 Task: Search for the nearest bowling alley in Queens.
Action: Mouse moved to (548, 207)
Screenshot: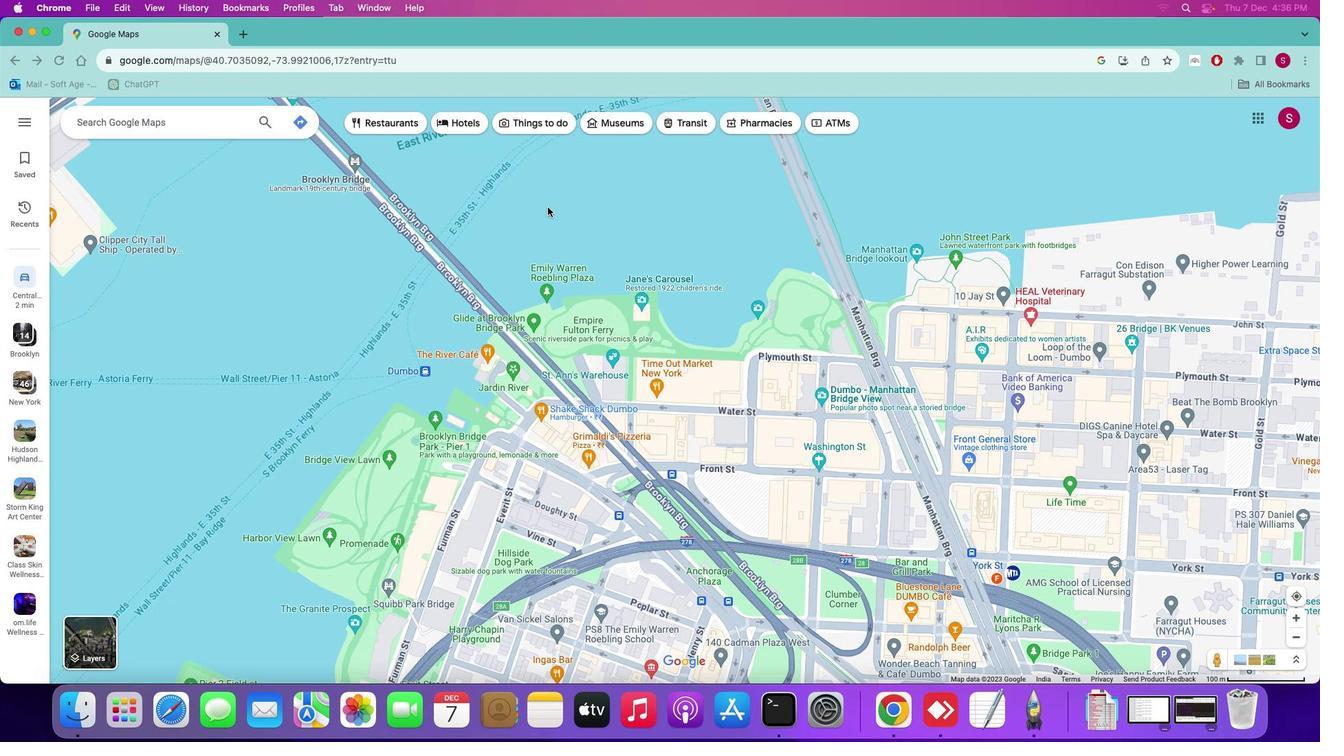 
Action: Mouse pressed left at (548, 207)
Screenshot: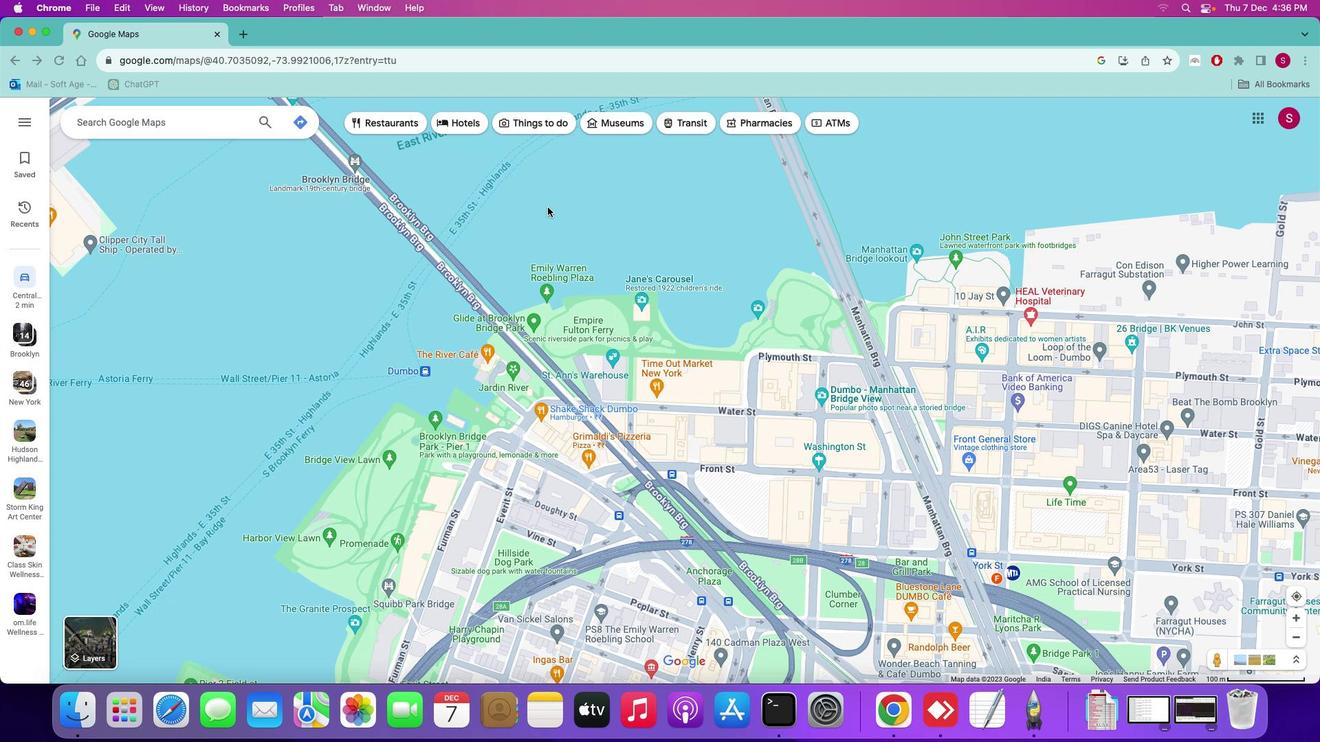 
Action: Mouse moved to (264, 123)
Screenshot: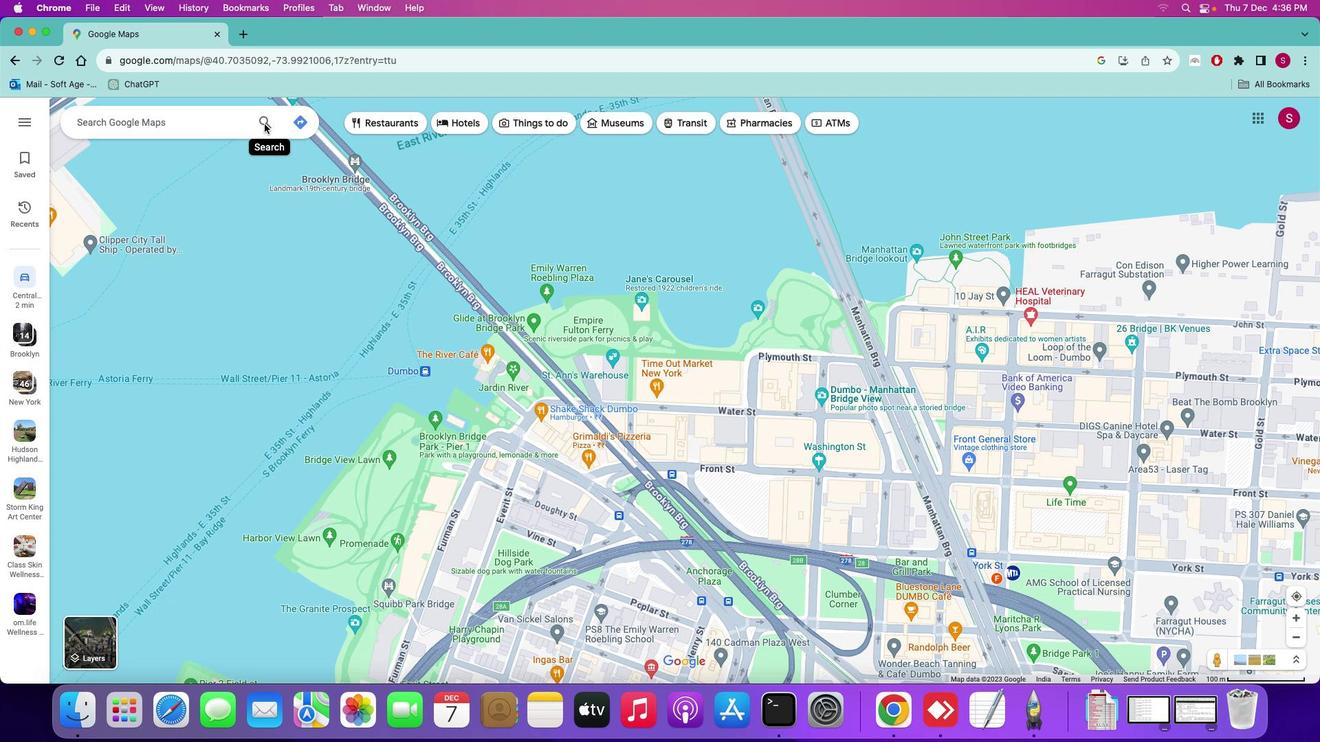 
Action: Mouse pressed left at (264, 123)
Screenshot: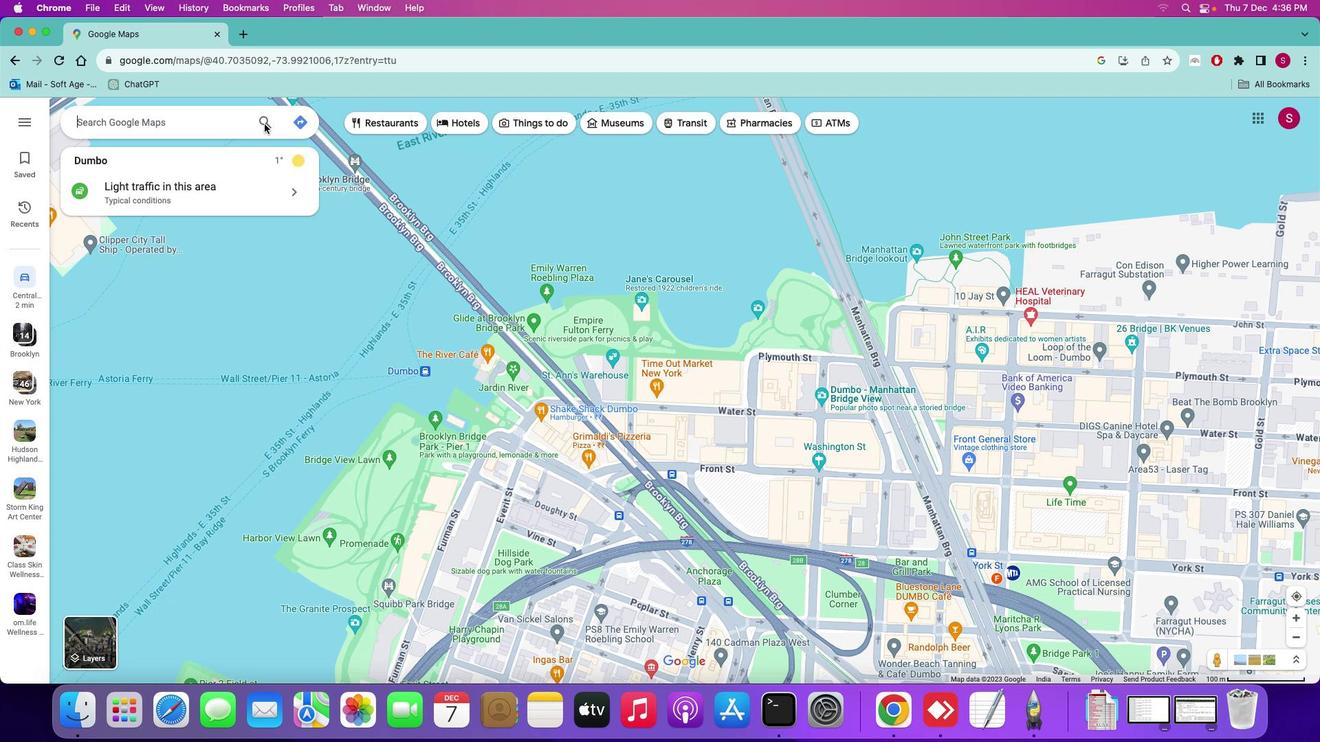 
Action: Mouse moved to (180, 125)
Screenshot: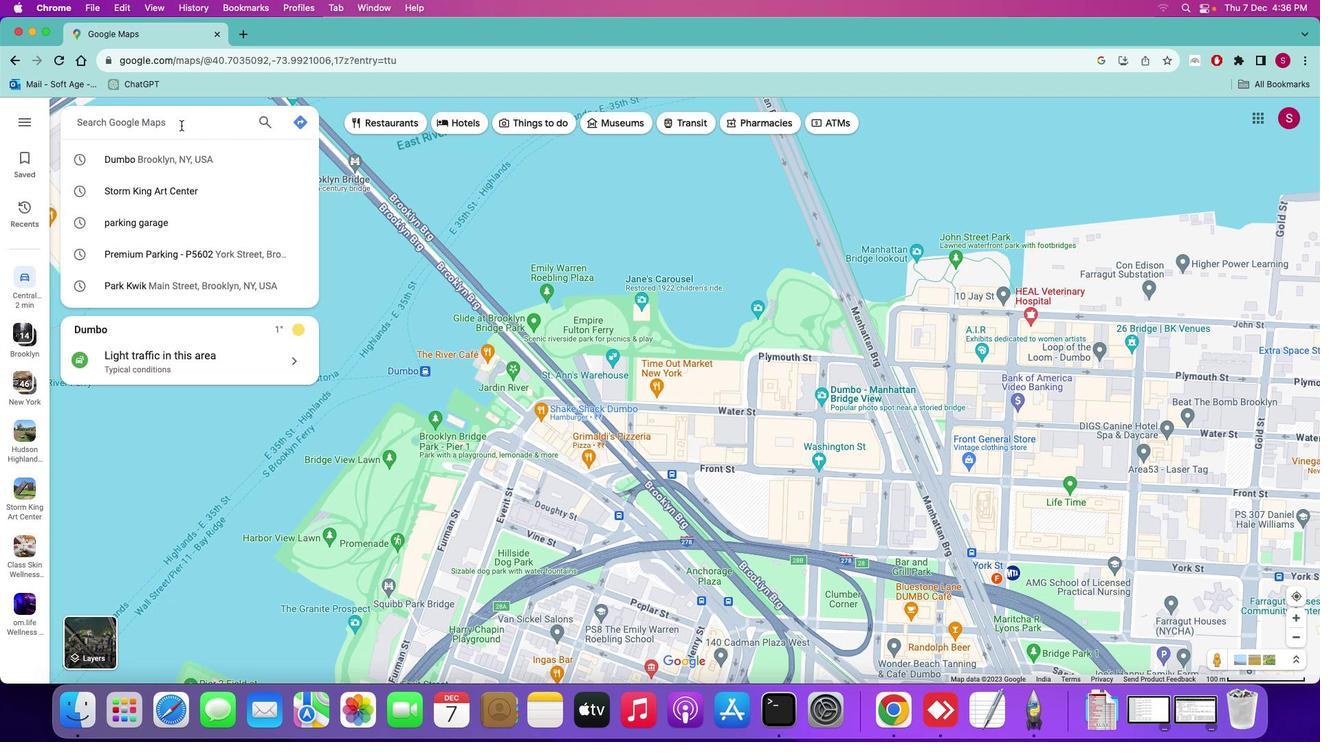 
Action: Mouse pressed left at (180, 125)
Screenshot: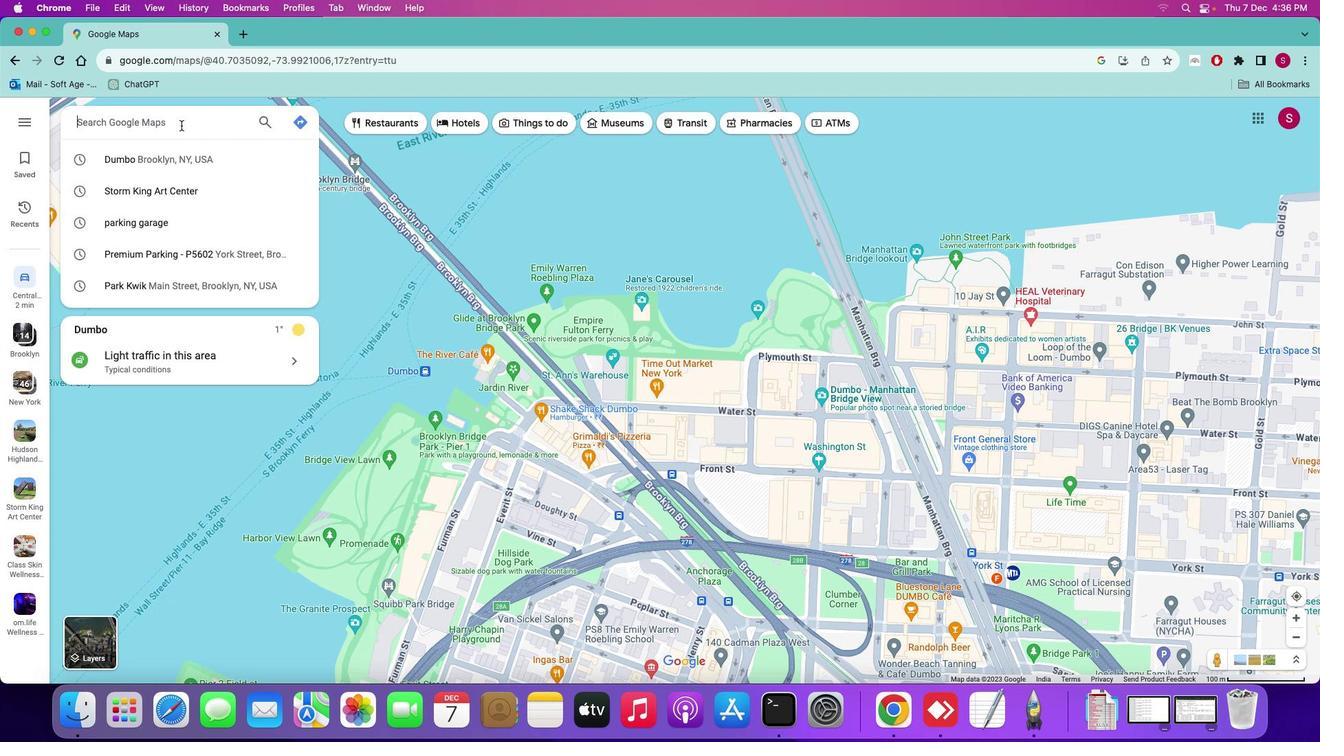 
Action: Key pressed Key.shift_r'Q''u''e''e''n''s'Key.enter
Screenshot: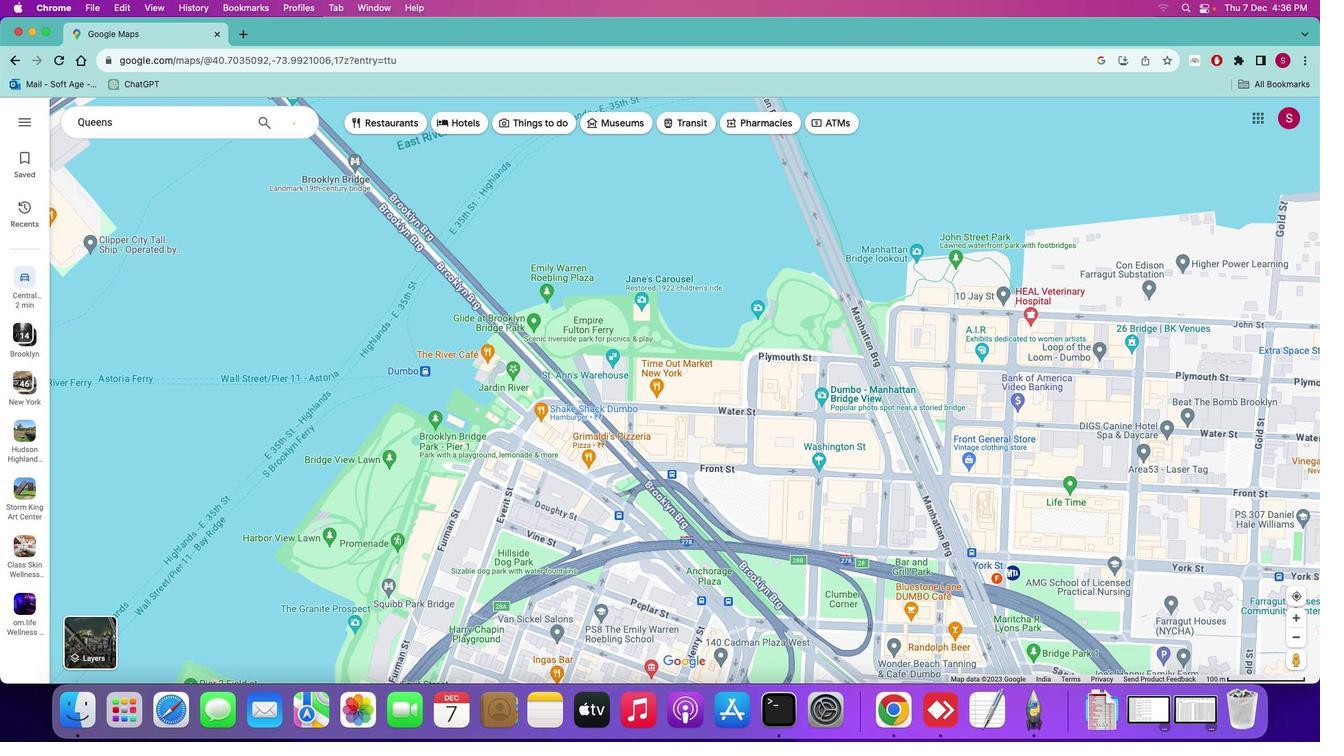 
Action: Mouse moved to (158, 345)
Screenshot: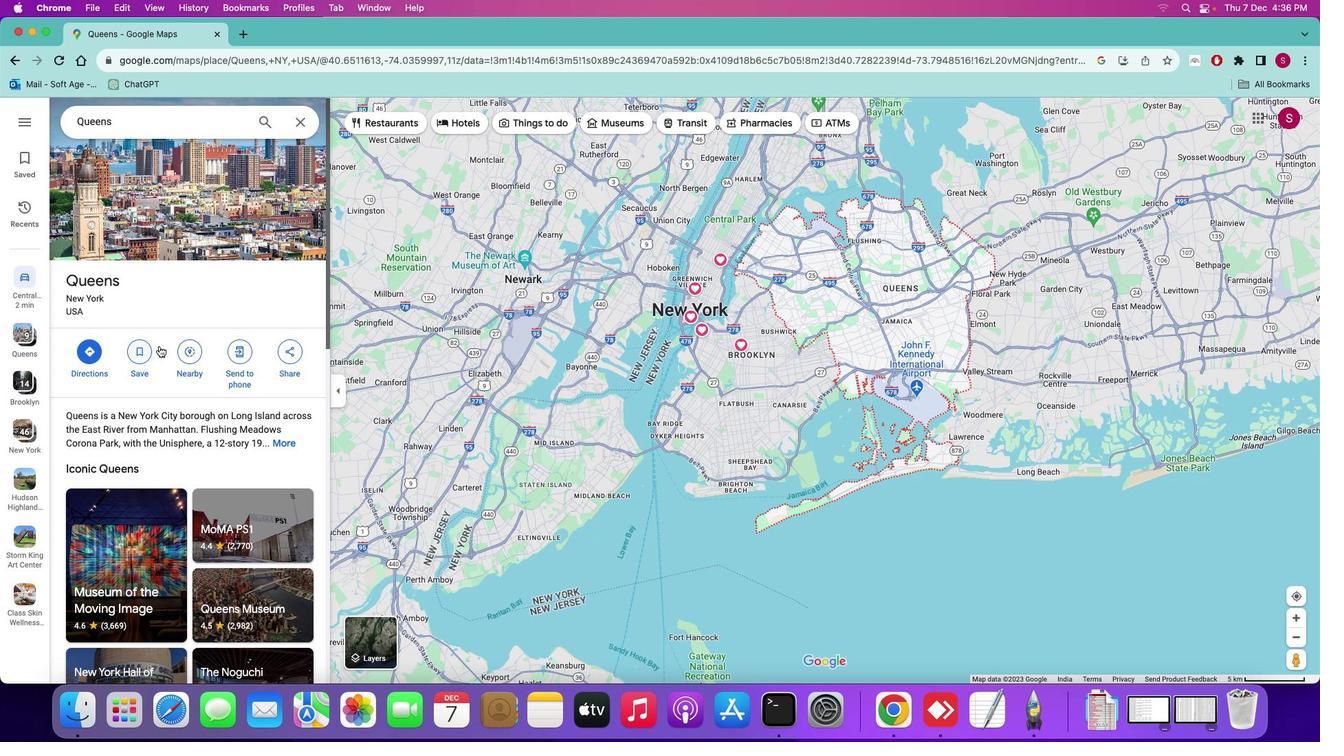 
Action: Mouse scrolled (158, 345) with delta (0, 0)
Screenshot: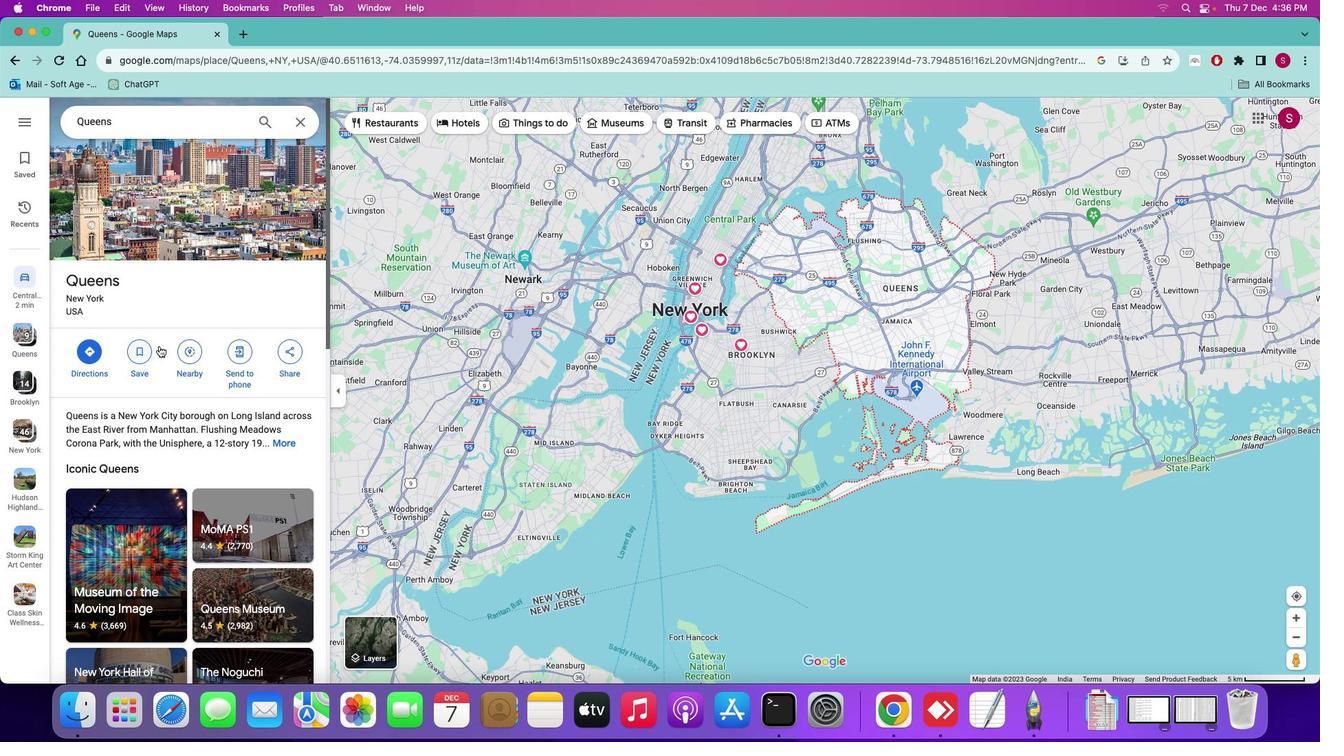 
Action: Mouse moved to (161, 345)
Screenshot: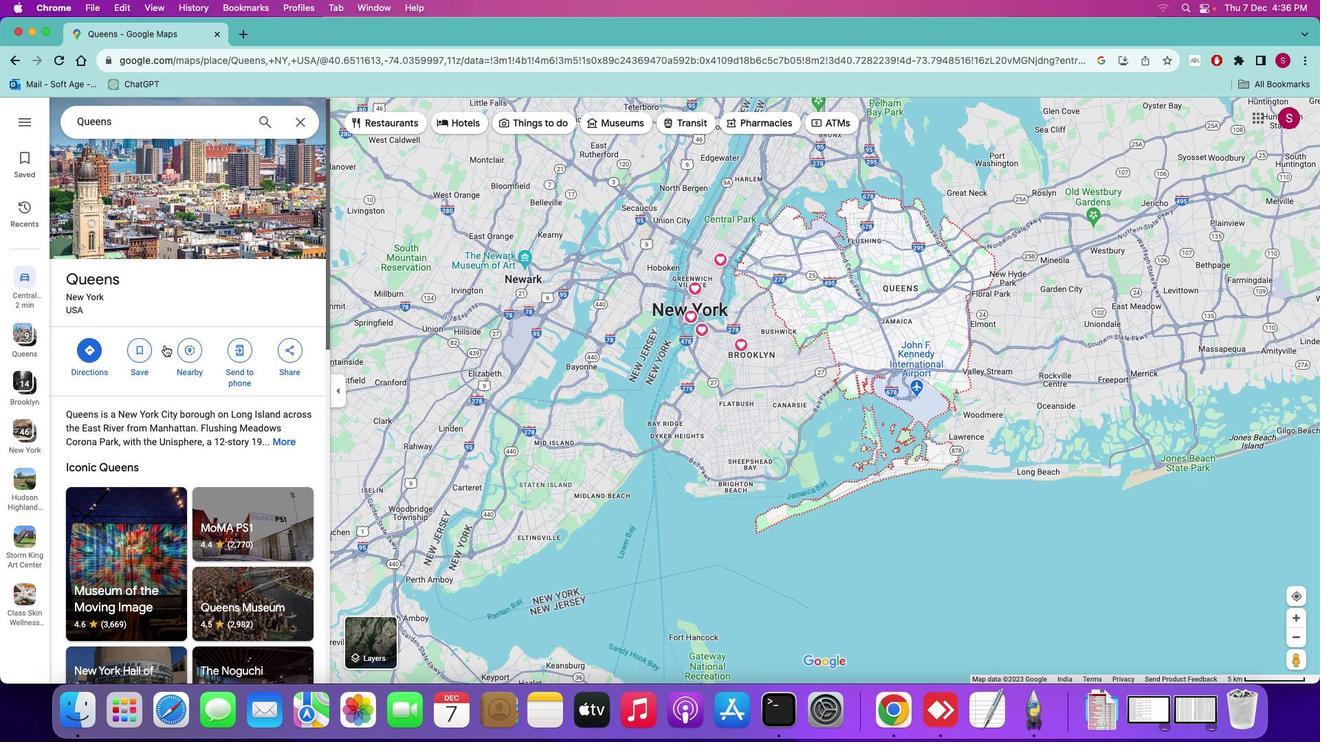 
Action: Mouse scrolled (161, 345) with delta (0, 0)
Screenshot: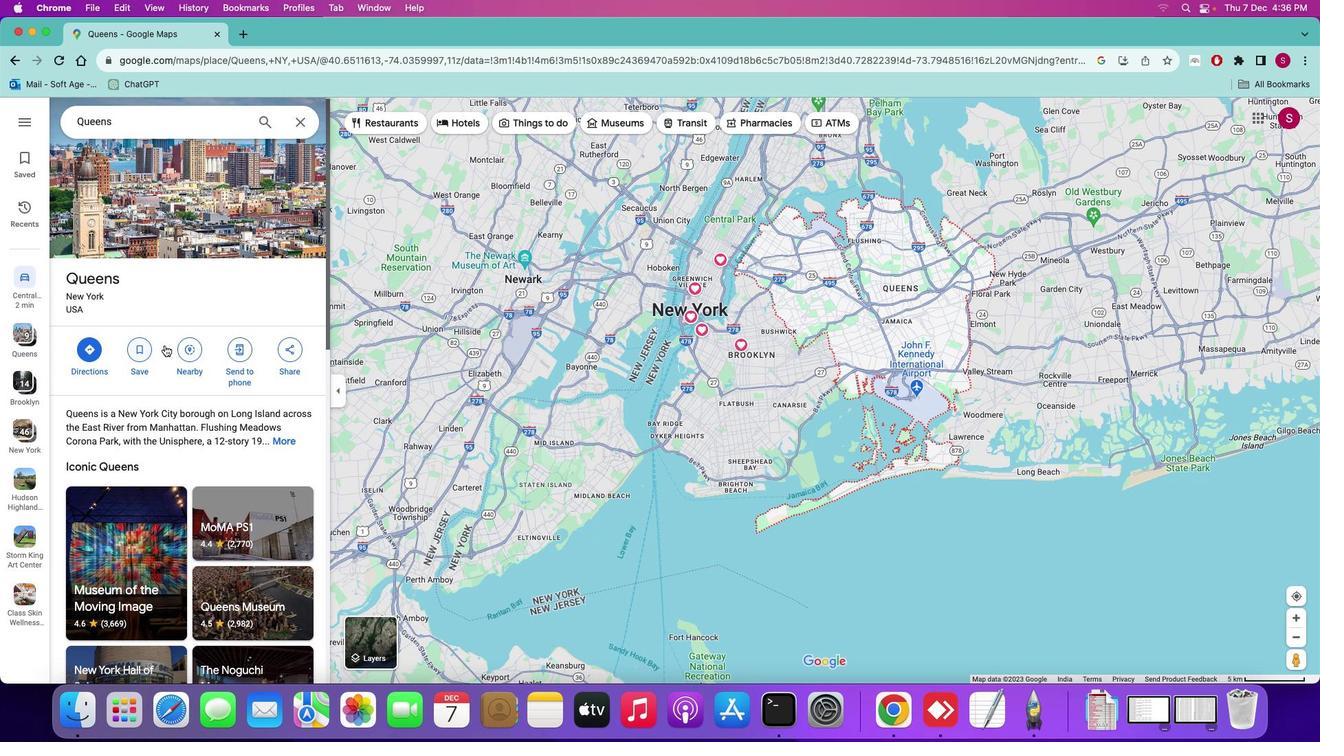 
Action: Mouse moved to (164, 345)
Screenshot: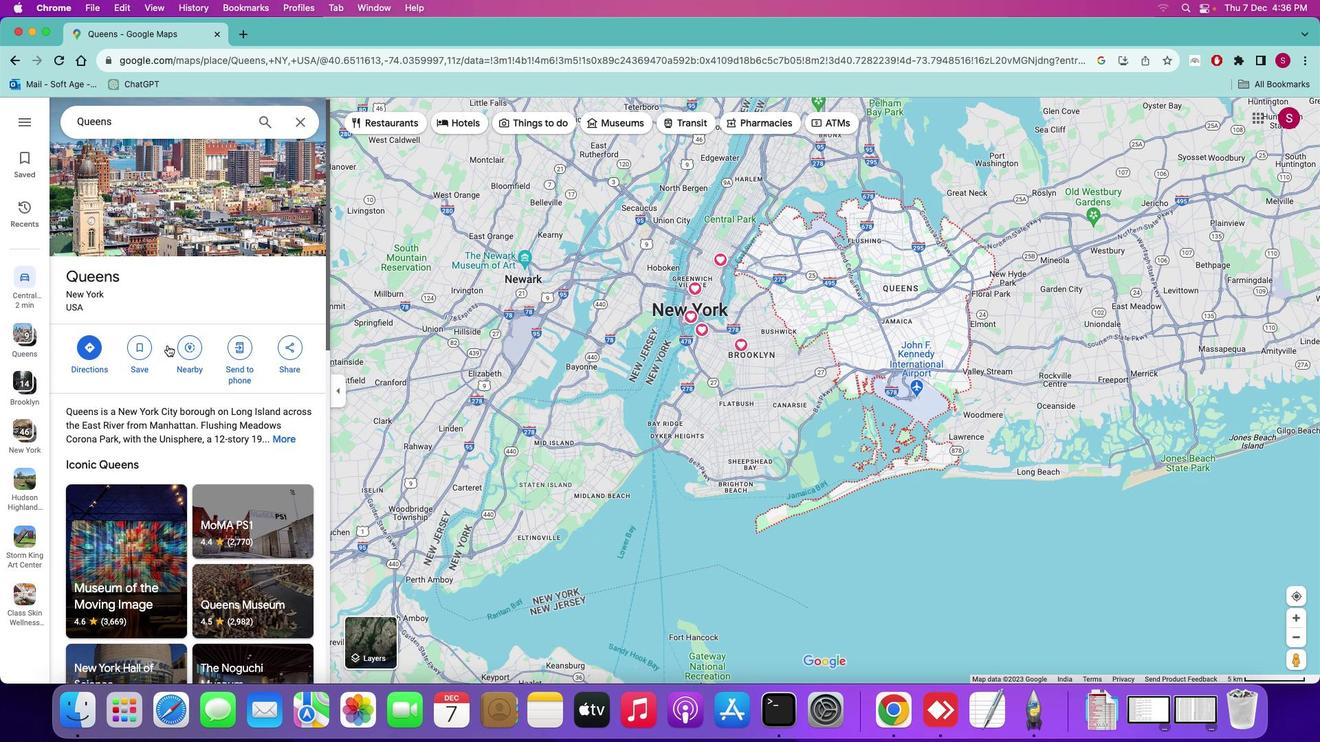 
Action: Mouse scrolled (164, 345) with delta (0, 0)
Screenshot: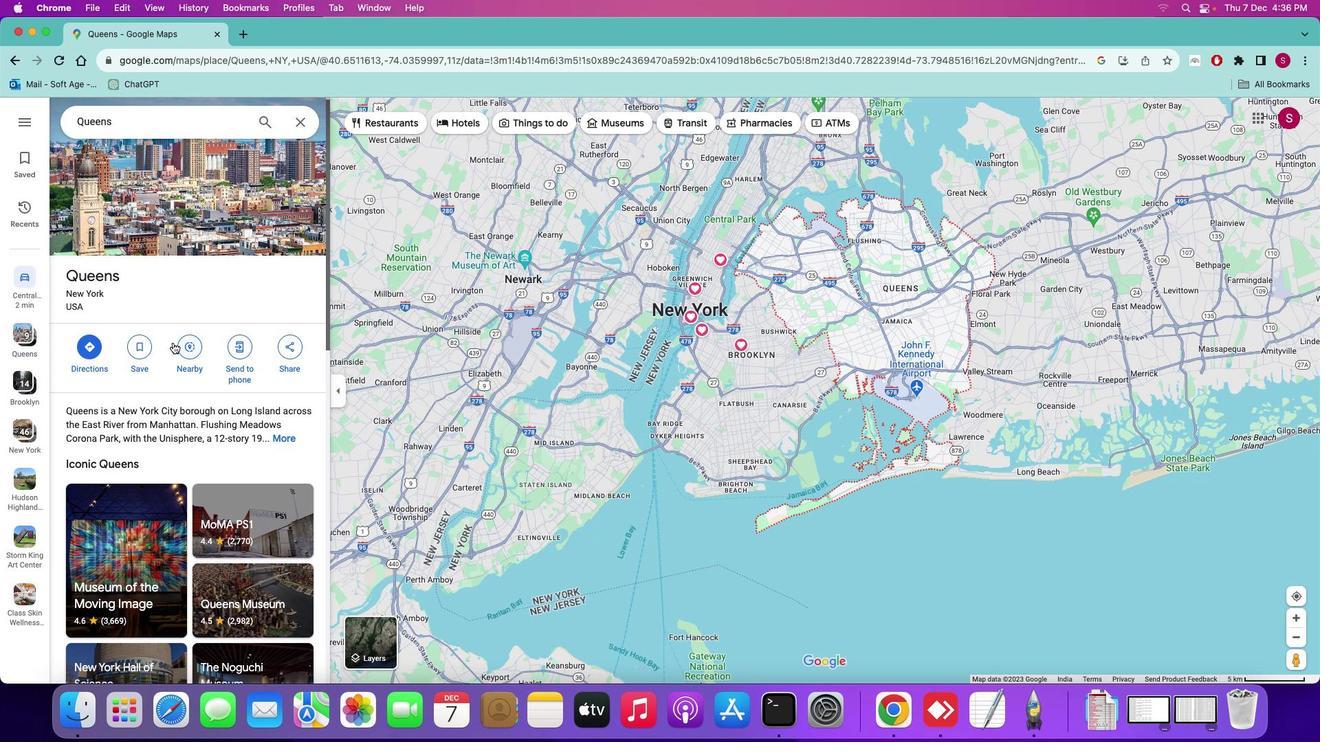 
Action: Mouse moved to (185, 343)
Screenshot: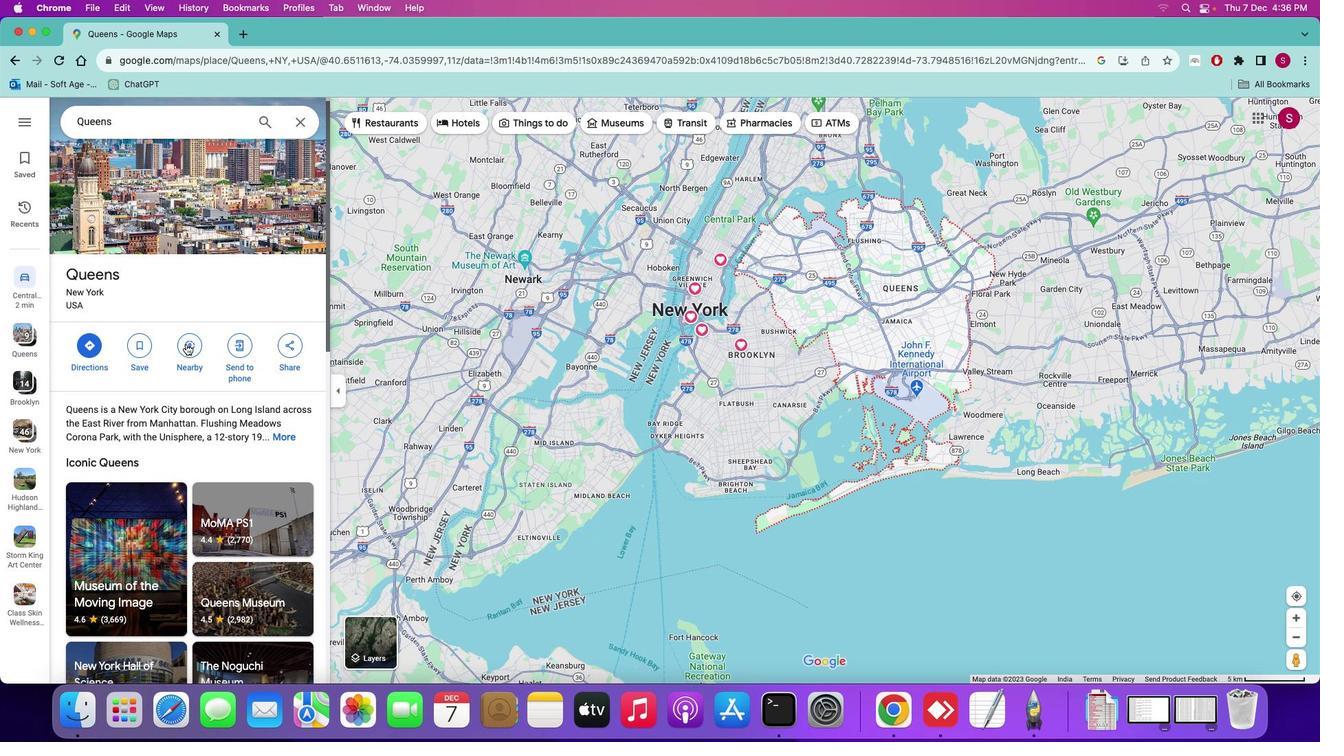 
Action: Mouse pressed left at (185, 343)
Screenshot: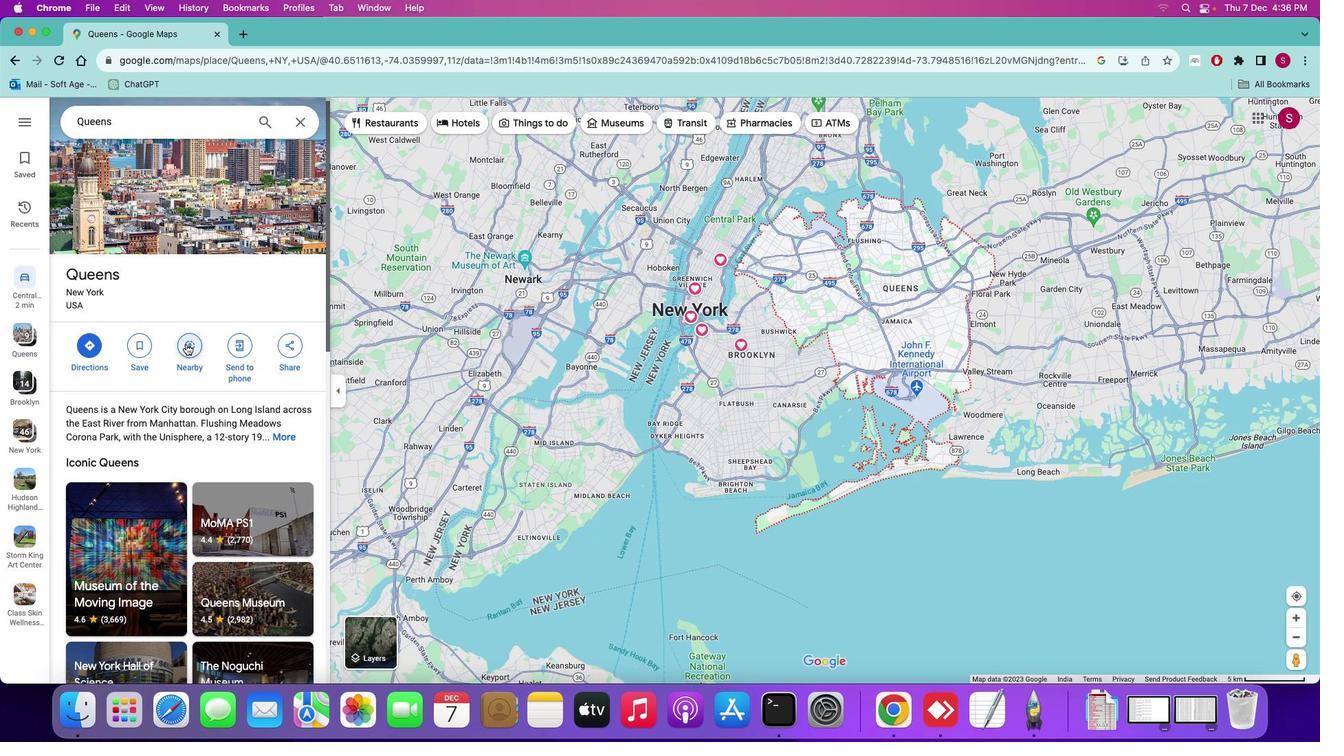 
Action: Mouse moved to (151, 123)
Screenshot: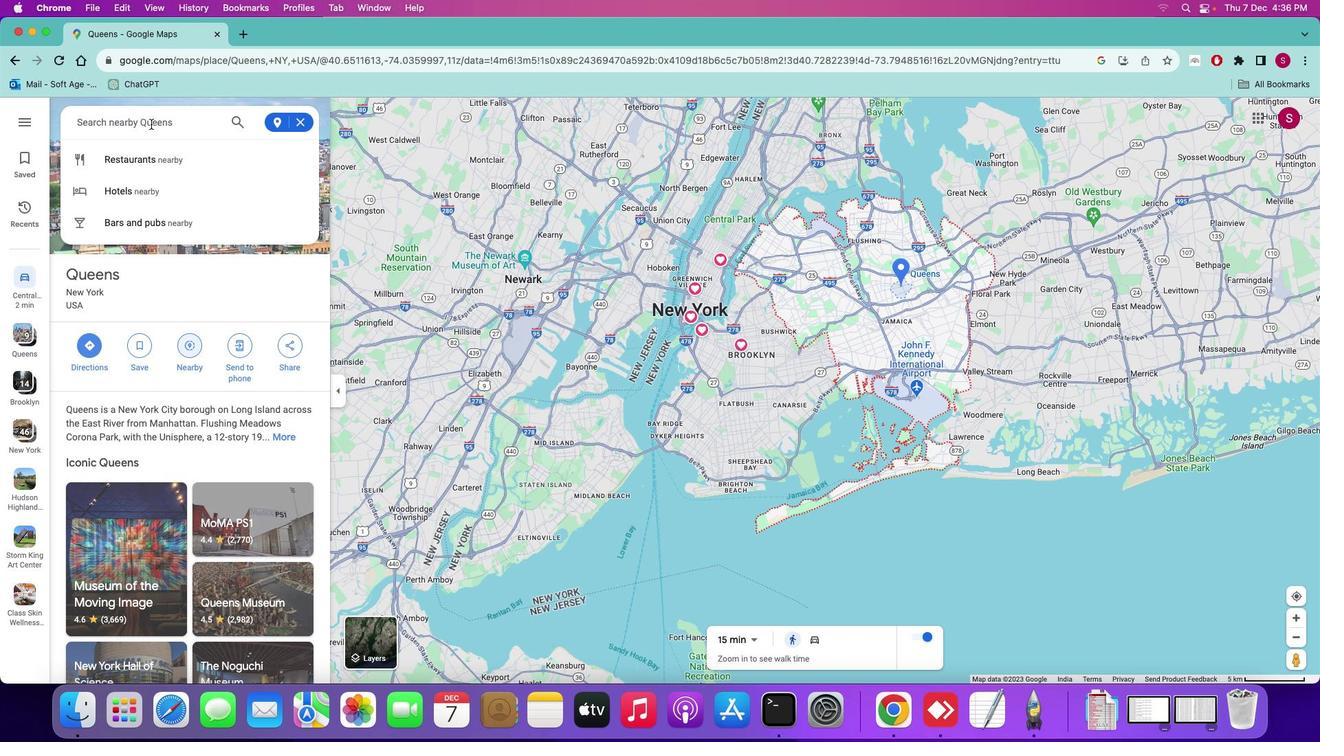 
Action: Mouse pressed left at (151, 123)
Screenshot: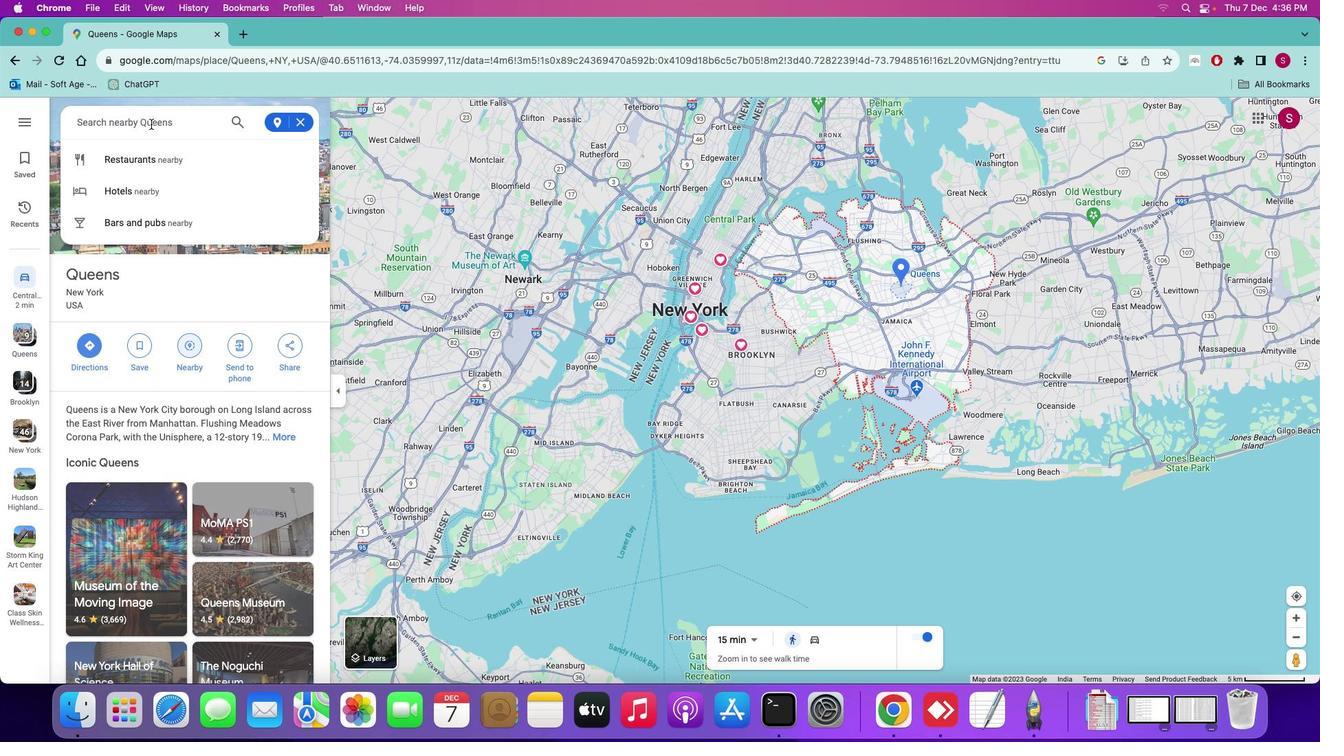 
Action: Key pressed 'b''o''w''l''i''n''g'Key.space'a''l''l''e''y'Key.enter
Screenshot: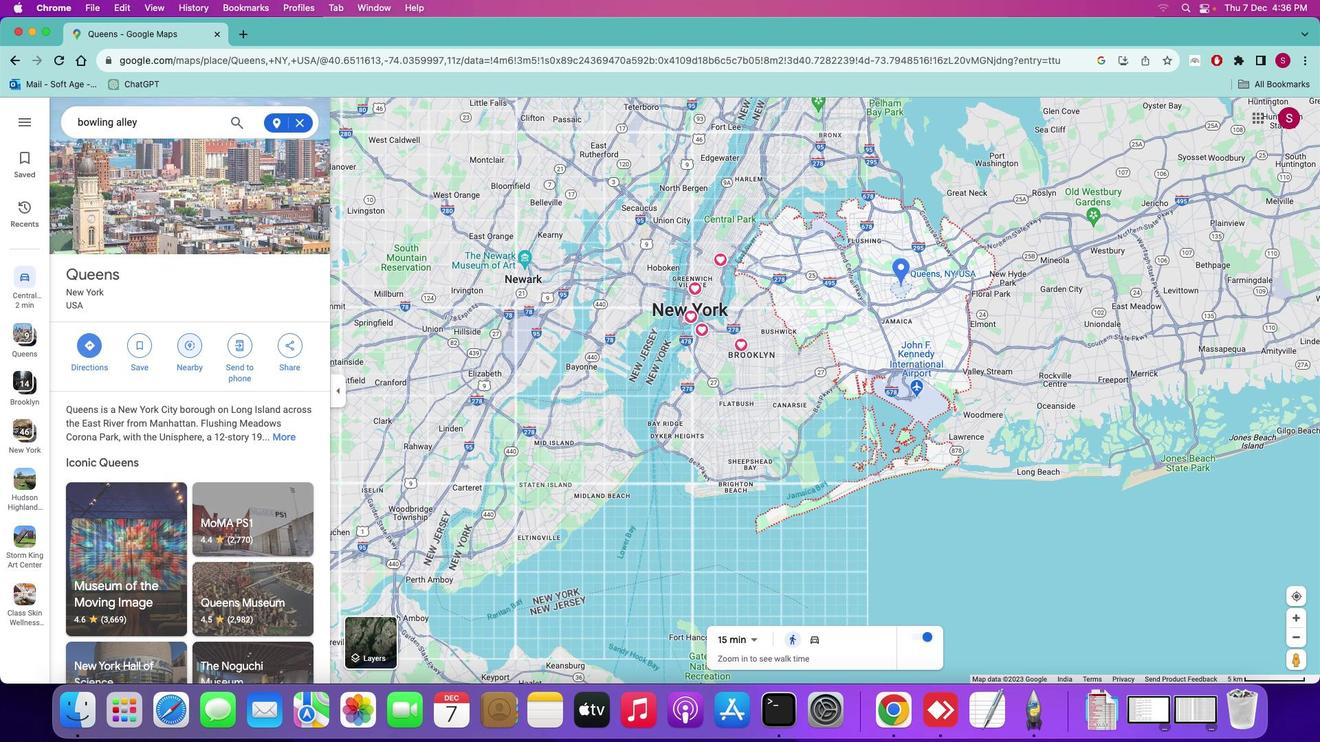 
Action: Mouse moved to (83, 198)
Screenshot: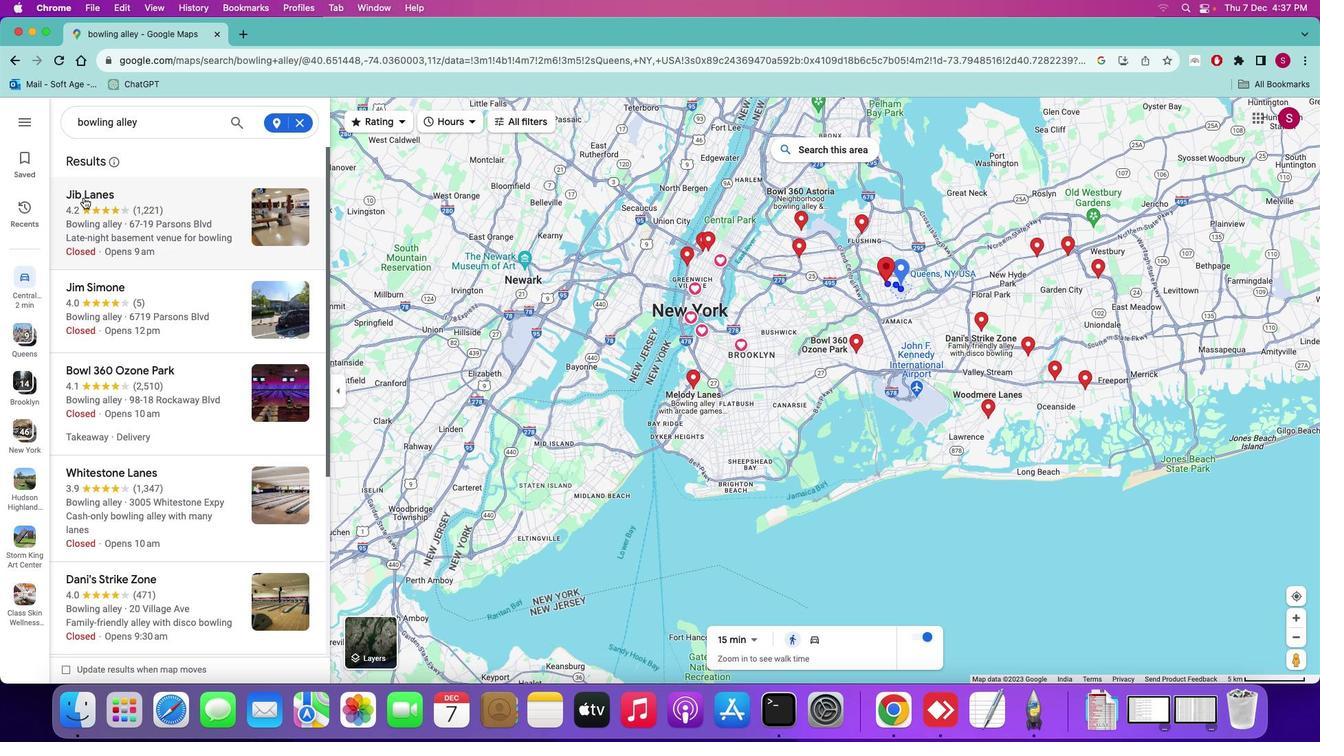 
Action: Mouse pressed left at (83, 198)
Screenshot: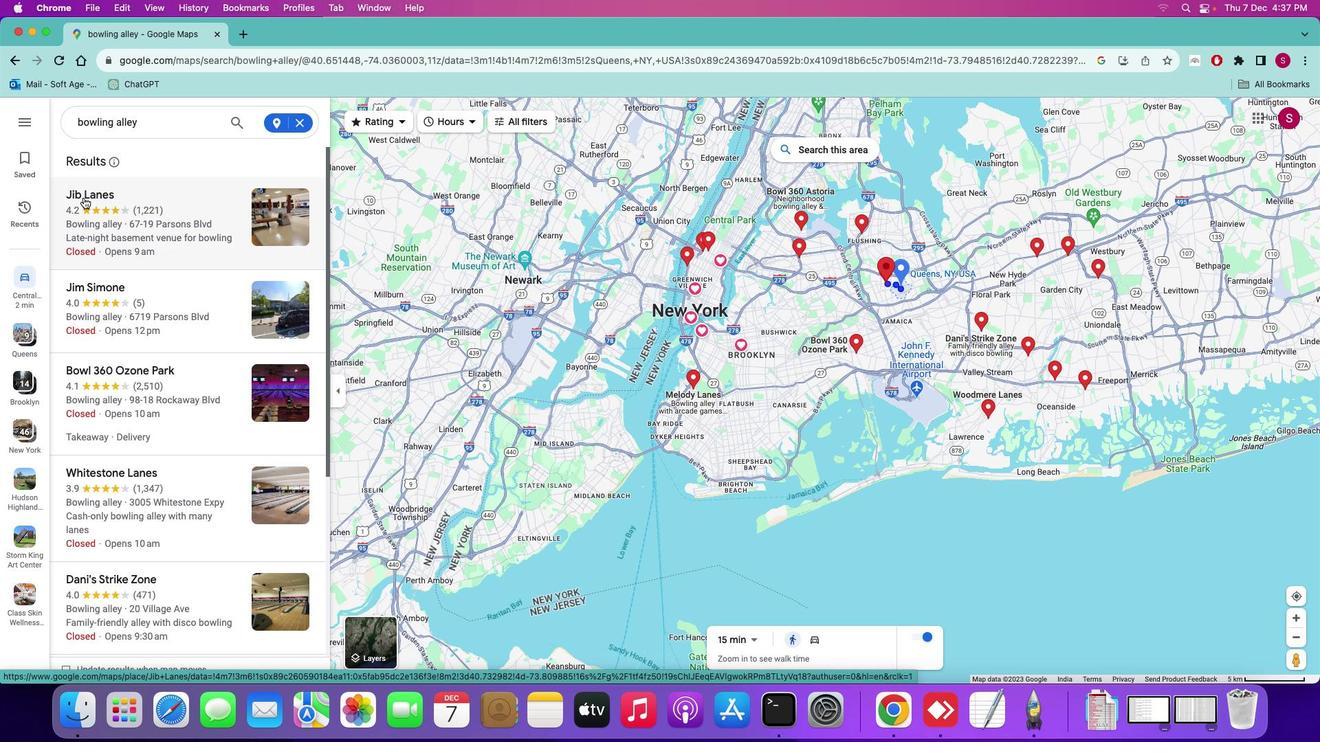 
Action: Mouse moved to (823, 318)
Screenshot: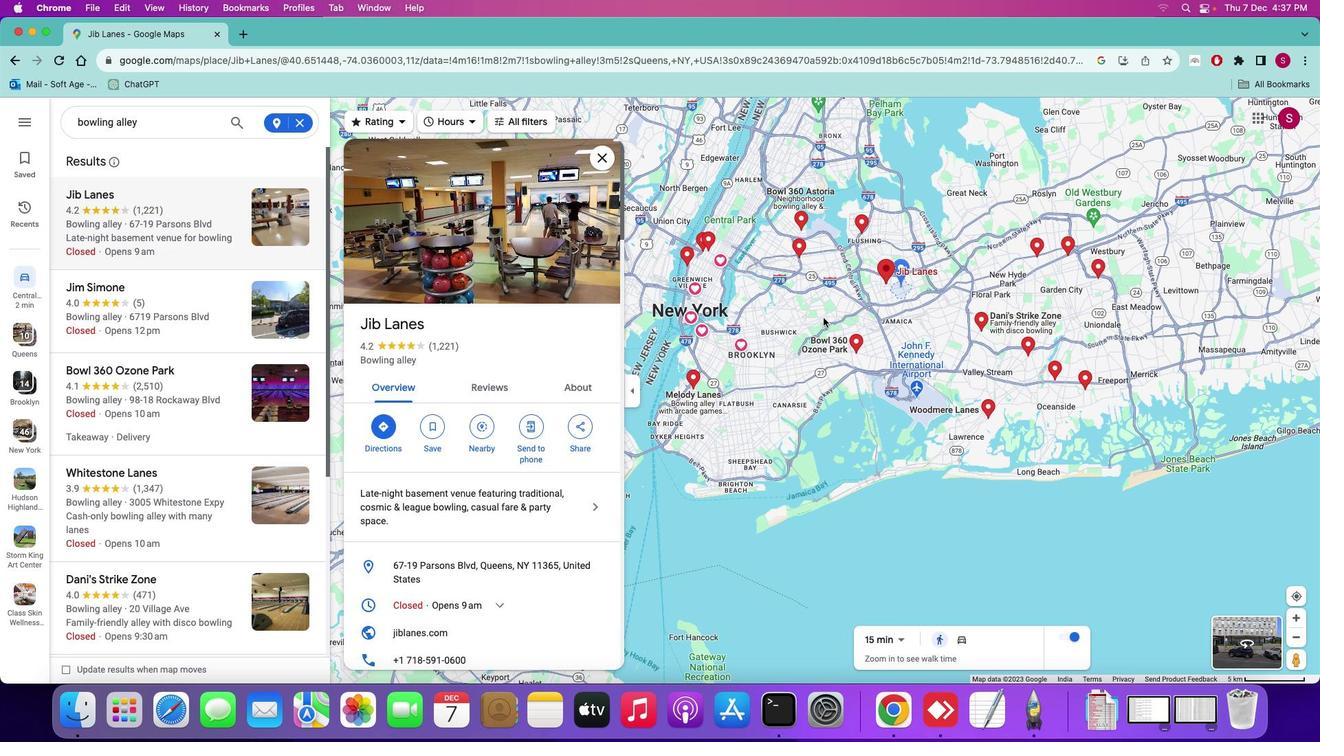
Action: Mouse scrolled (823, 318) with delta (0, 0)
Screenshot: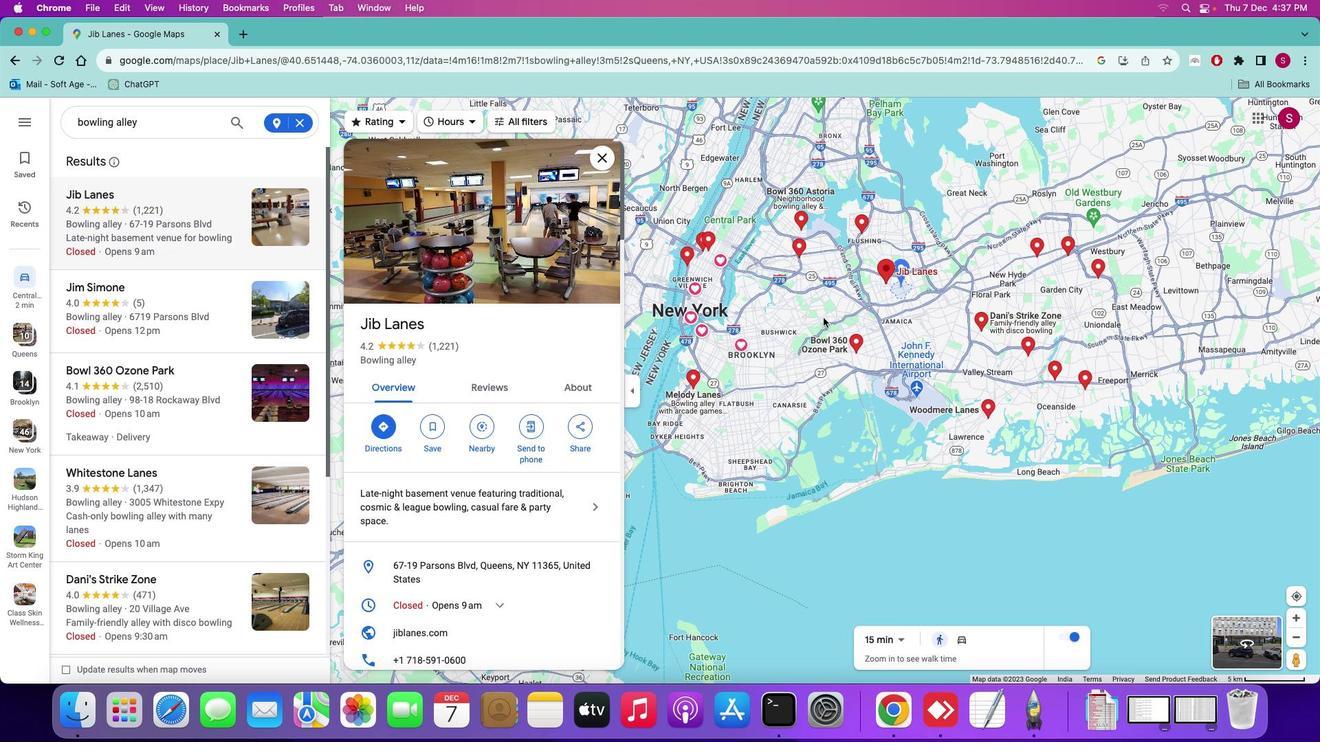 
Action: Mouse scrolled (823, 318) with delta (0, 0)
Screenshot: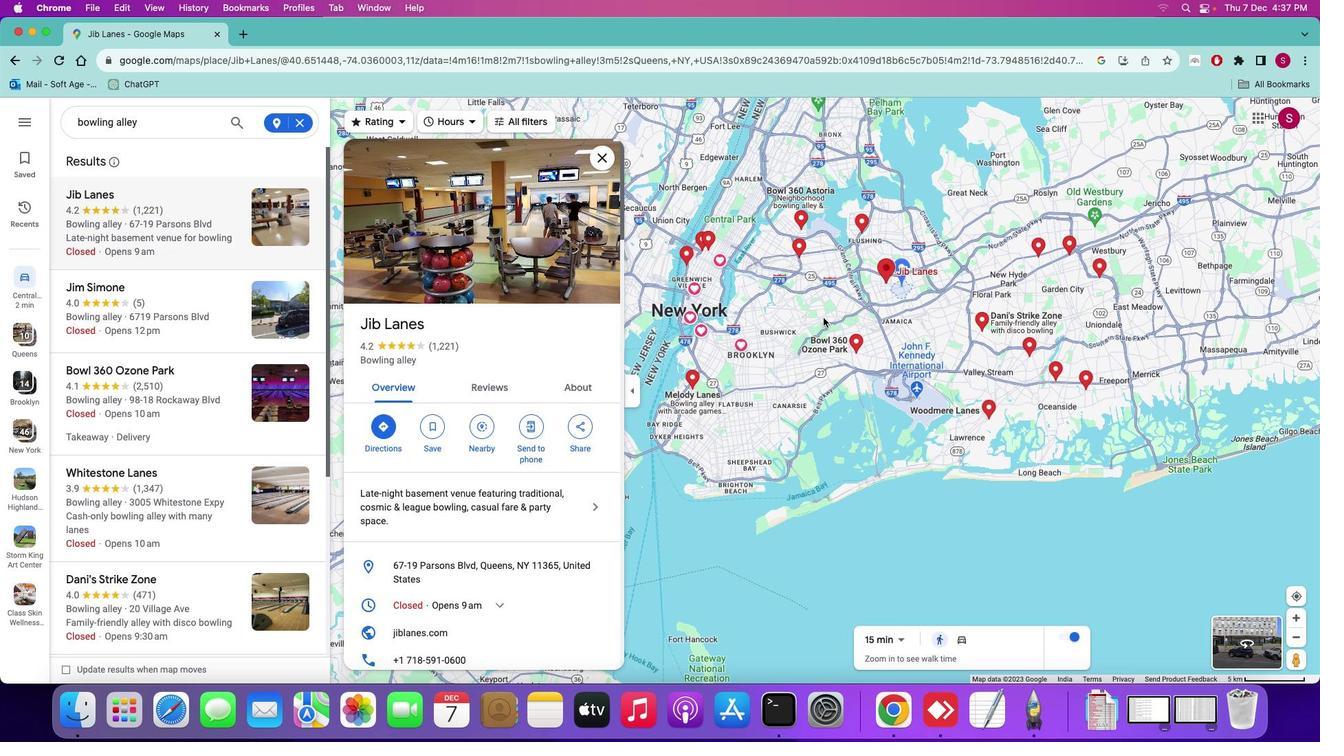 
Action: Mouse scrolled (823, 318) with delta (0, 0)
Screenshot: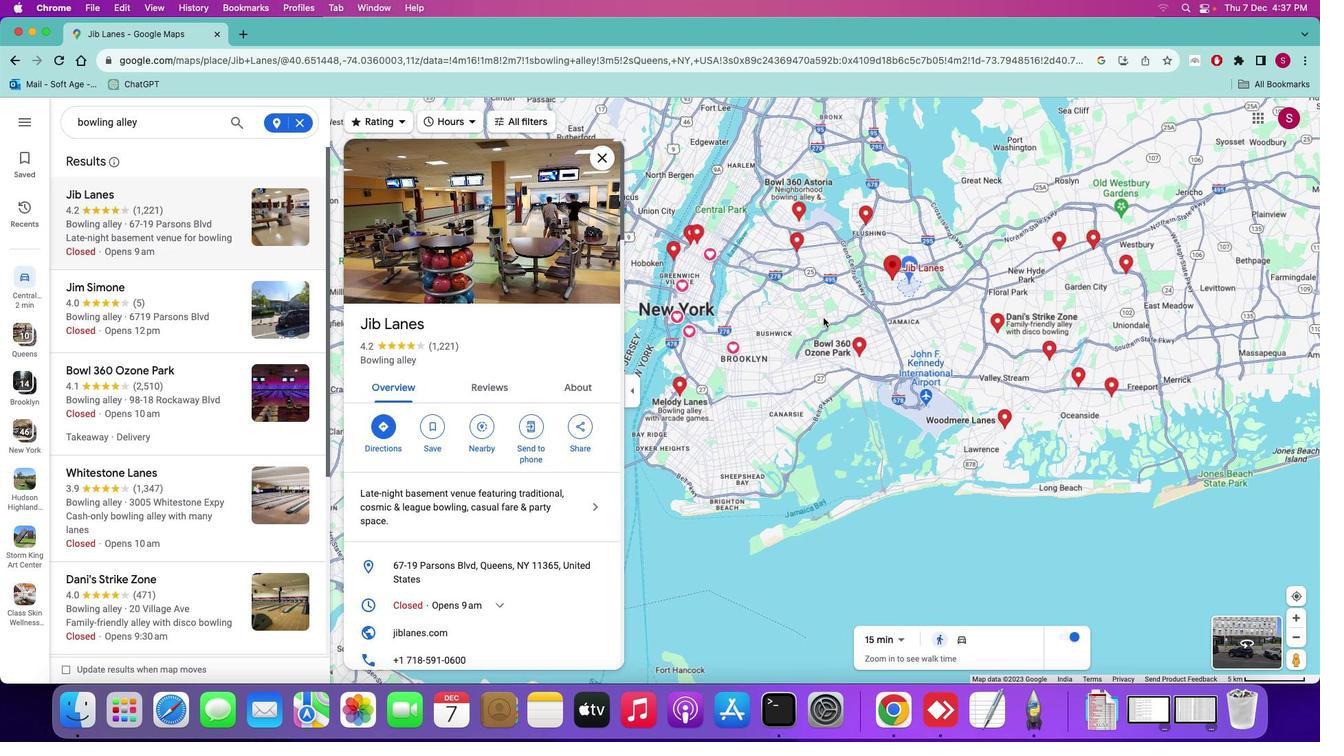 
Action: Mouse scrolled (823, 318) with delta (0, 0)
Screenshot: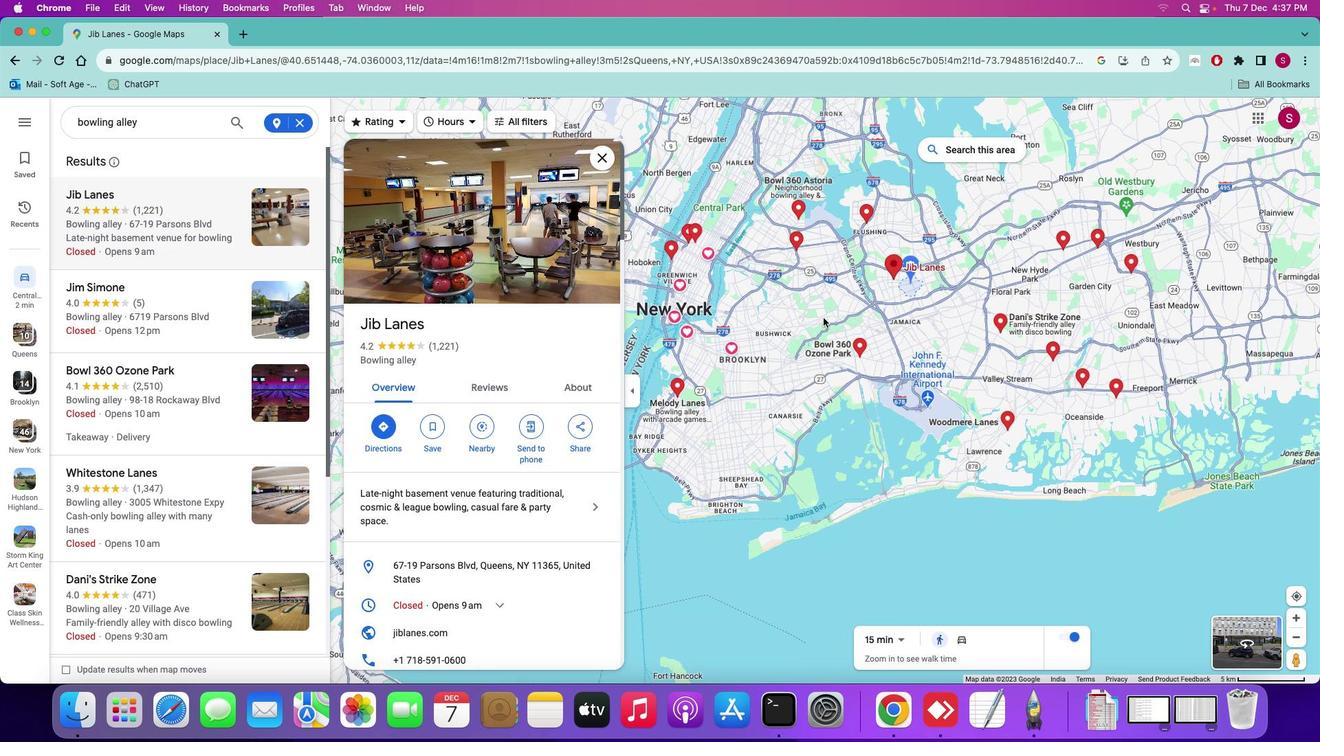 
Action: Mouse scrolled (823, 318) with delta (0, 0)
Screenshot: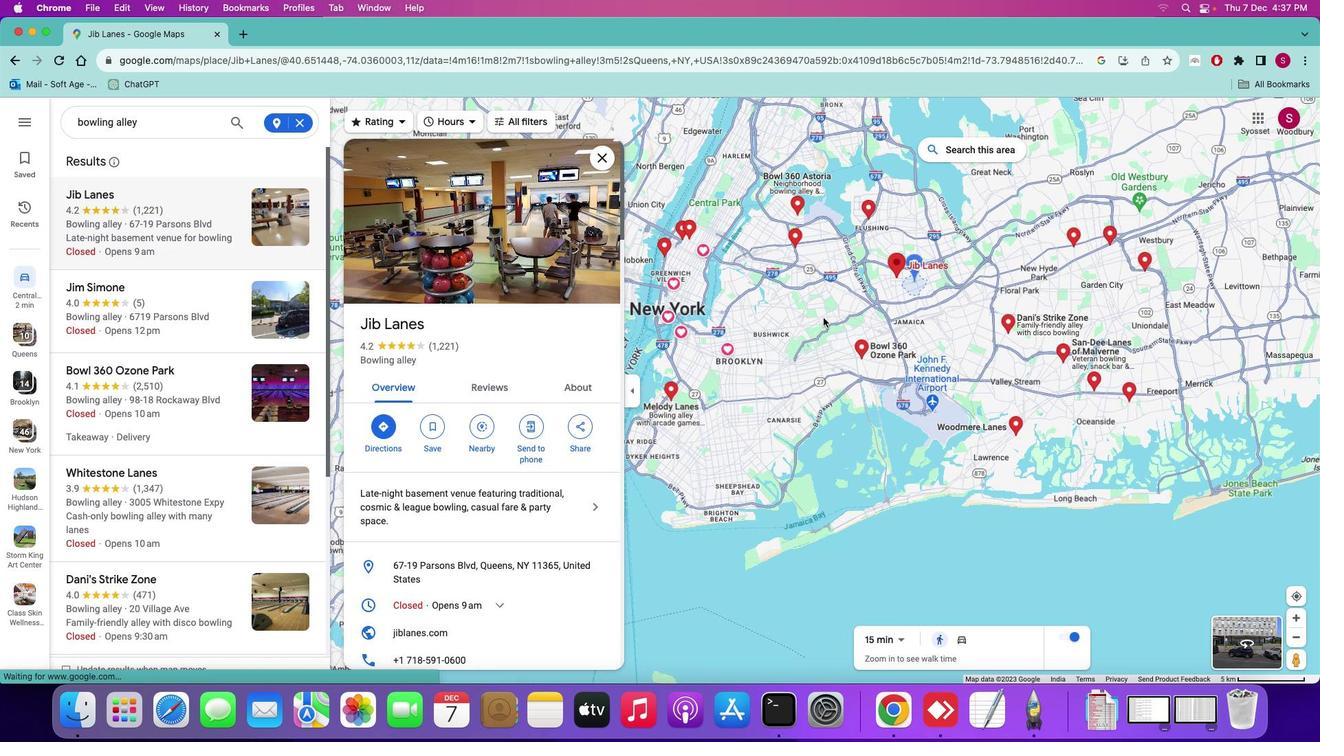 
Action: Mouse scrolled (823, 318) with delta (0, 0)
Screenshot: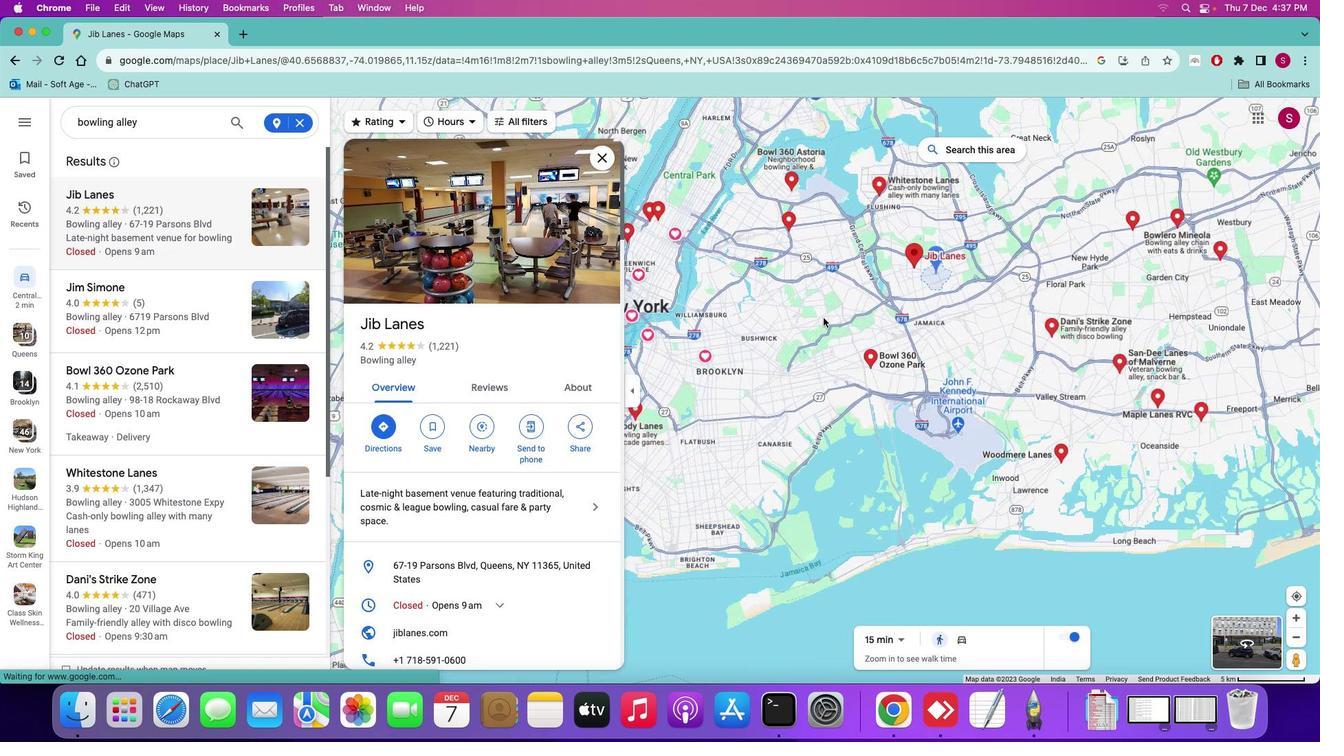 
Action: Mouse scrolled (823, 318) with delta (0, 0)
Screenshot: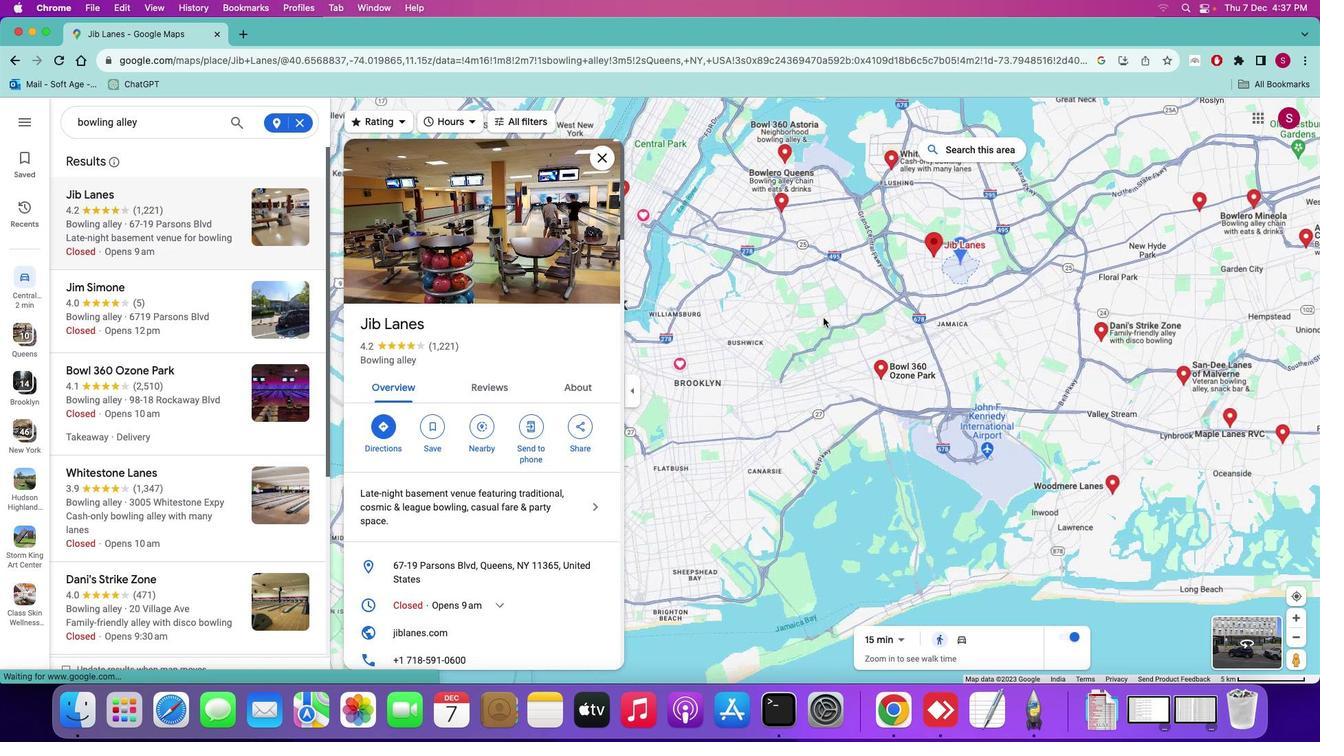 
Action: Mouse scrolled (823, 318) with delta (0, 0)
Screenshot: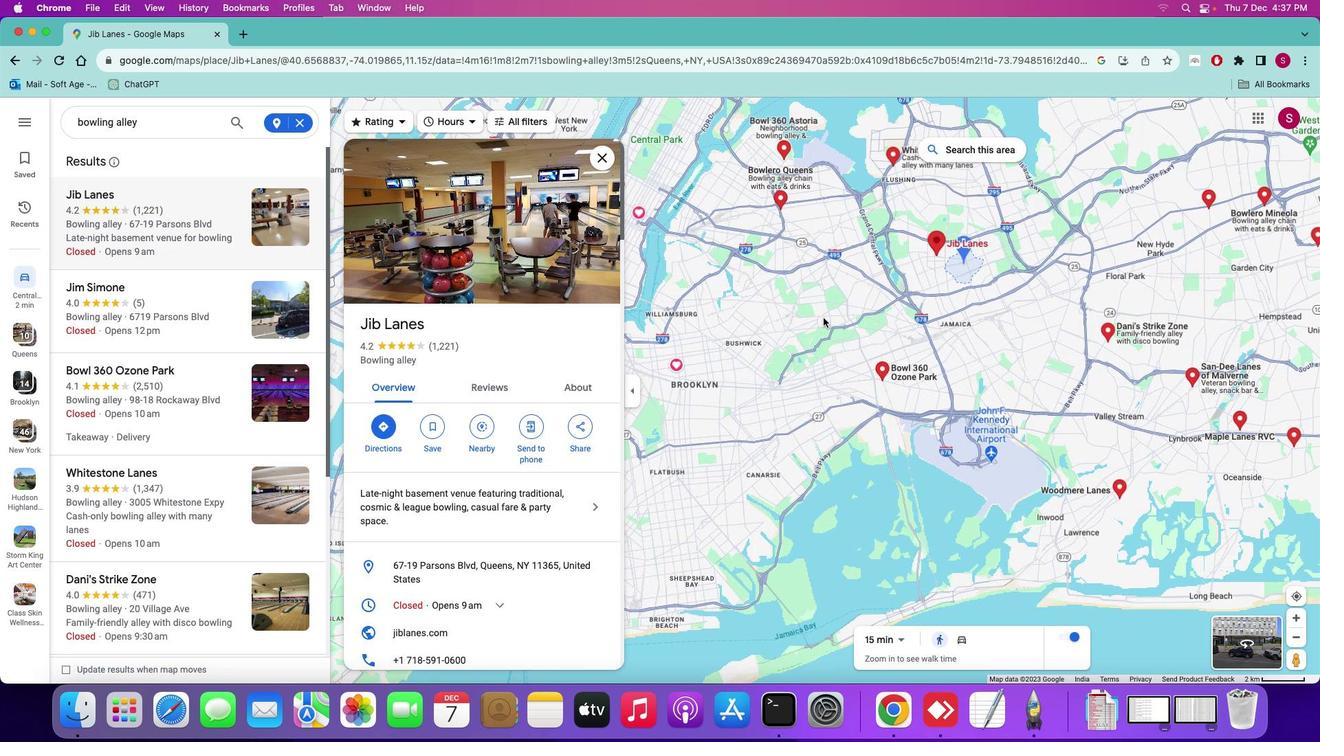 
Action: Mouse scrolled (823, 318) with delta (0, 0)
Screenshot: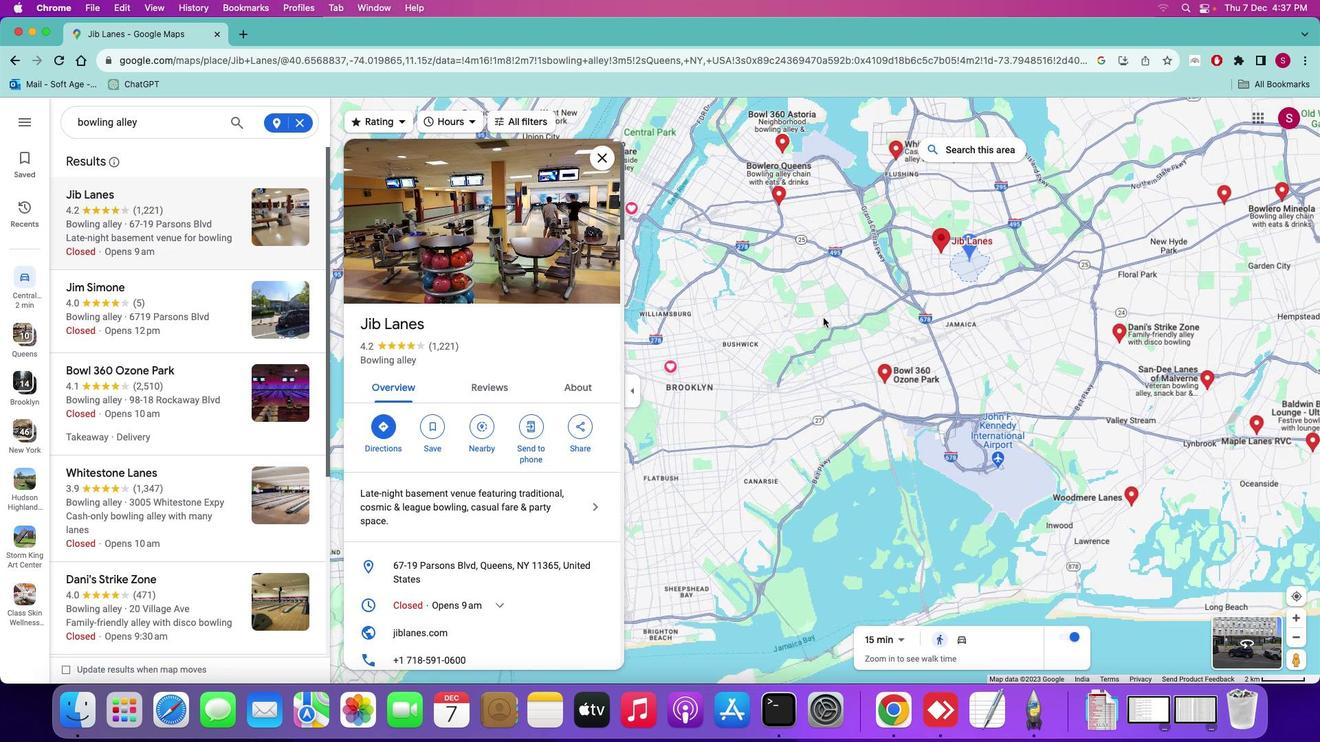
Action: Mouse scrolled (823, 318) with delta (0, 0)
Screenshot: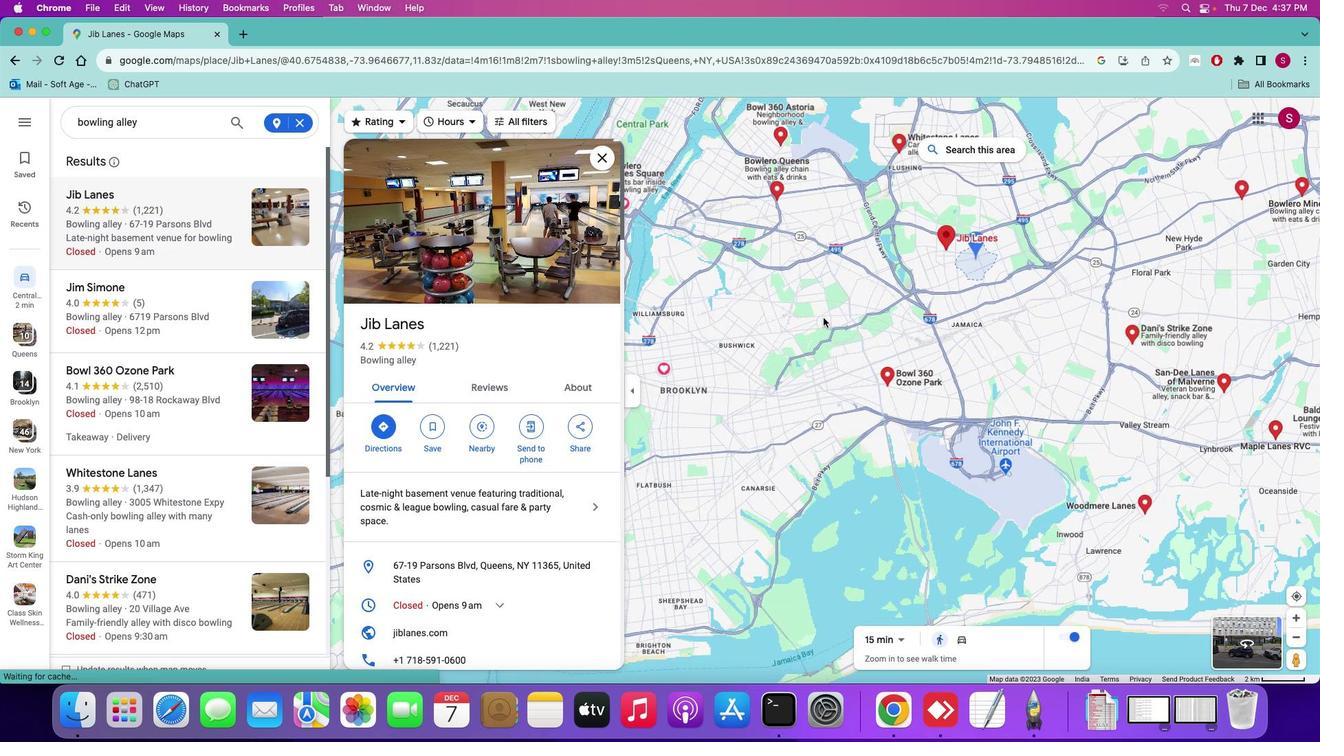 
Action: Mouse scrolled (823, 318) with delta (0, 0)
Screenshot: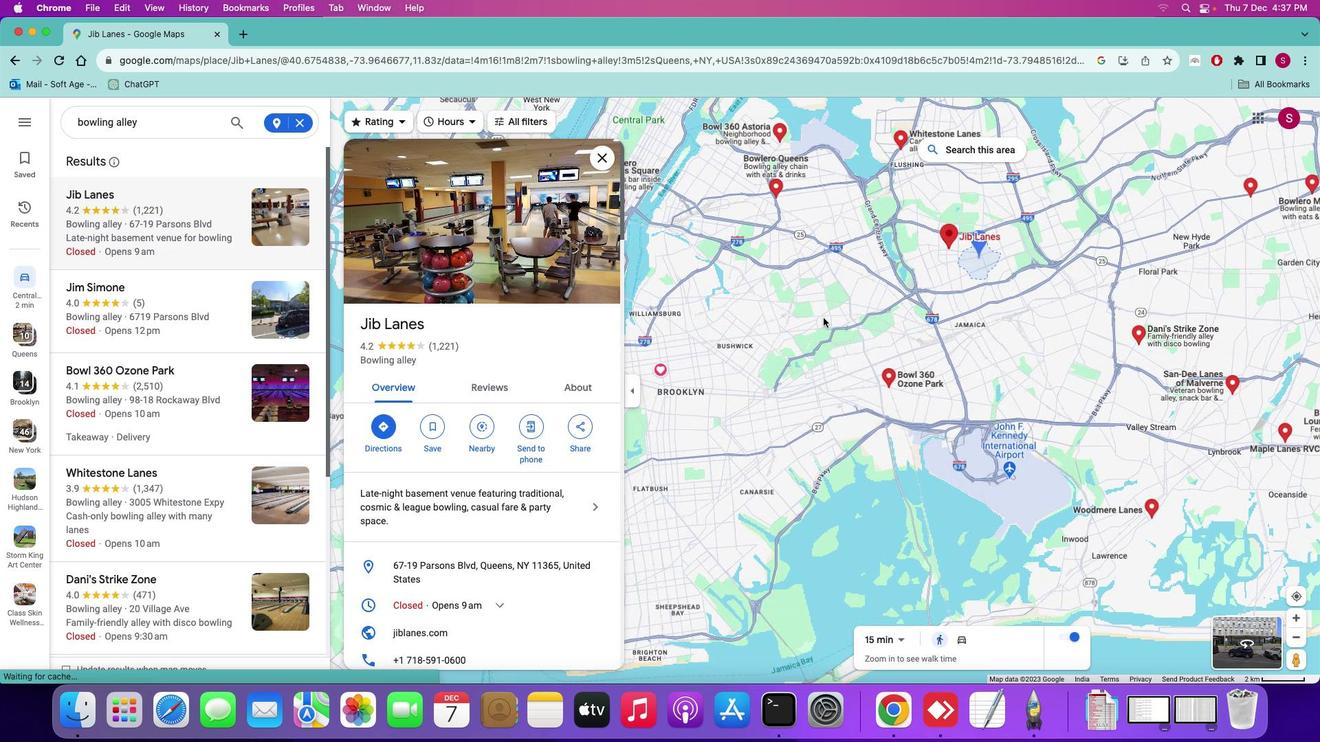 
Action: Mouse scrolled (823, 318) with delta (0, 0)
Screenshot: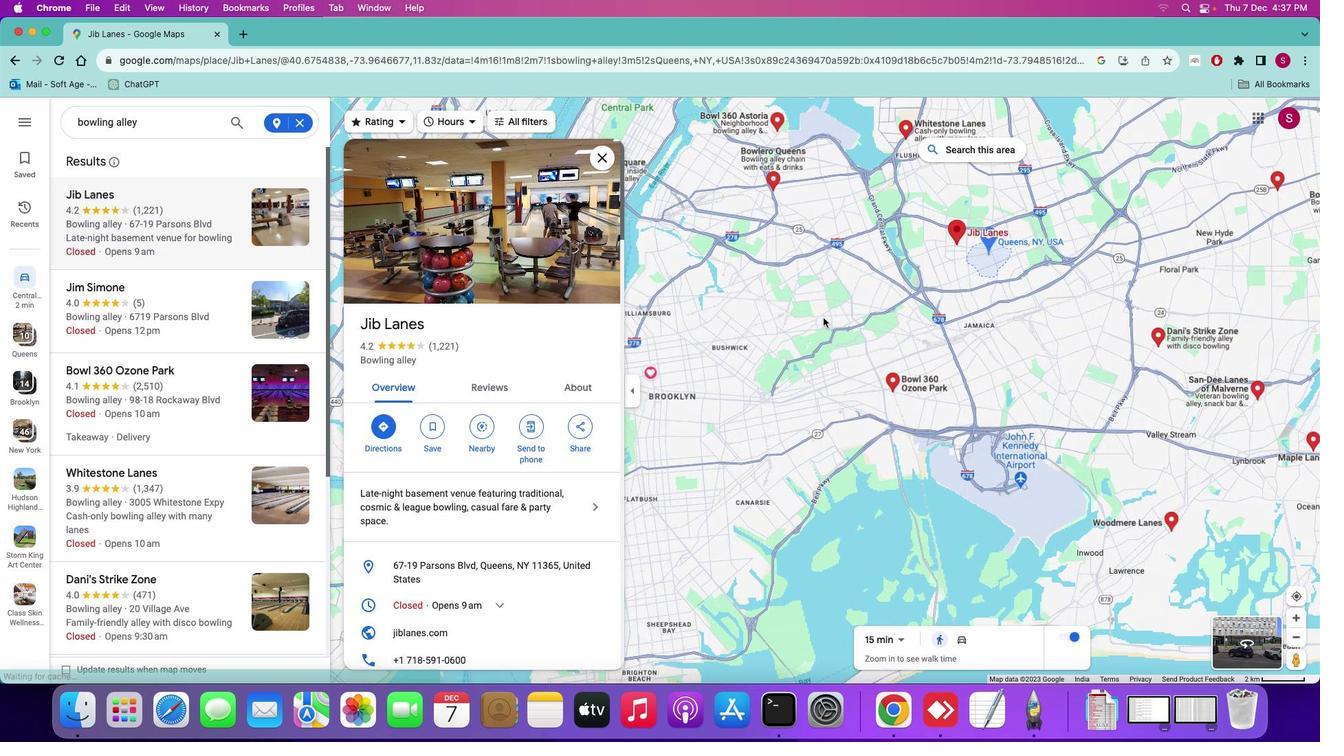 
Action: Mouse scrolled (823, 318) with delta (0, 0)
Screenshot: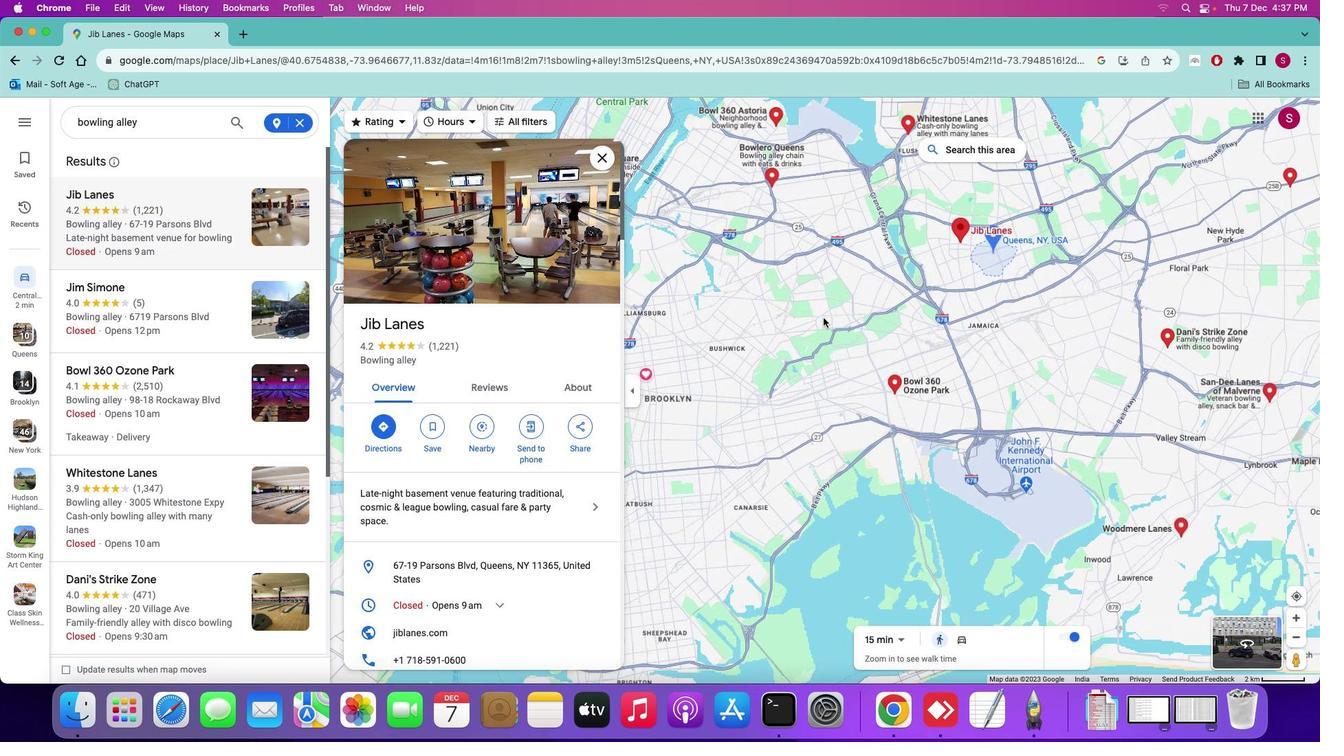 
Action: Mouse moved to (960, 265)
Screenshot: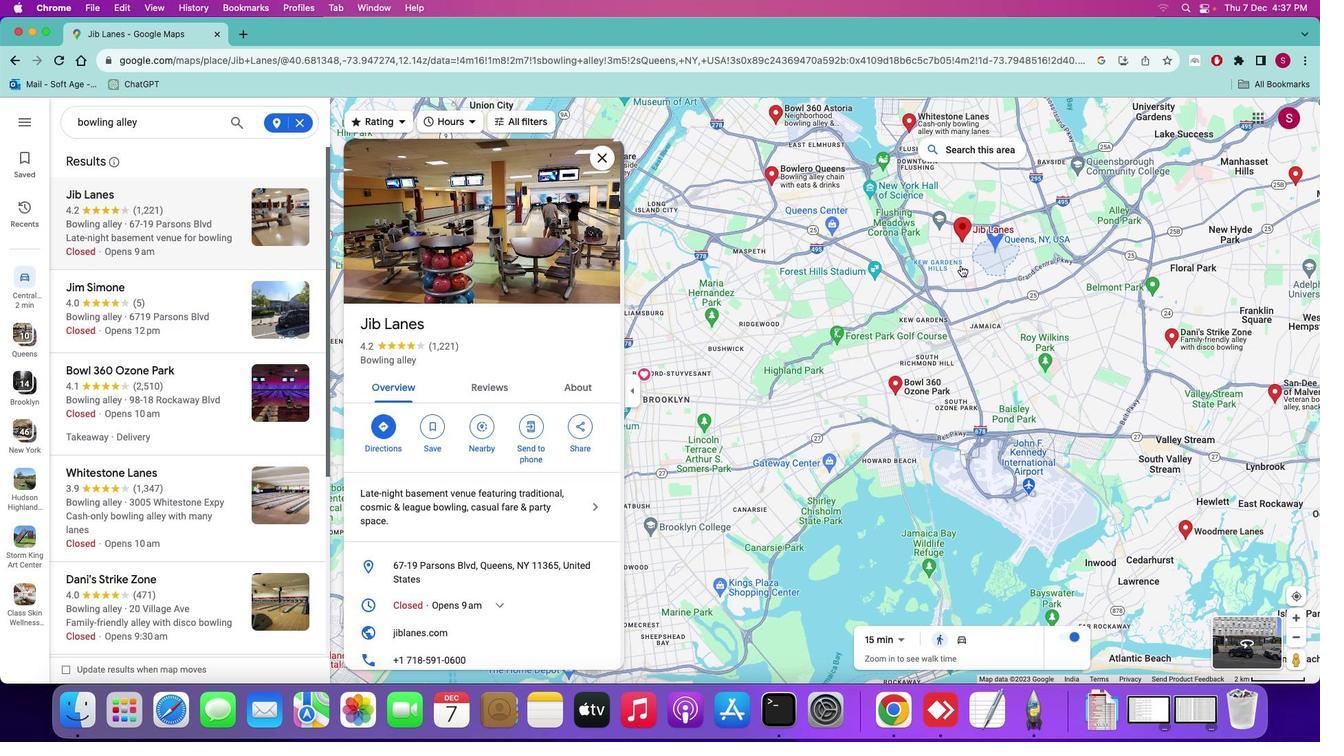 
Action: Mouse pressed left at (960, 265)
Screenshot: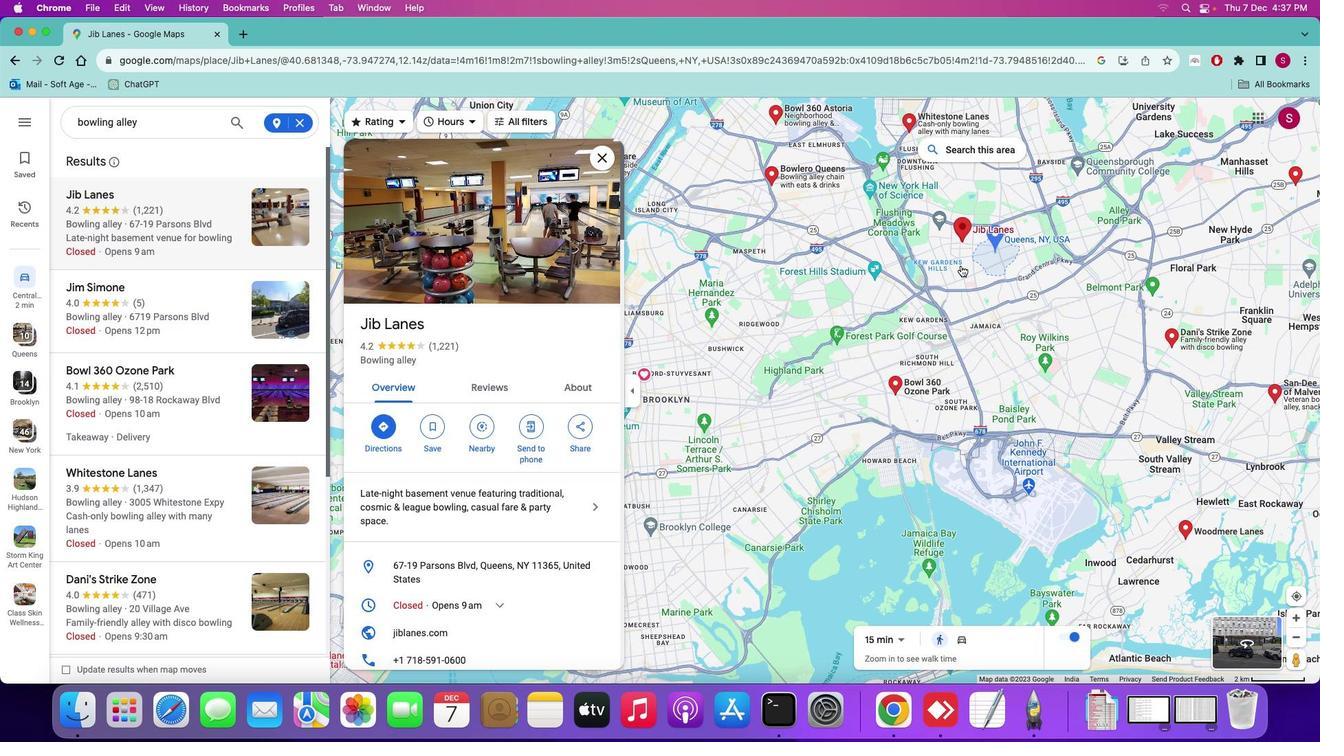 
Action: Mouse moved to (904, 315)
Screenshot: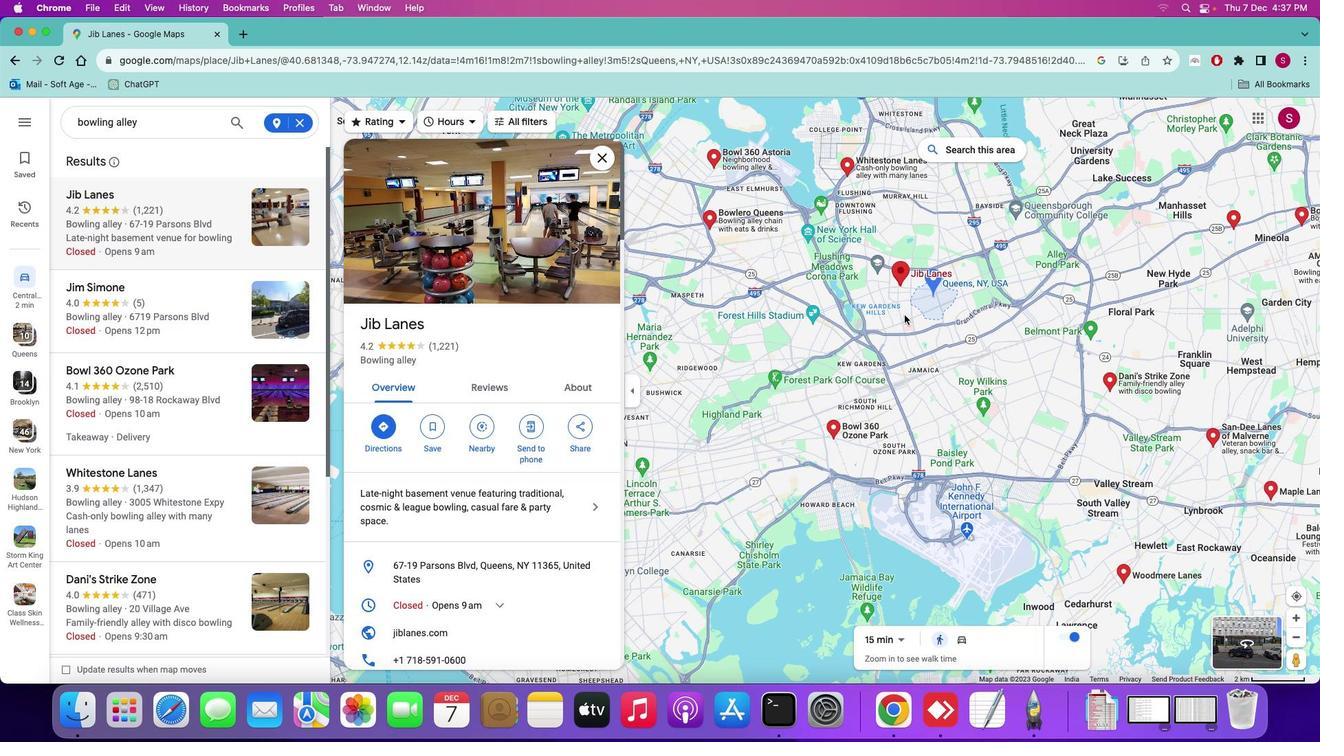 
Action: Mouse scrolled (904, 315) with delta (0, 0)
Screenshot: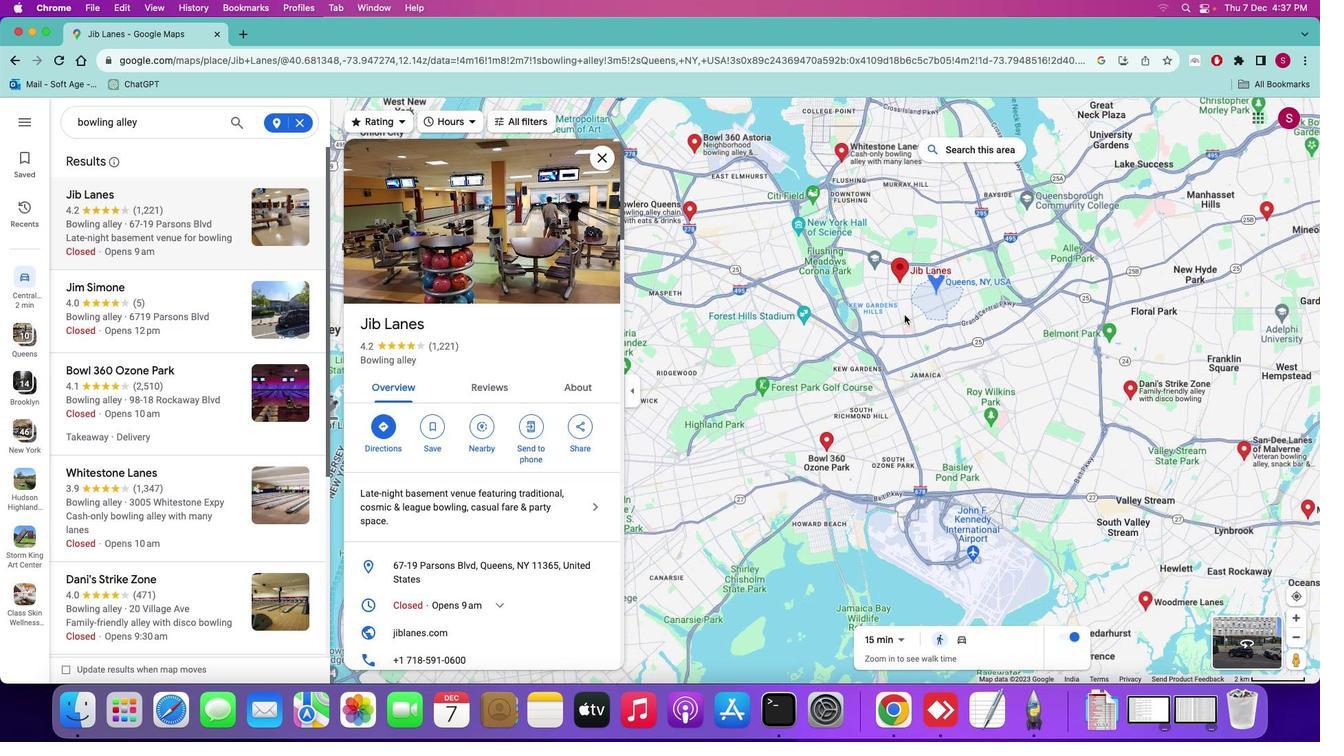 
Action: Mouse moved to (904, 315)
Screenshot: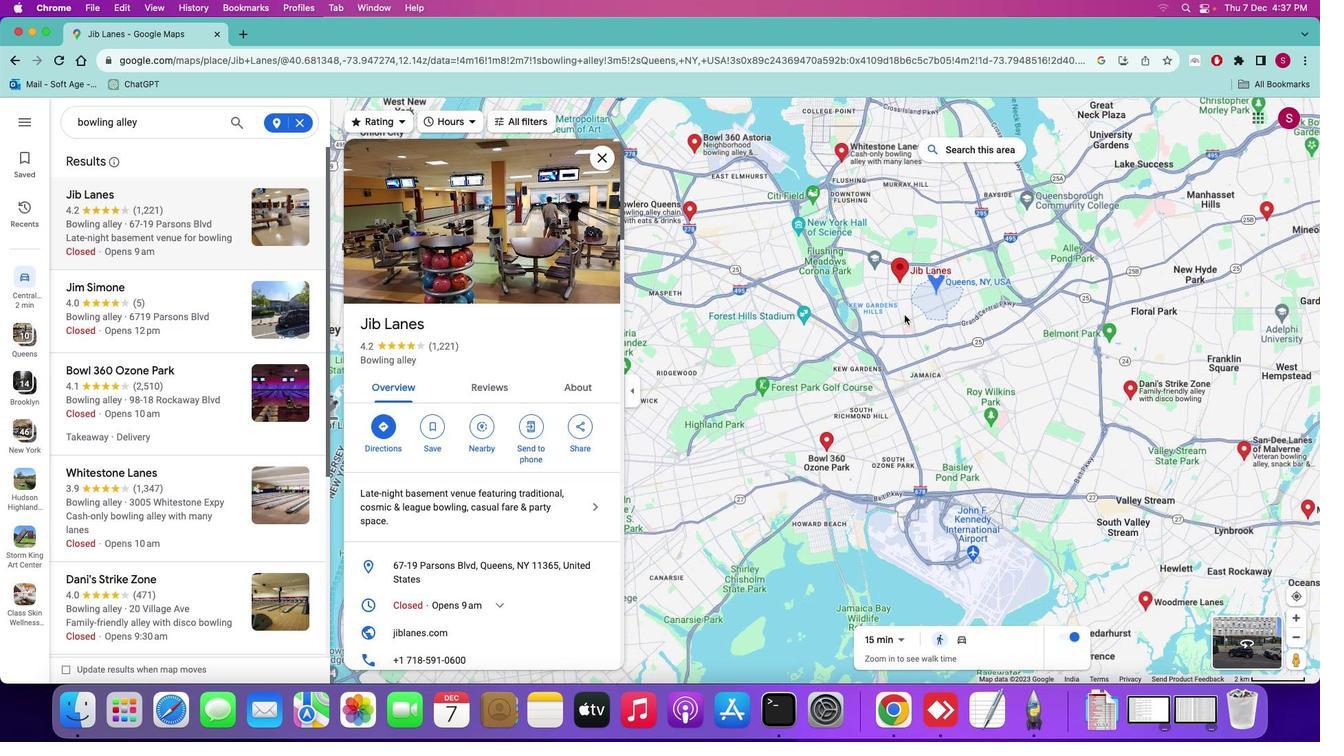 
Action: Mouse scrolled (904, 315) with delta (0, 0)
Screenshot: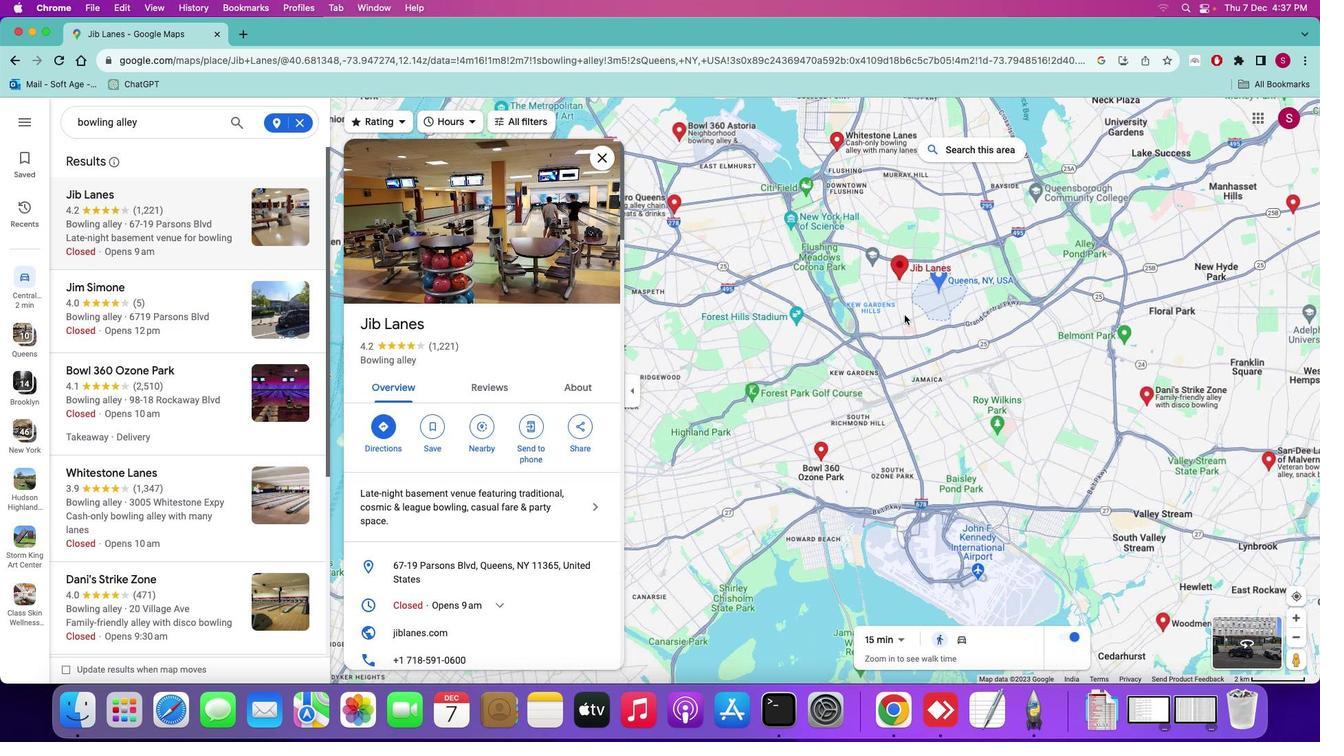 
Action: Mouse scrolled (904, 315) with delta (0, 1)
Screenshot: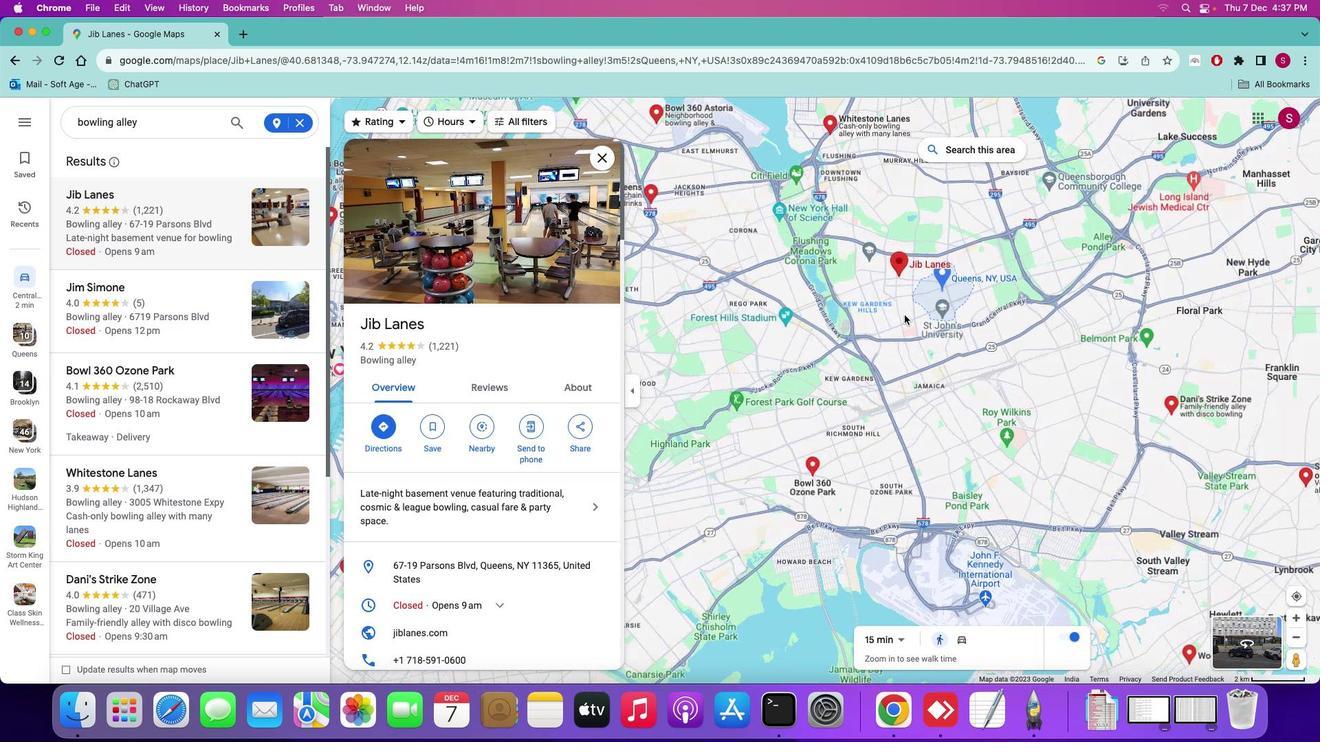 
Action: Mouse scrolled (904, 315) with delta (0, 0)
Screenshot: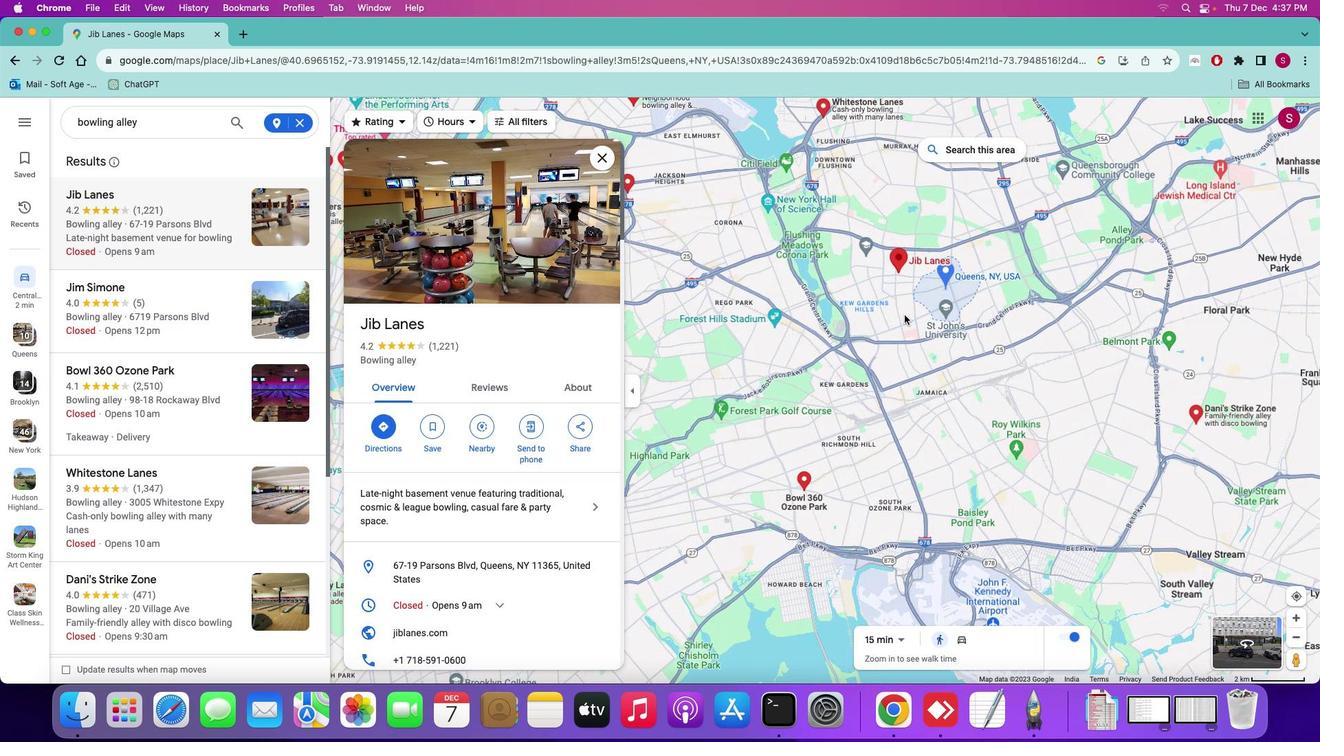 
Action: Mouse scrolled (904, 315) with delta (0, 0)
Screenshot: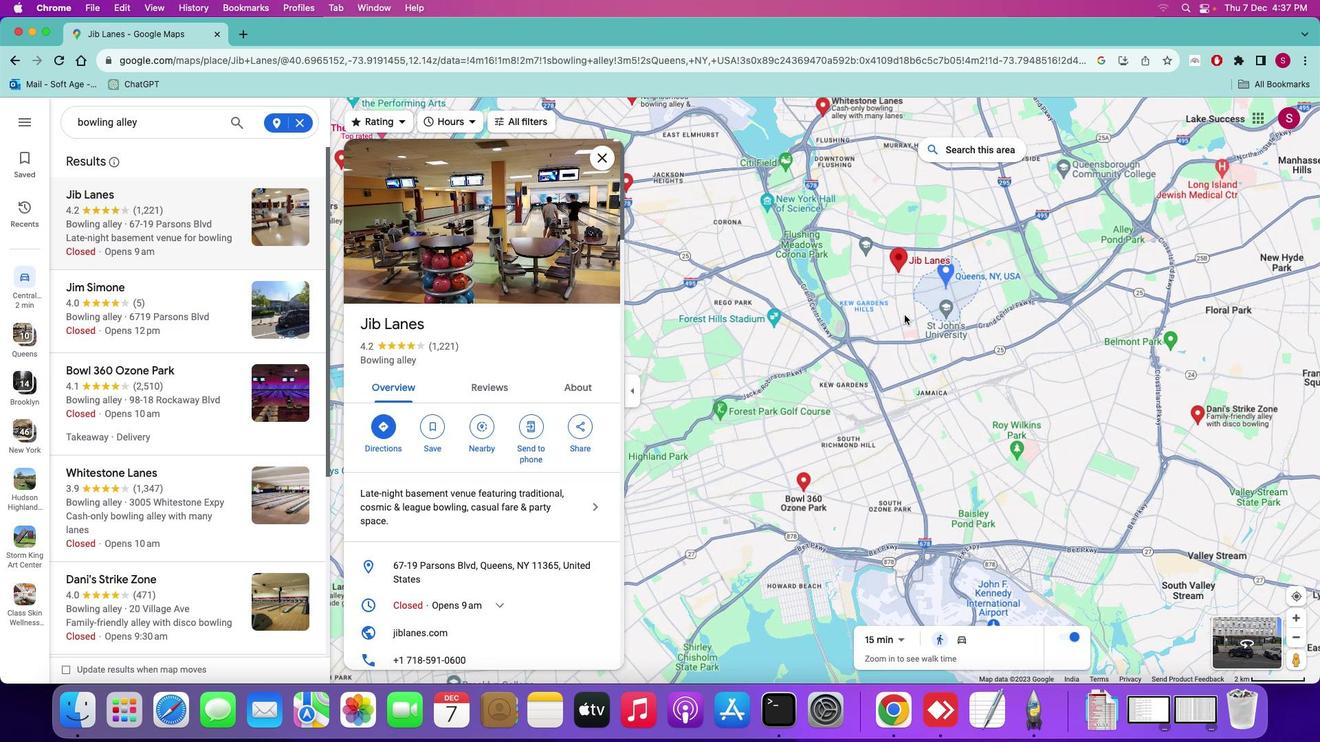 
Action: Mouse scrolled (904, 315) with delta (0, 0)
Screenshot: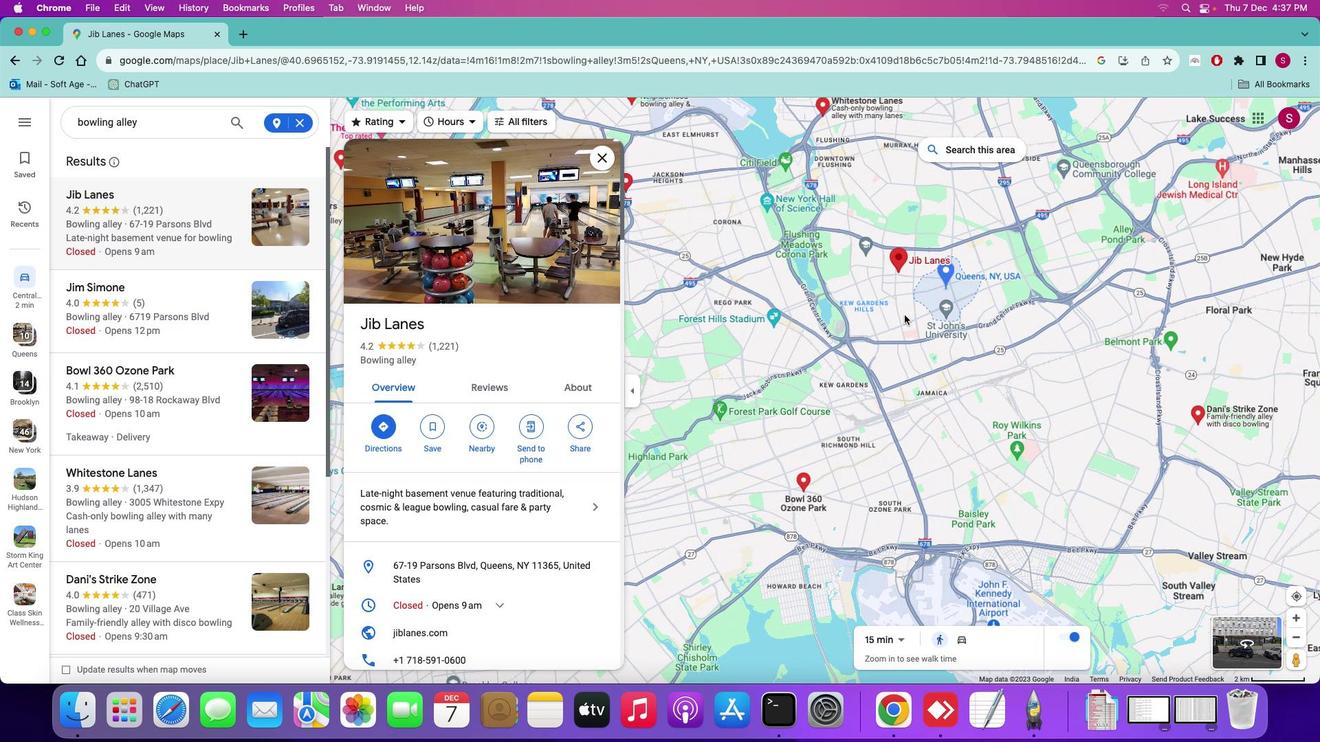 
Action: Mouse scrolled (904, 315) with delta (0, 0)
Screenshot: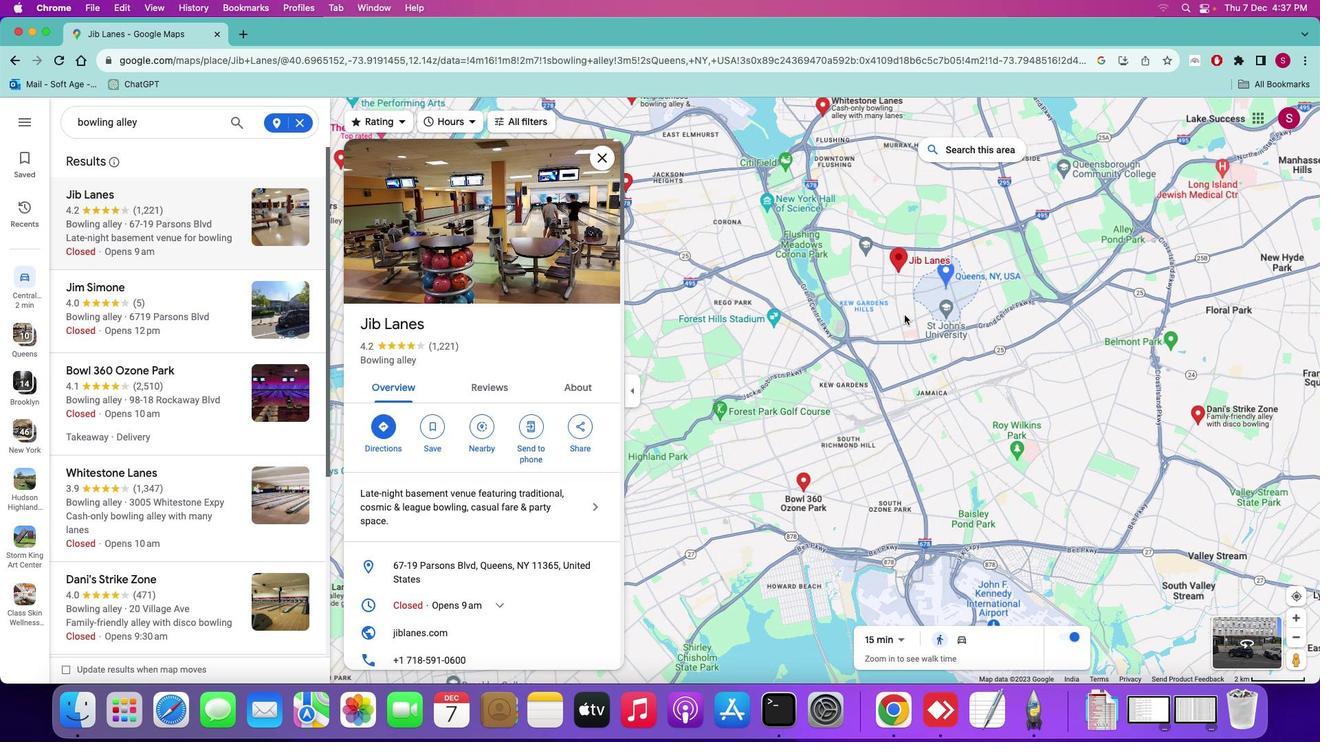 
Action: Mouse moved to (928, 337)
Screenshot: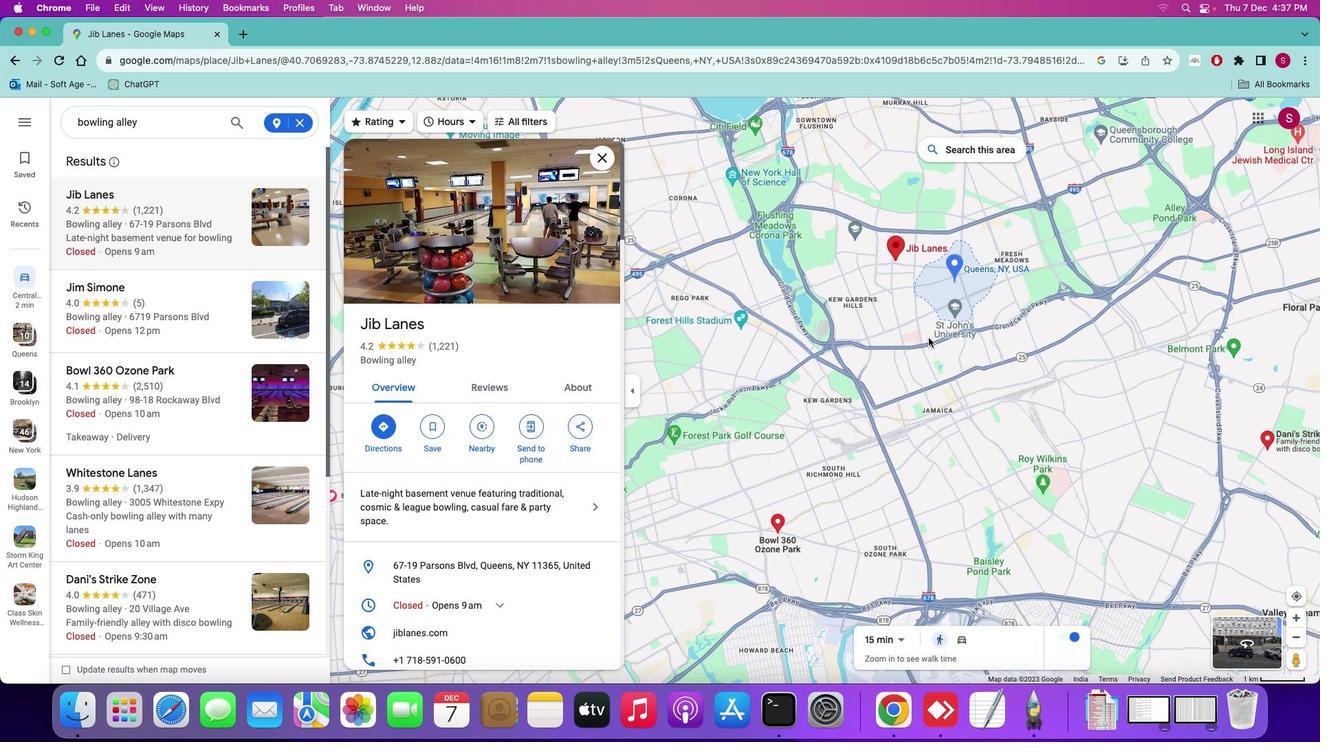 
Action: Mouse scrolled (928, 337) with delta (0, 0)
Screenshot: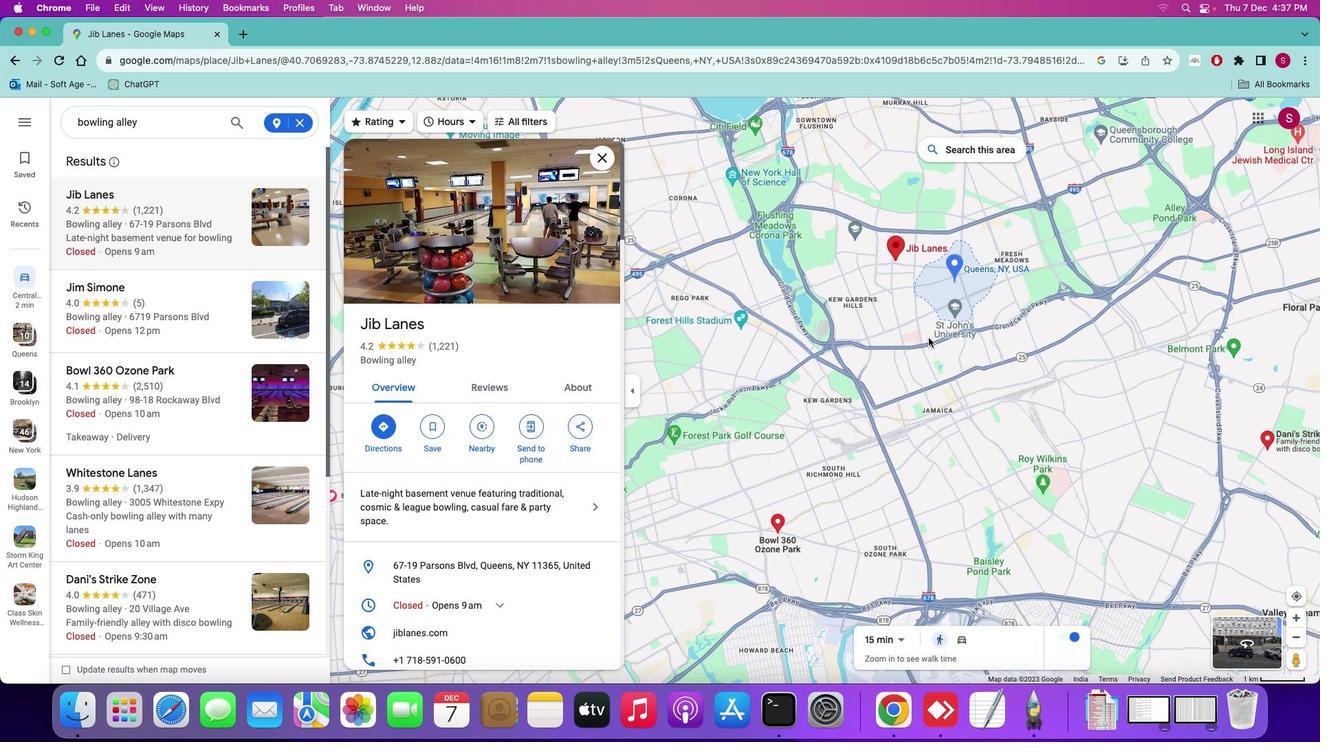 
Action: Mouse moved to (928, 337)
Screenshot: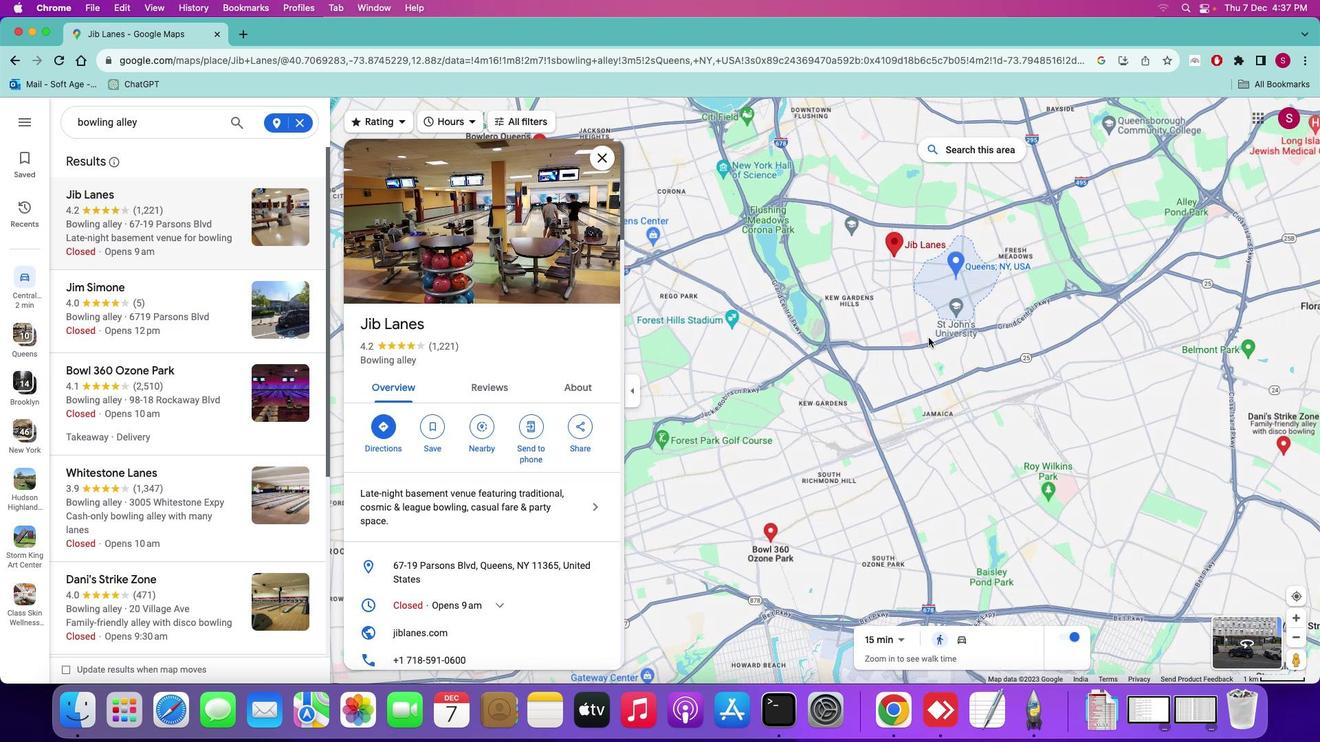 
Action: Mouse scrolled (928, 337) with delta (0, 0)
Screenshot: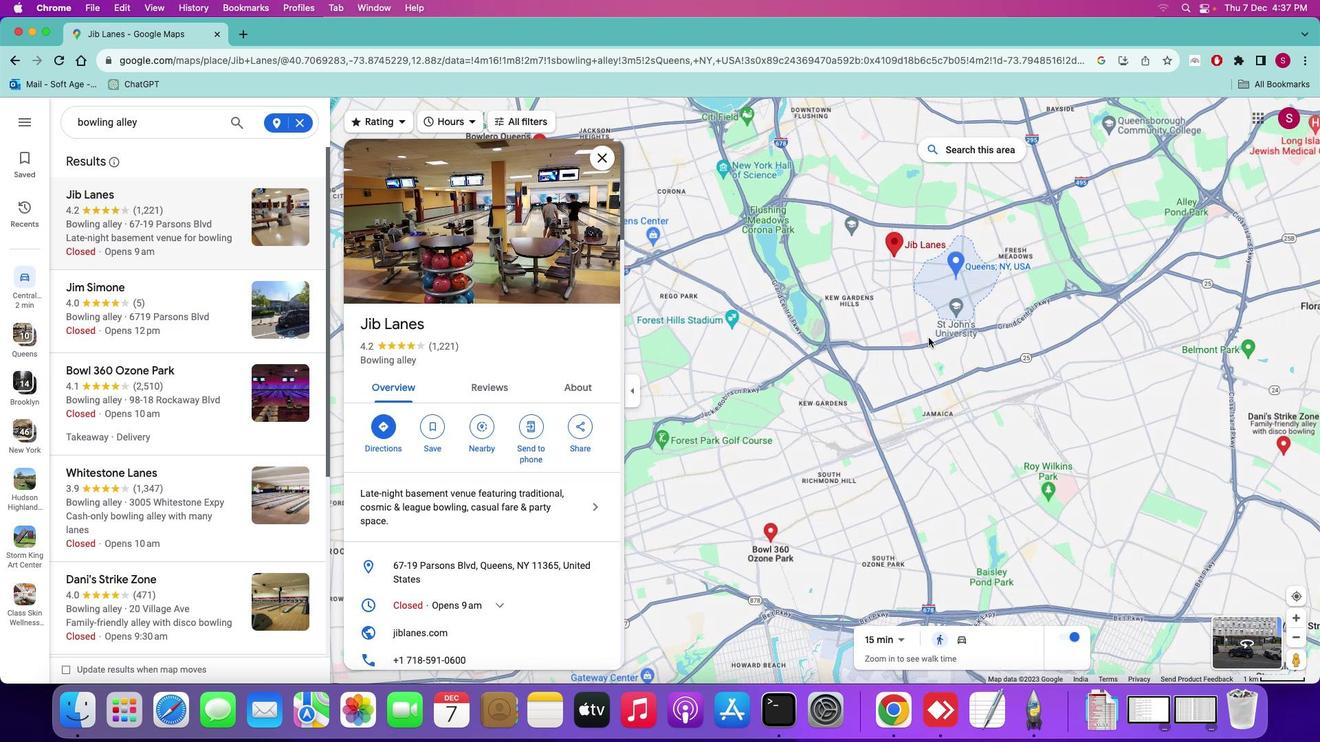 
Action: Mouse scrolled (928, 337) with delta (0, 1)
Screenshot: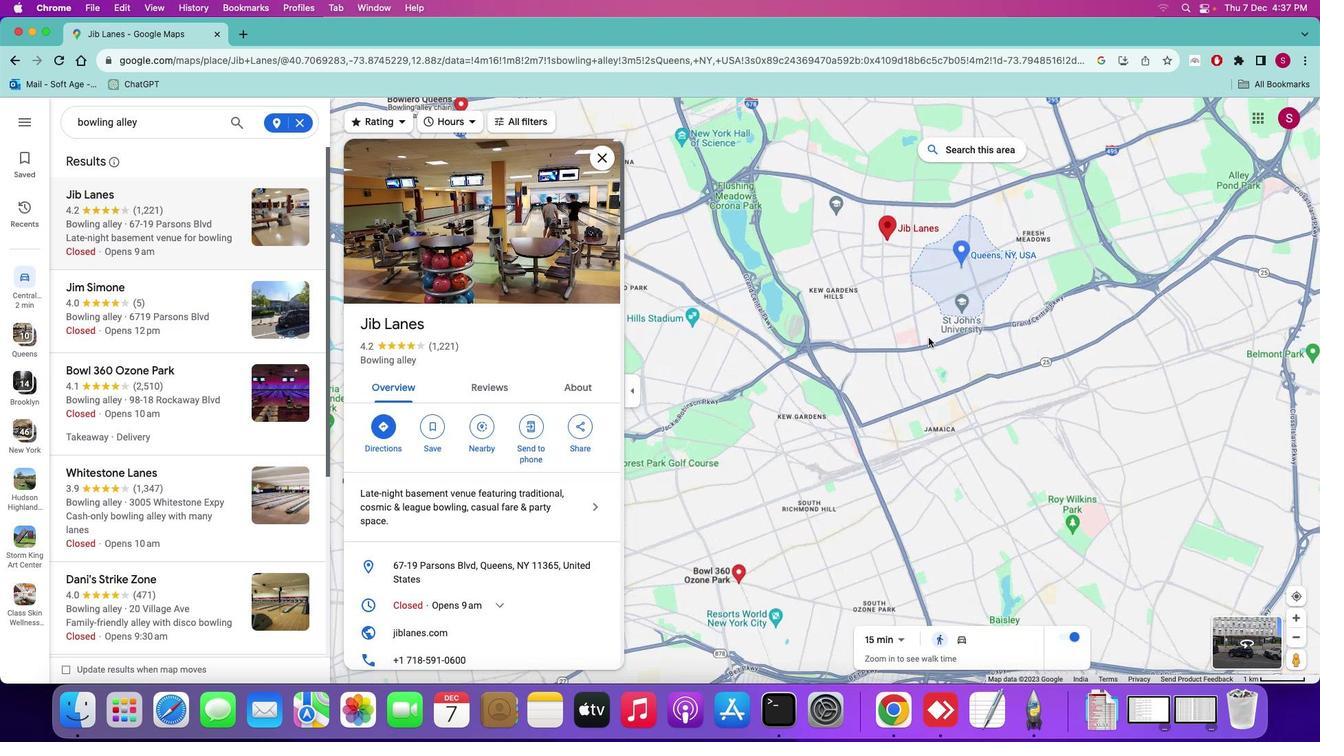 
Action: Mouse scrolled (928, 337) with delta (0, 2)
Screenshot: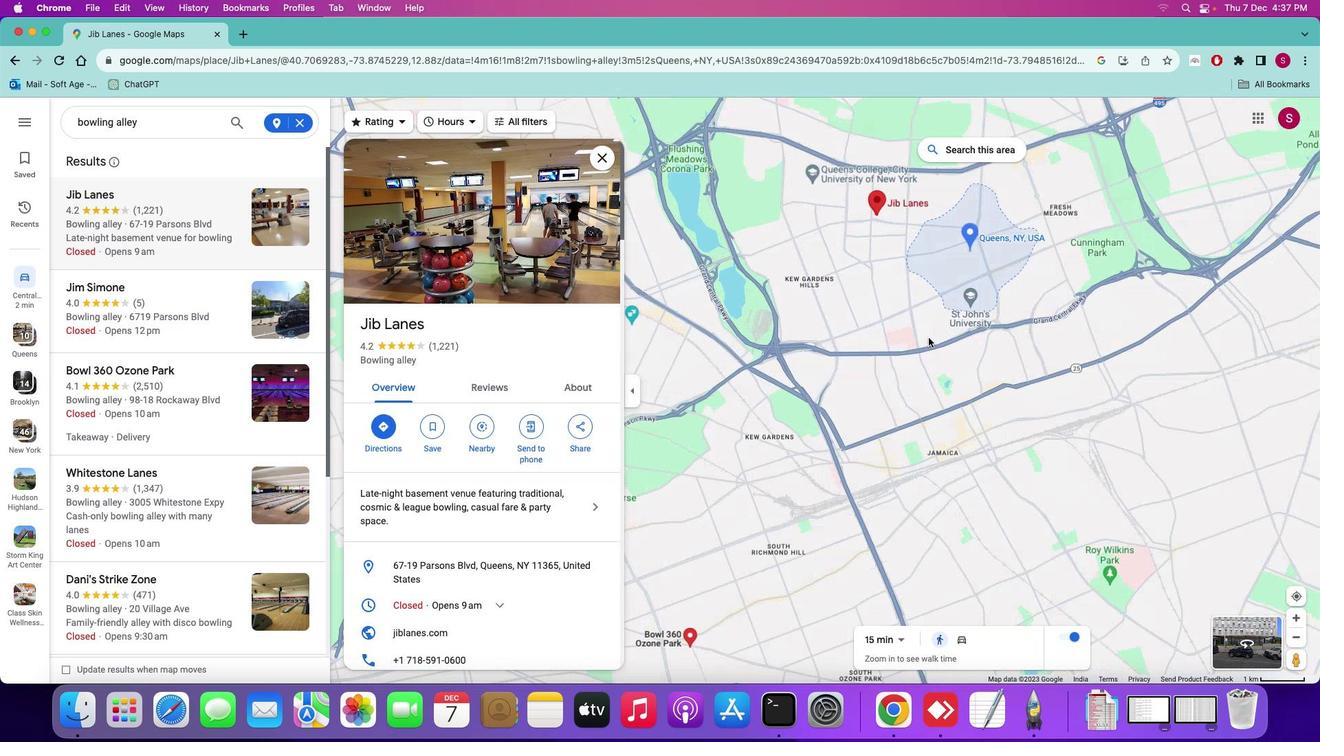 
Action: Mouse moved to (96, 295)
Screenshot: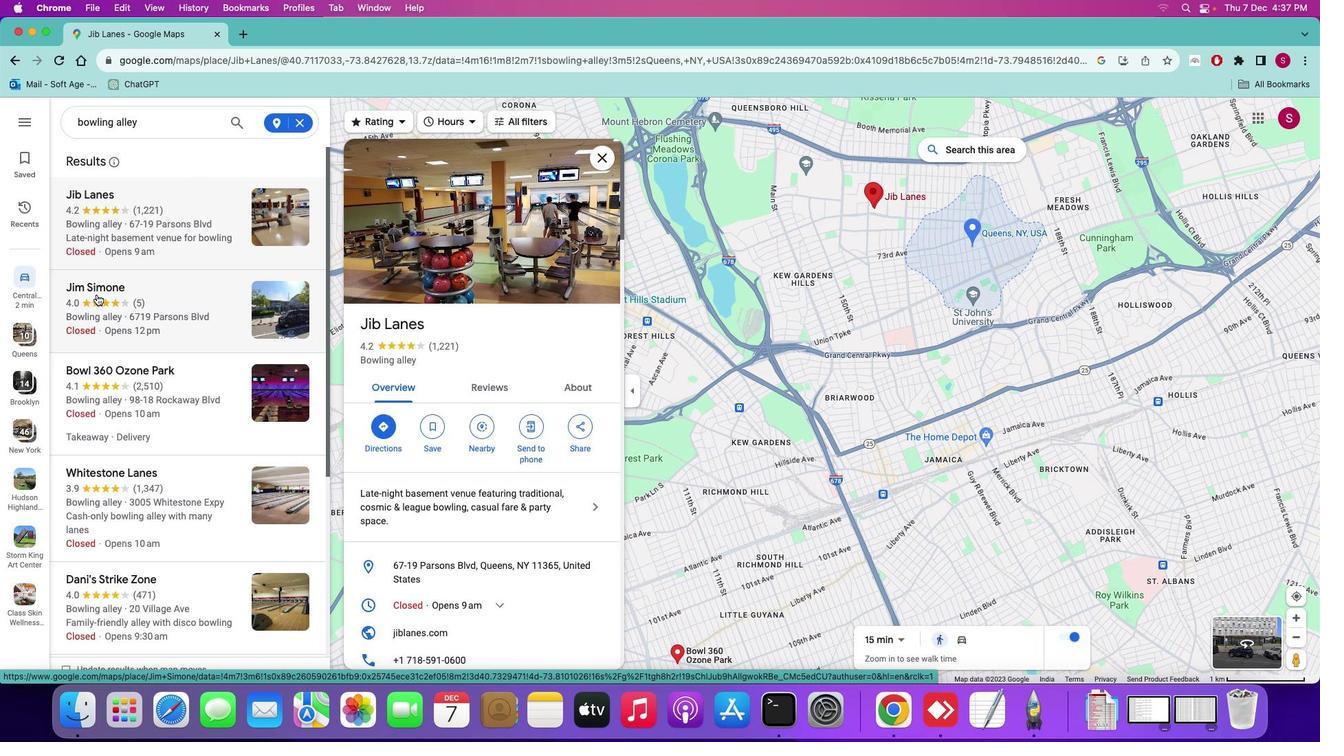 
Action: Mouse pressed left at (96, 295)
Screenshot: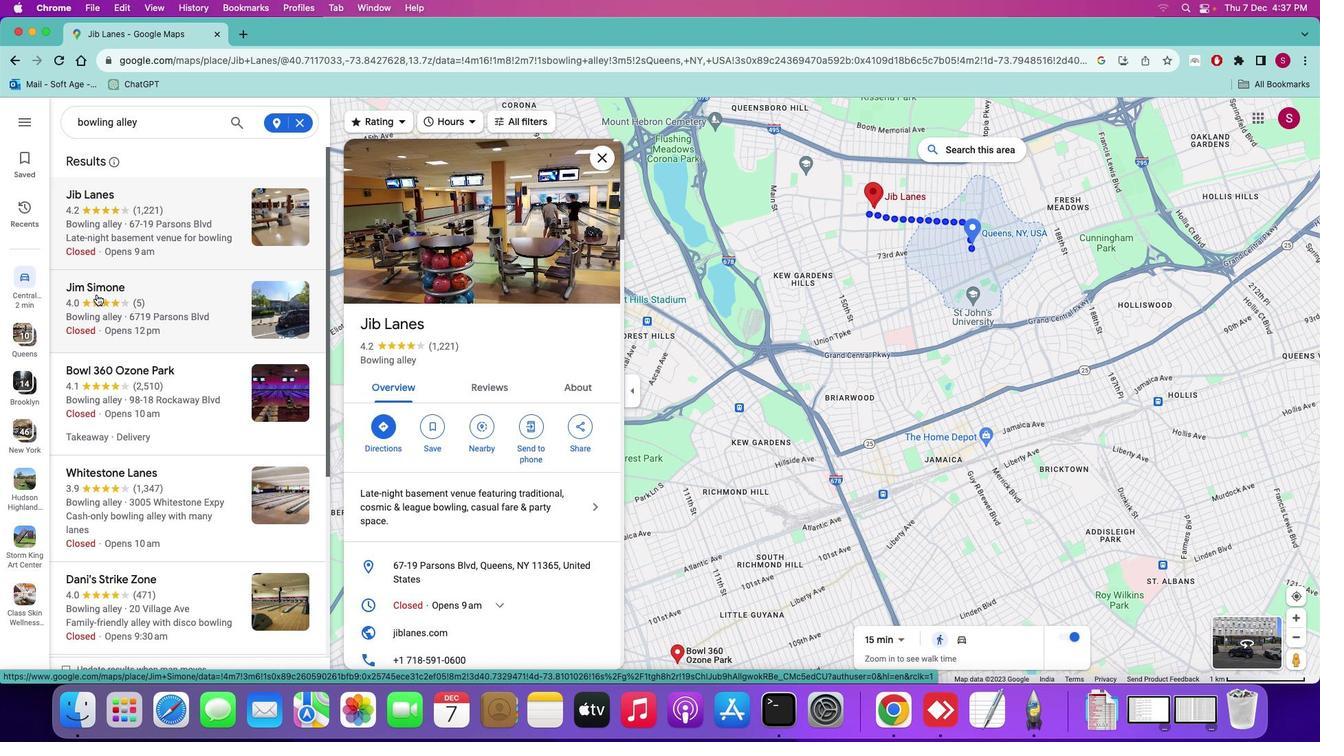 
Action: Mouse moved to (117, 295)
Screenshot: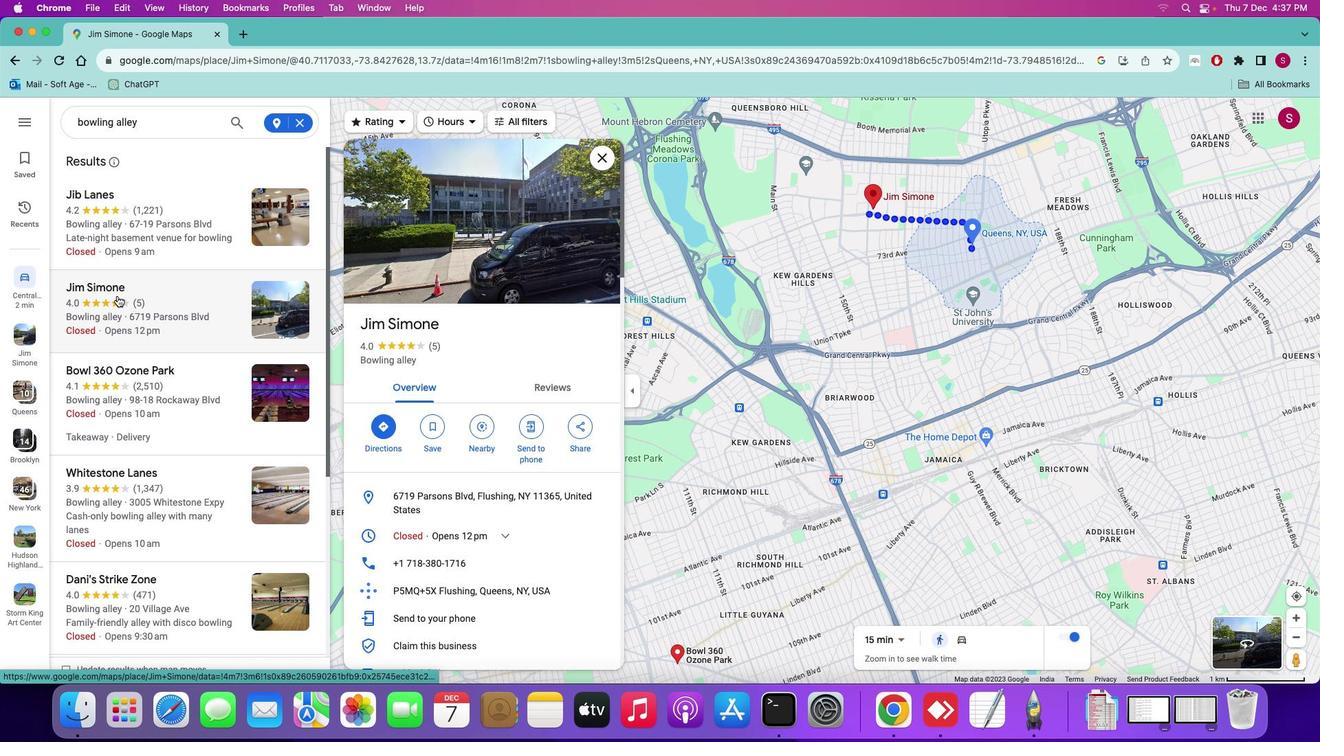
Action: Mouse scrolled (117, 295) with delta (0, 0)
Screenshot: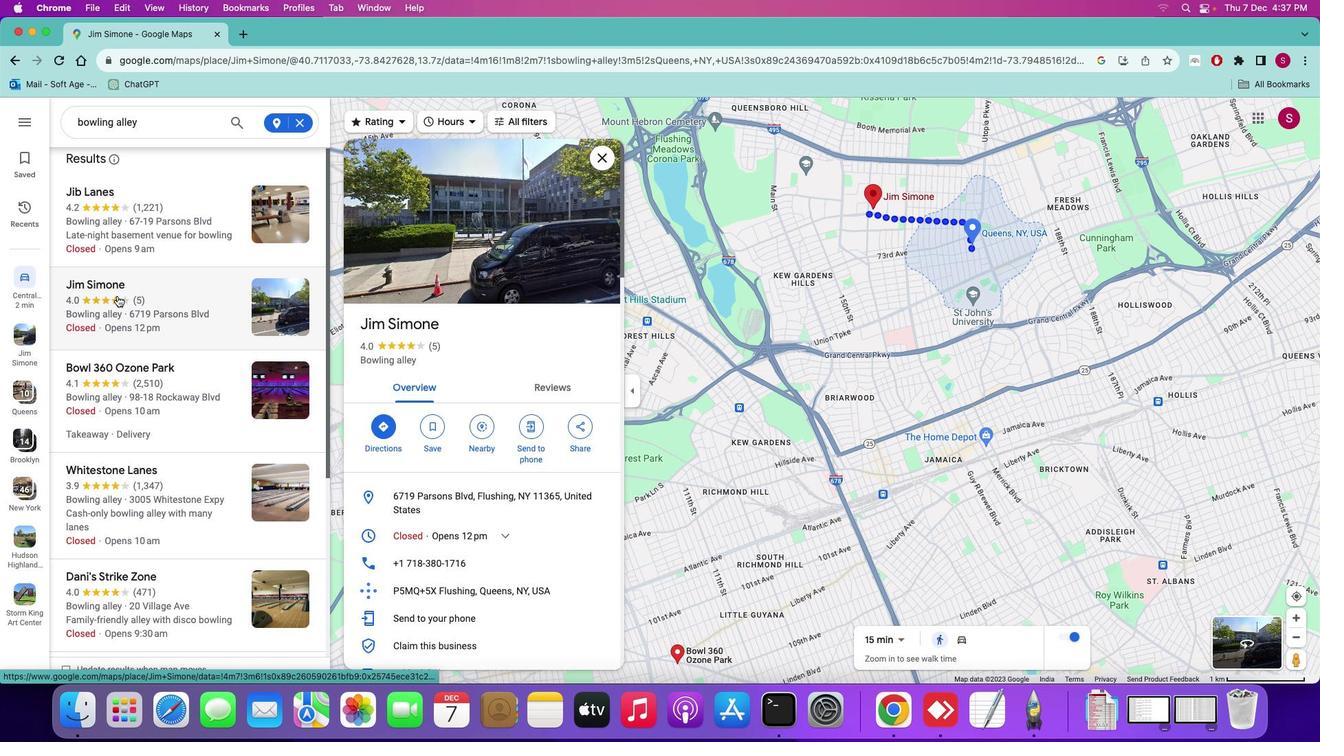 
Action: Mouse scrolled (117, 295) with delta (0, 0)
Screenshot: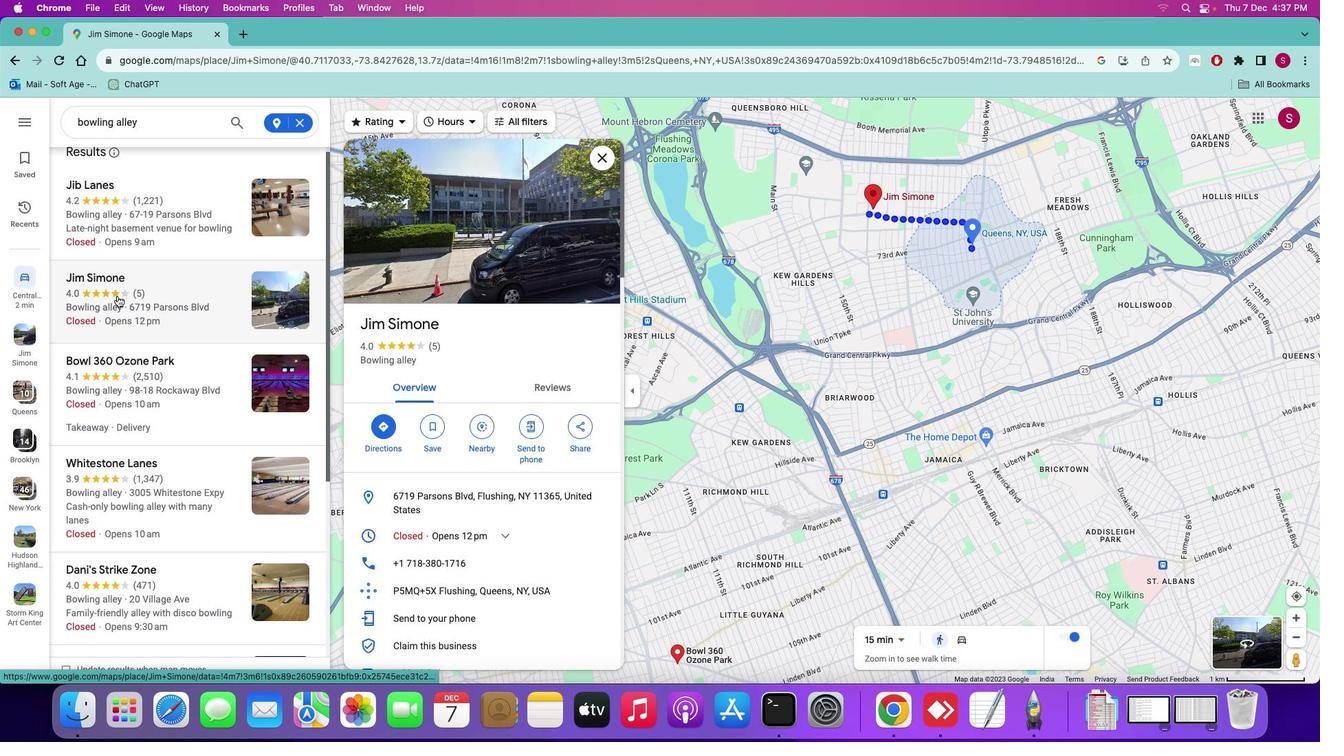 
Action: Mouse scrolled (117, 295) with delta (0, 0)
Screenshot: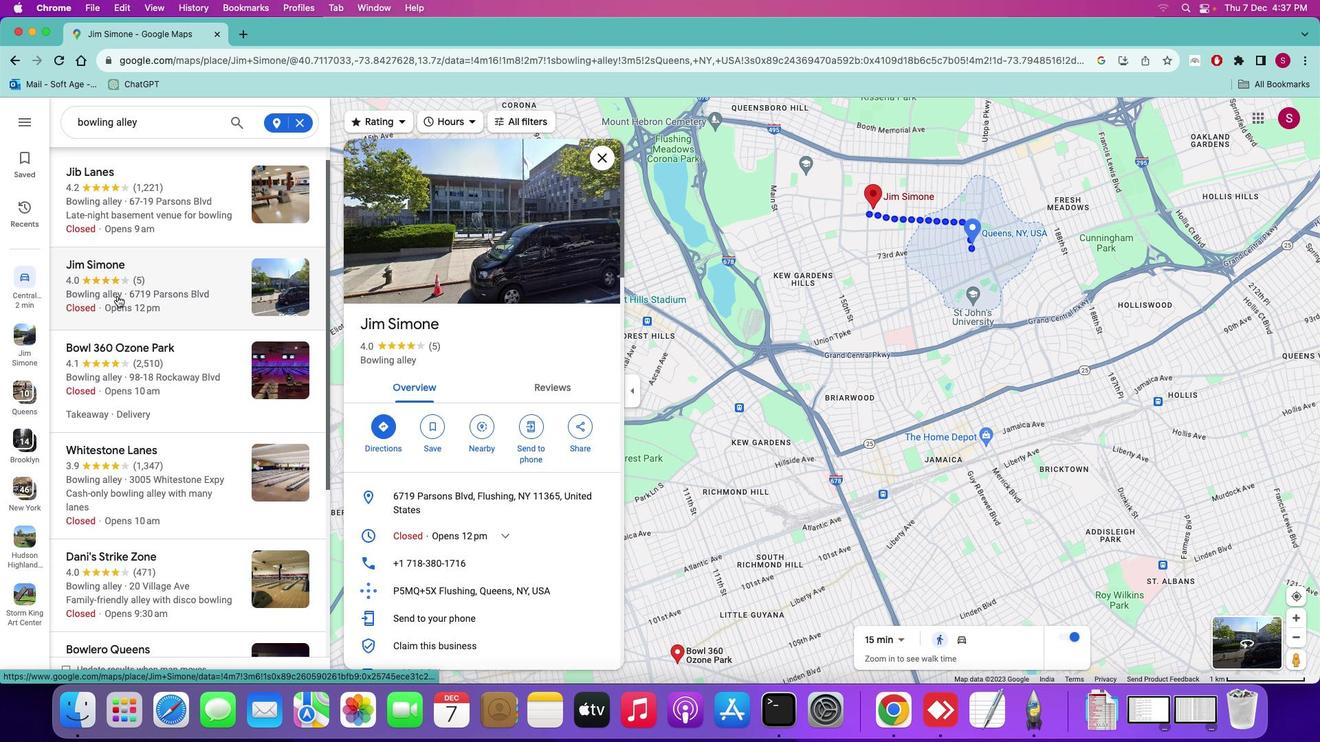 
Action: Mouse scrolled (117, 295) with delta (0, 0)
Screenshot: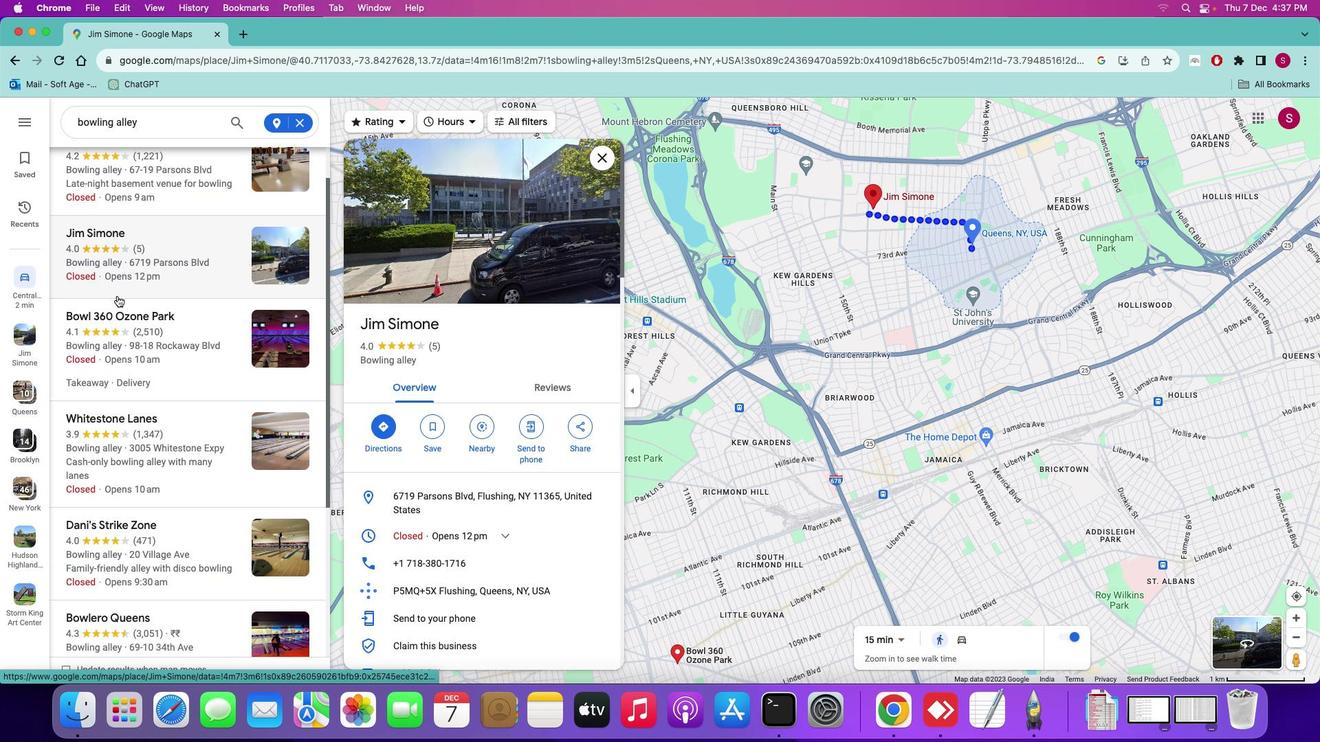 
Action: Mouse scrolled (117, 295) with delta (0, 0)
Screenshot: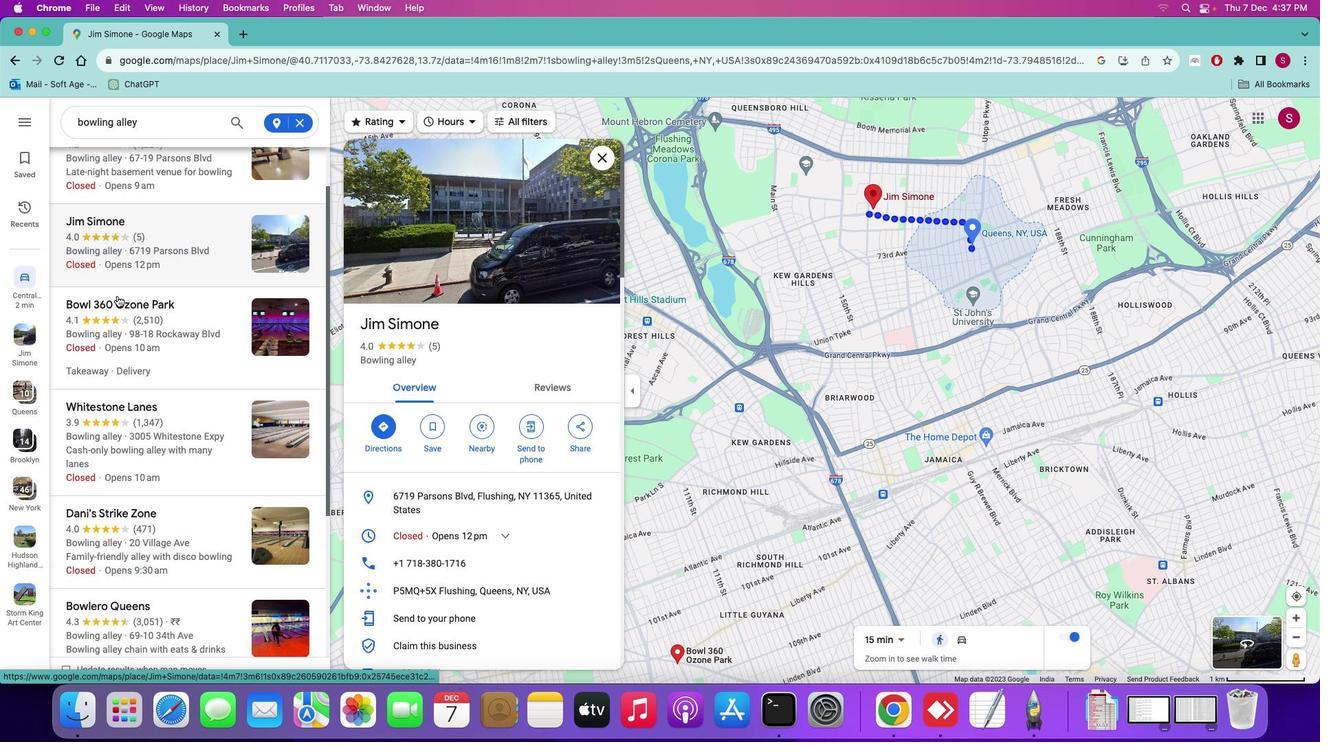 
Action: Mouse scrolled (117, 295) with delta (0, 0)
Screenshot: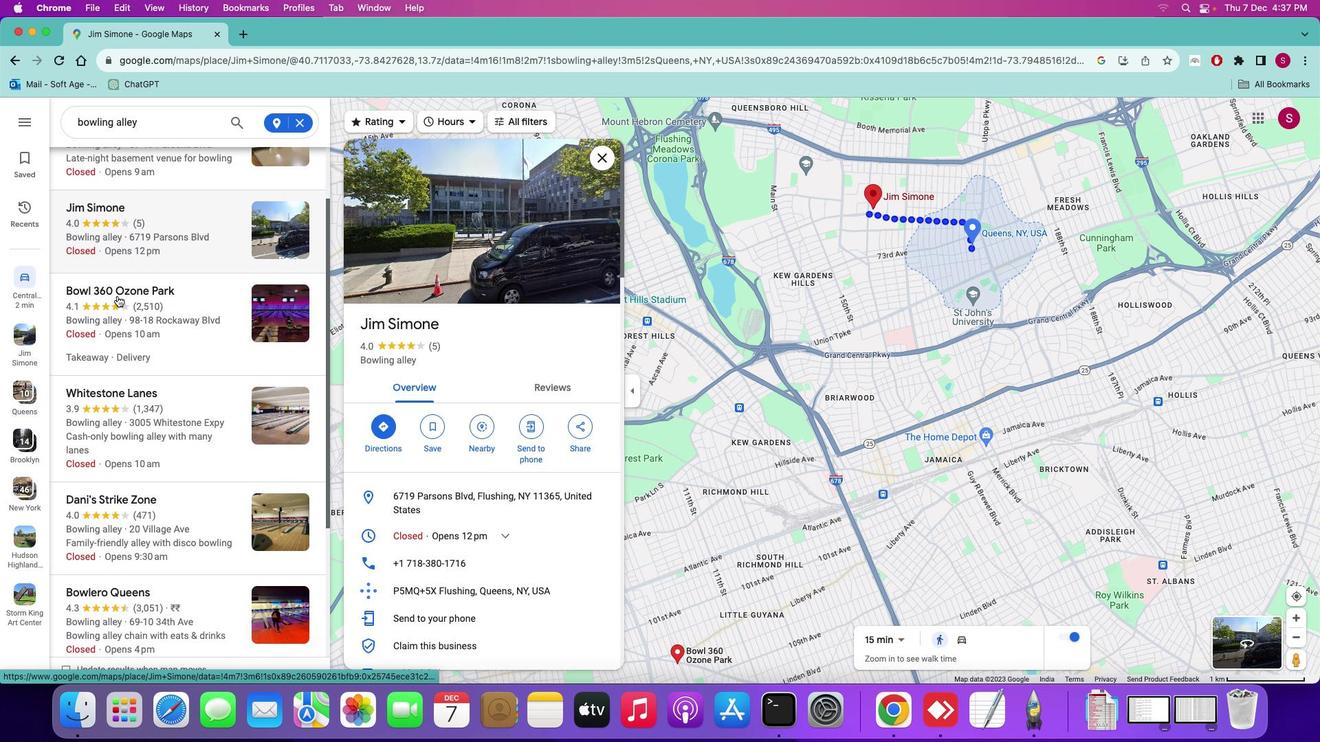 
Action: Mouse moved to (118, 295)
Screenshot: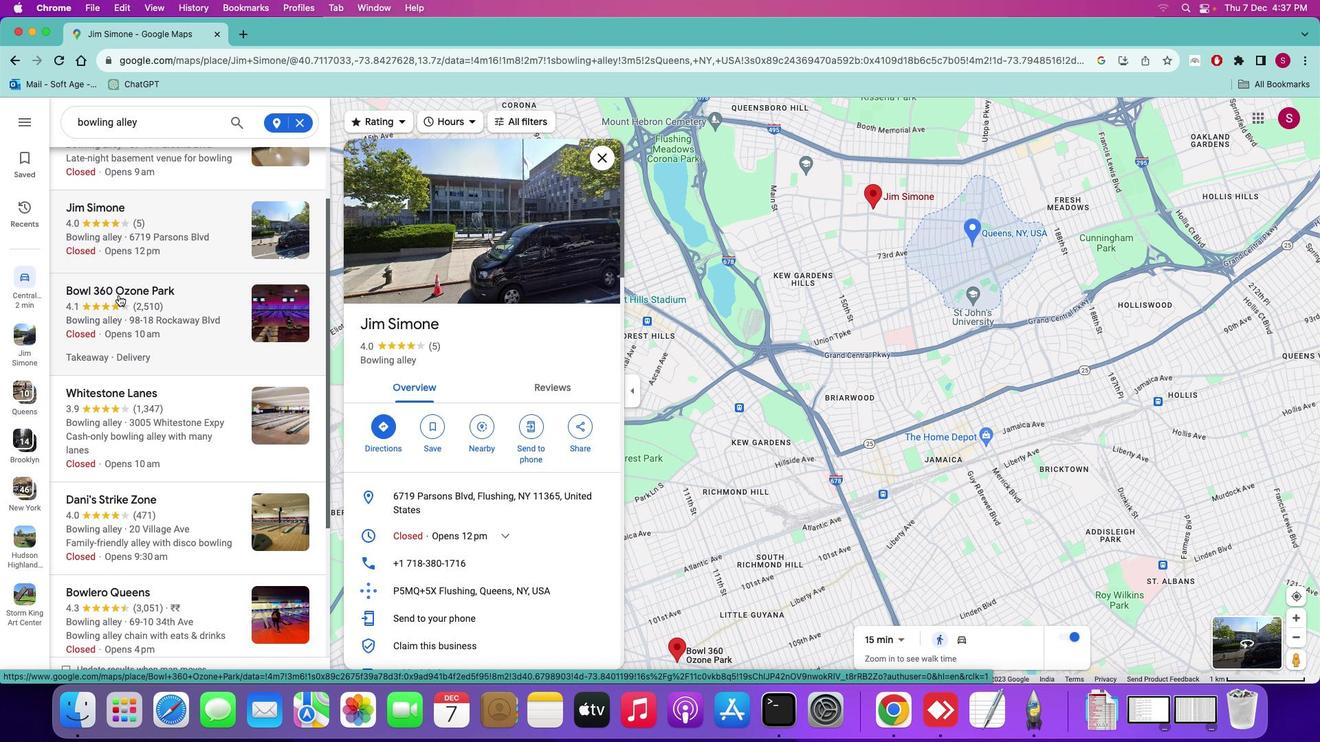 
Action: Mouse pressed left at (118, 295)
Screenshot: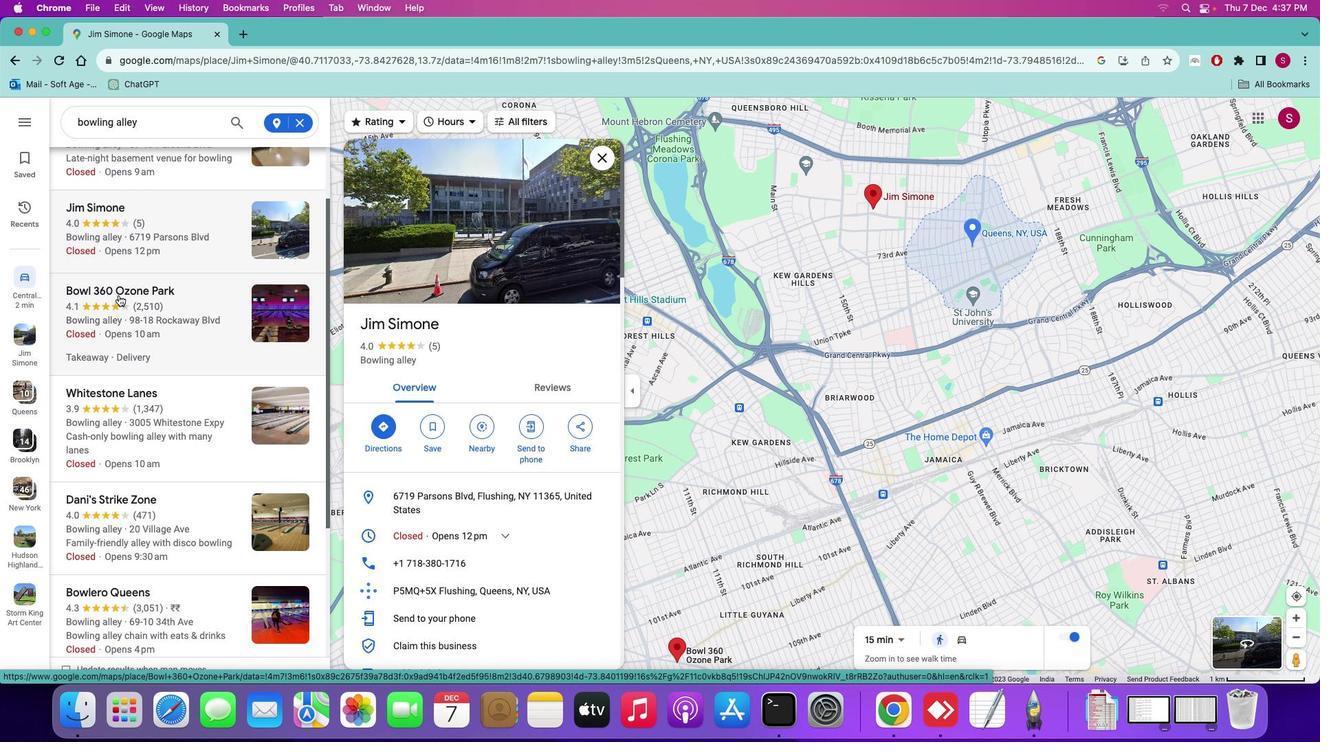 
Action: Mouse moved to (127, 301)
Screenshot: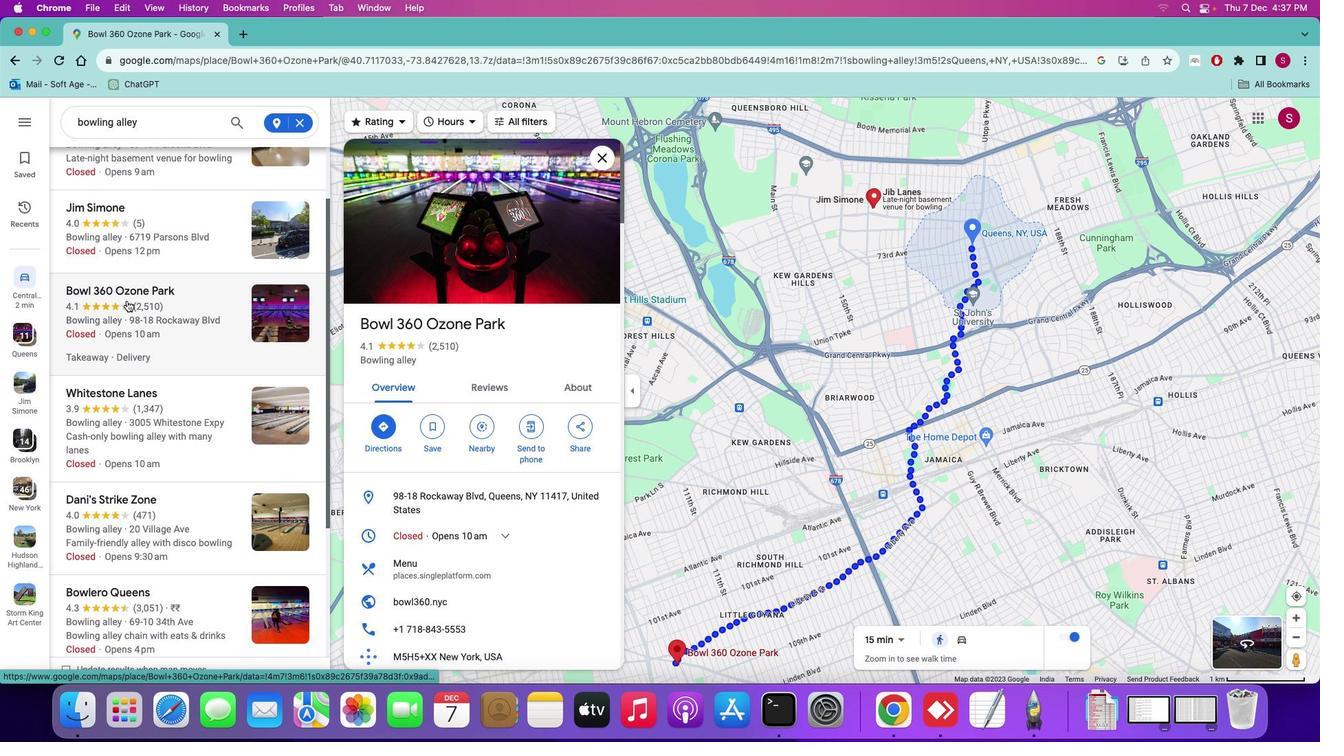 
Action: Mouse scrolled (127, 301) with delta (0, 0)
Screenshot: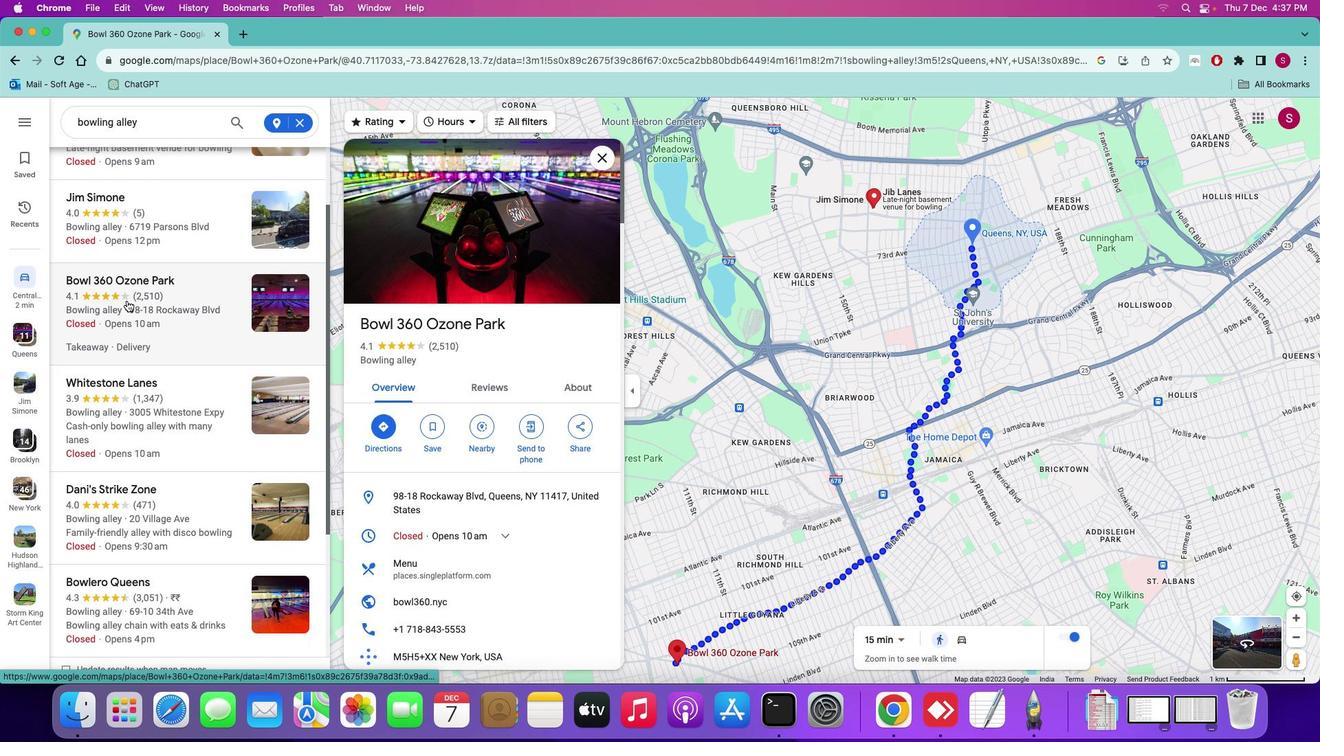 
Action: Mouse scrolled (127, 301) with delta (0, 0)
Screenshot: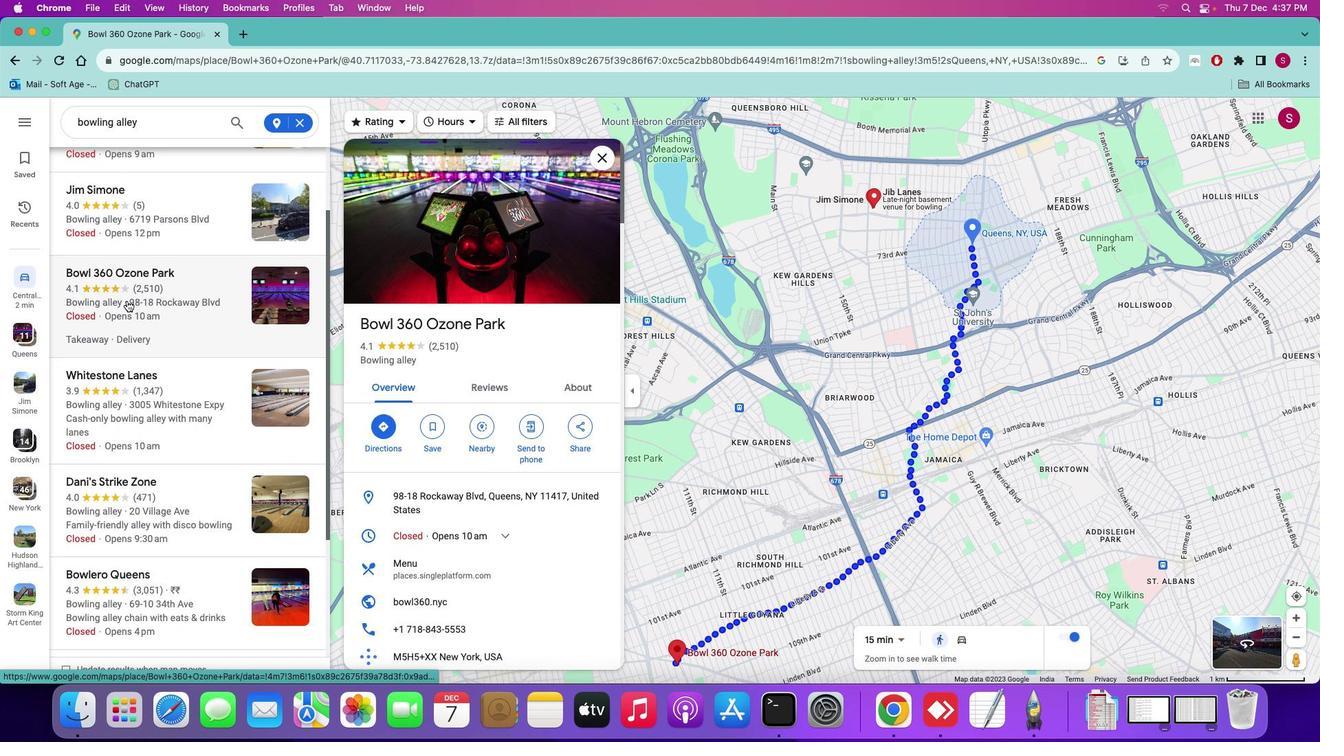 
Action: Mouse scrolled (127, 301) with delta (0, 0)
Screenshot: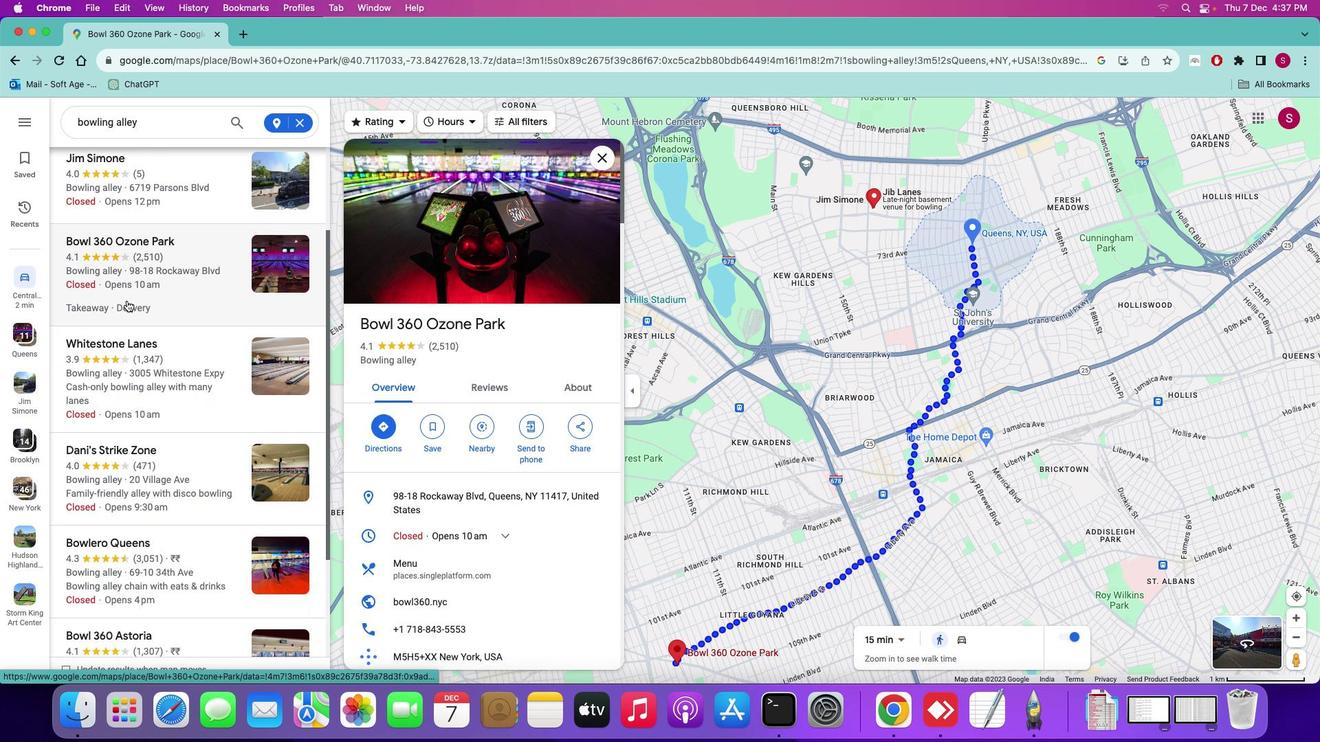 
Action: Mouse scrolled (127, 301) with delta (0, 0)
Screenshot: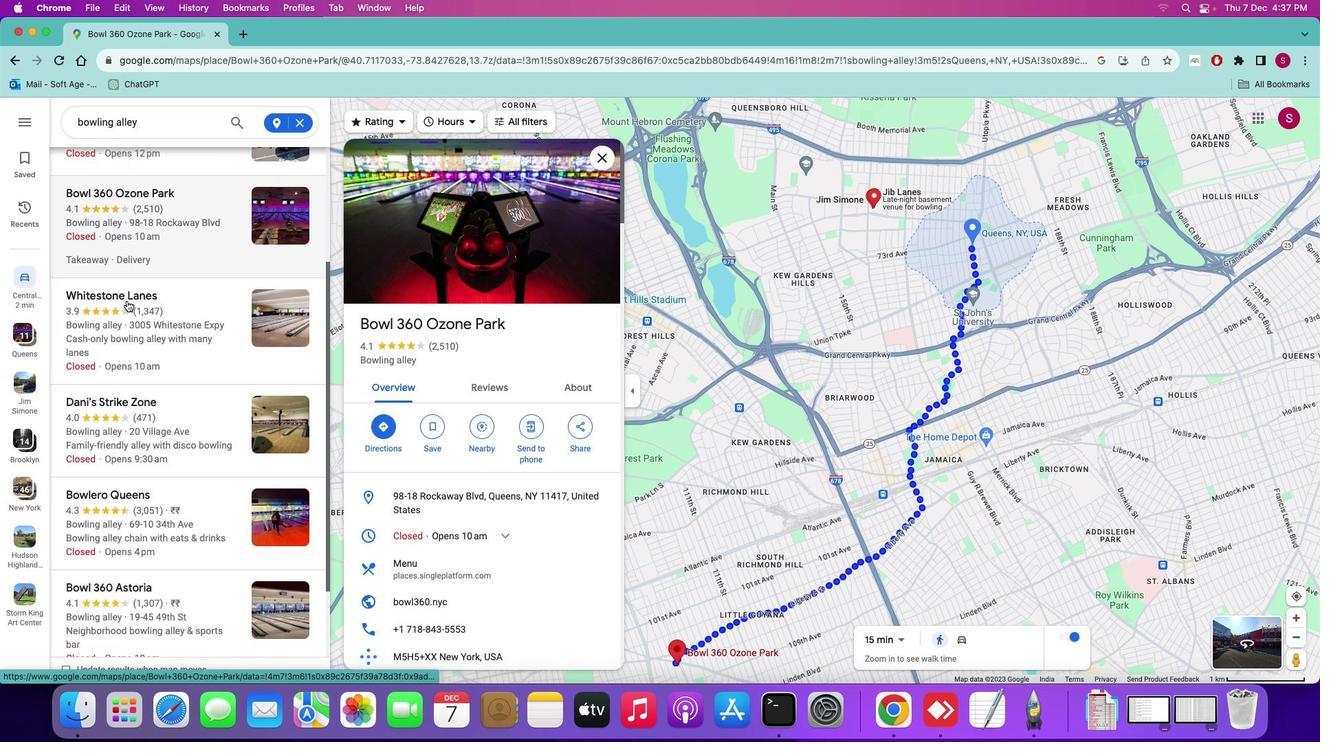 
Action: Mouse scrolled (127, 301) with delta (0, -1)
Screenshot: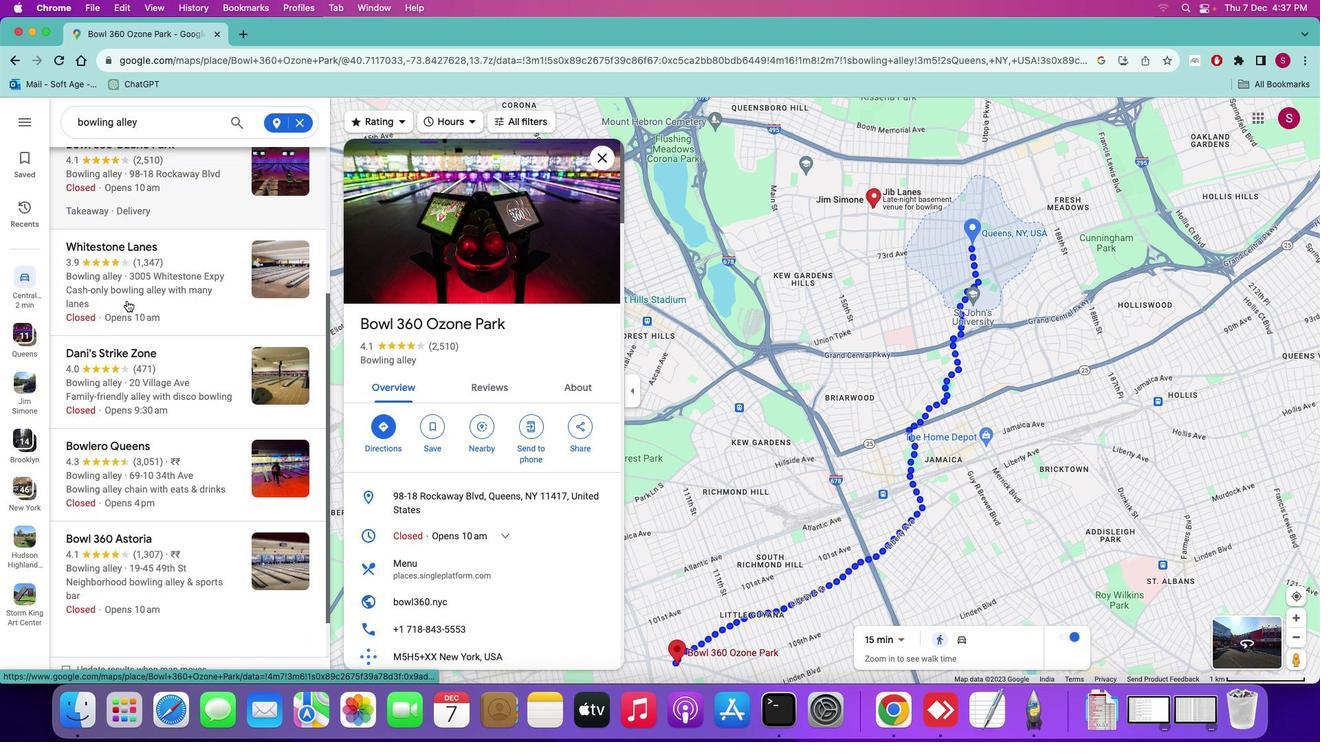 
Action: Mouse moved to (134, 211)
Screenshot: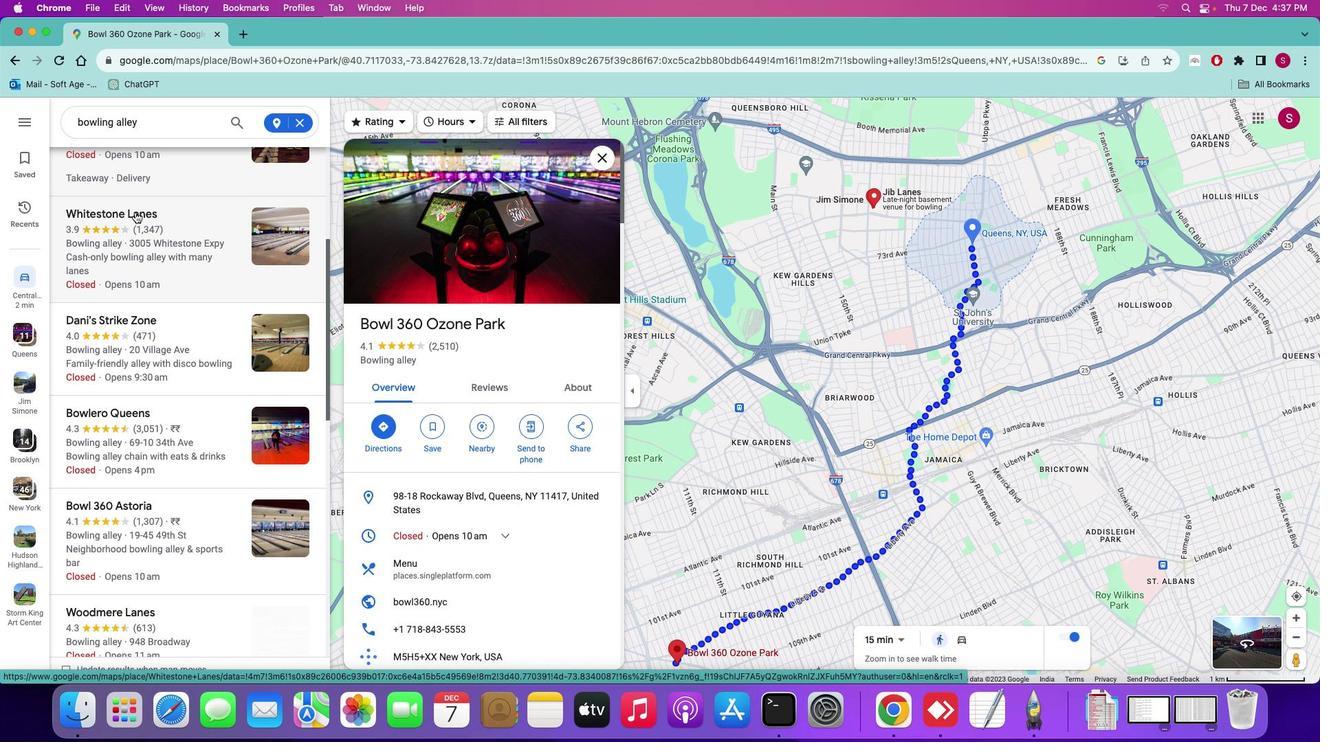 
Action: Mouse pressed left at (134, 211)
Screenshot: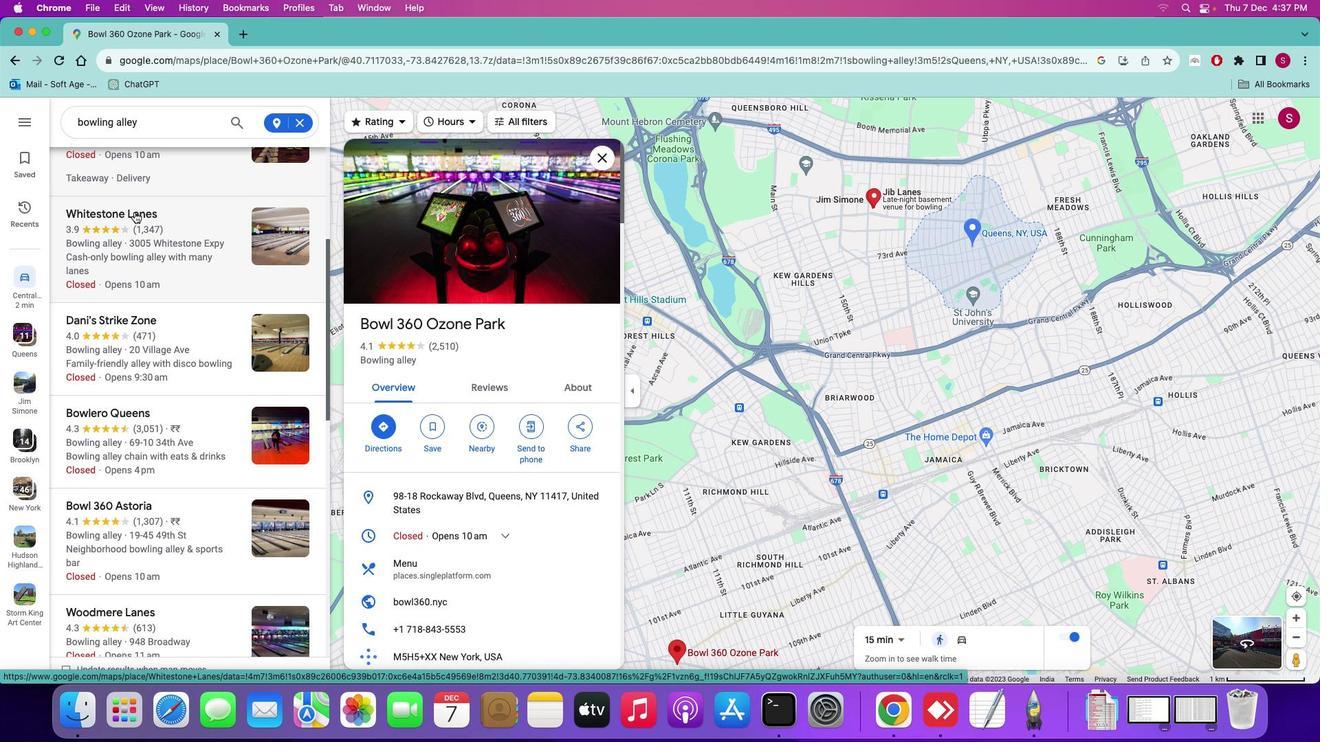 
Action: Mouse moved to (465, 337)
Screenshot: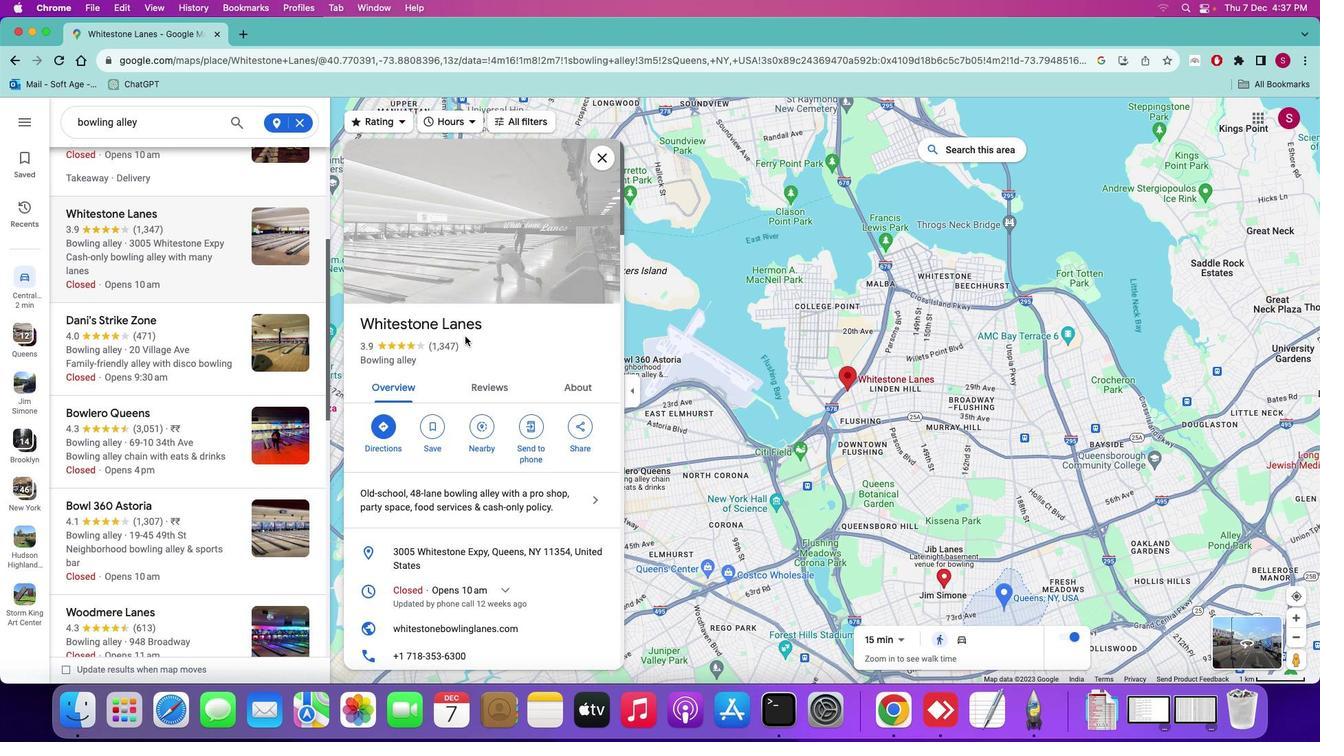 
Action: Mouse scrolled (465, 337) with delta (0, 0)
Screenshot: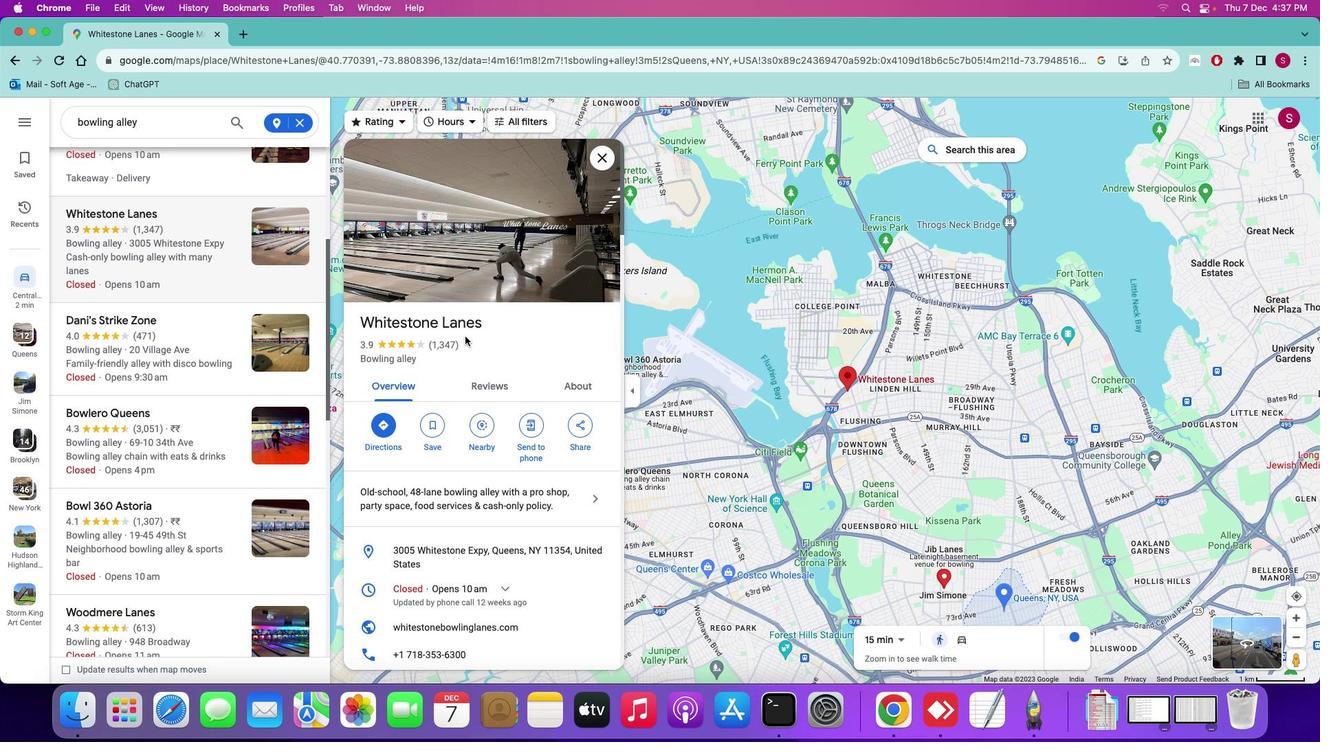 
Action: Mouse scrolled (465, 337) with delta (0, 0)
Screenshot: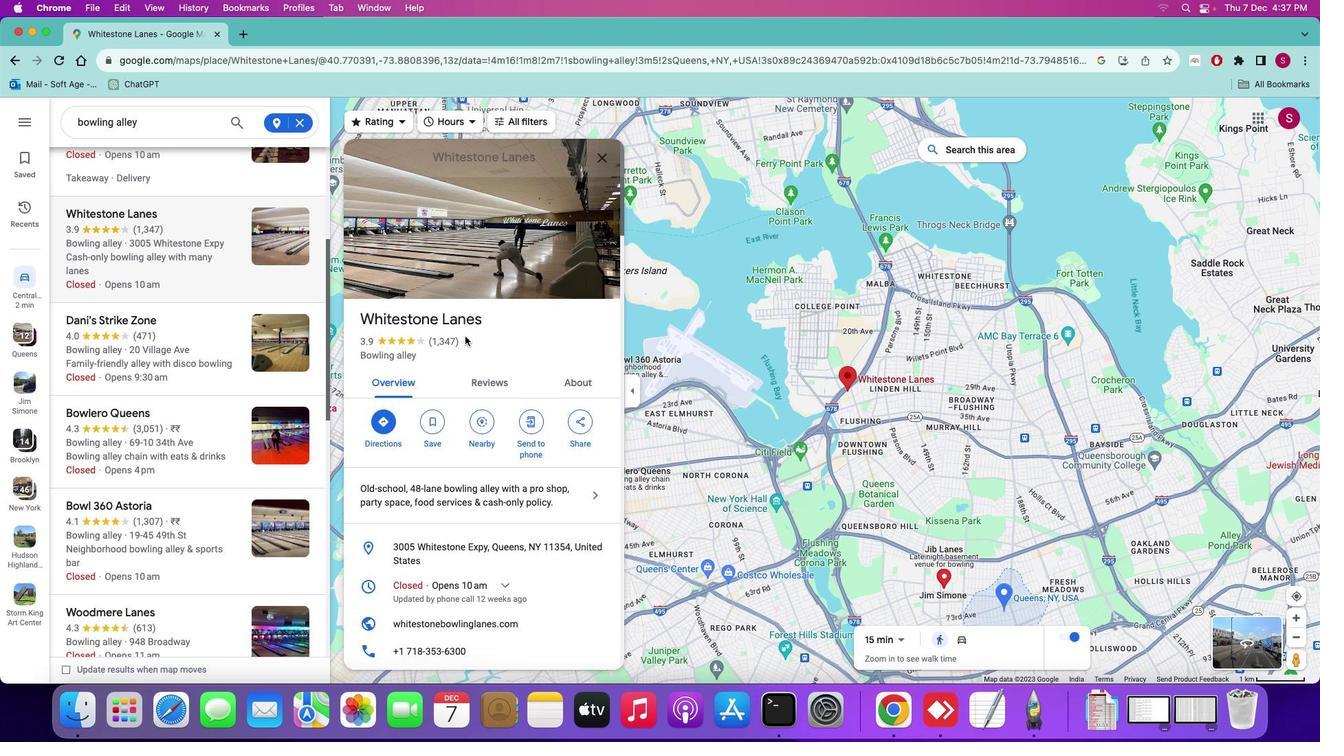 
Action: Mouse scrolled (465, 337) with delta (0, 0)
Screenshot: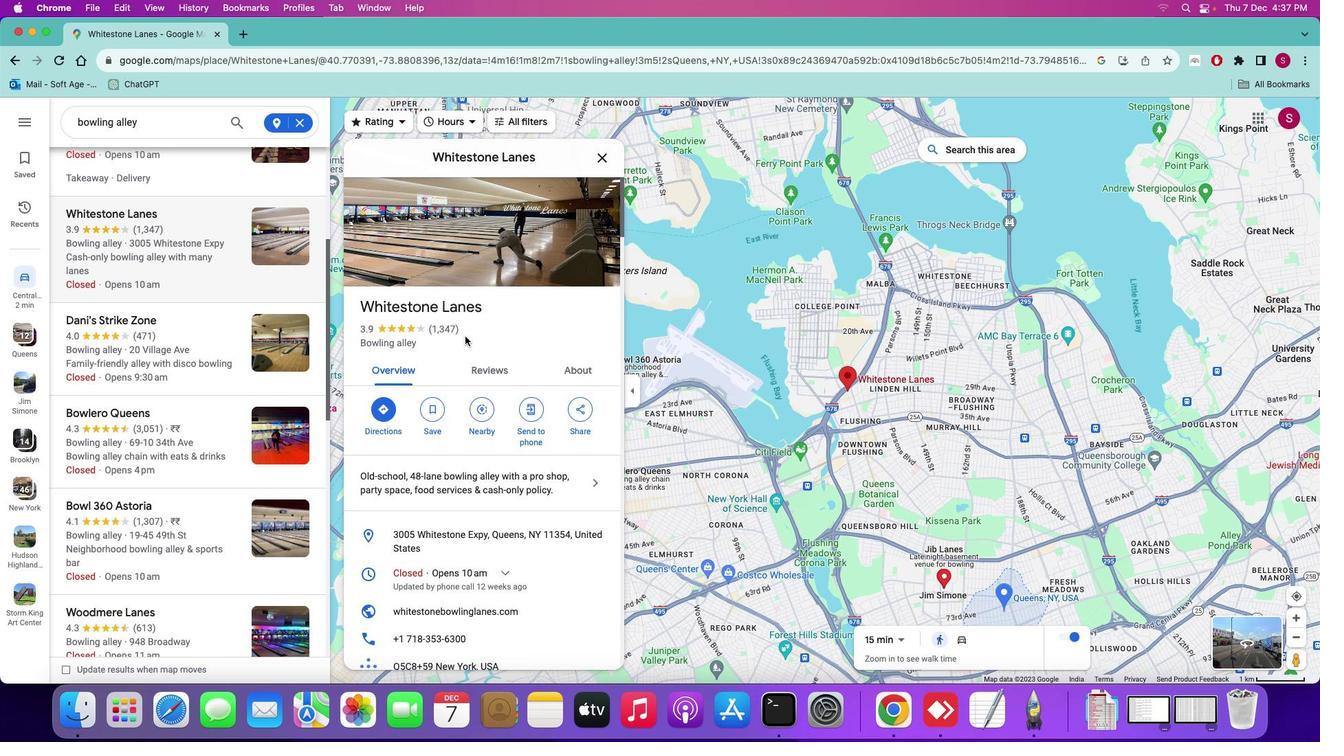 
Action: Mouse scrolled (465, 337) with delta (0, 0)
Screenshot: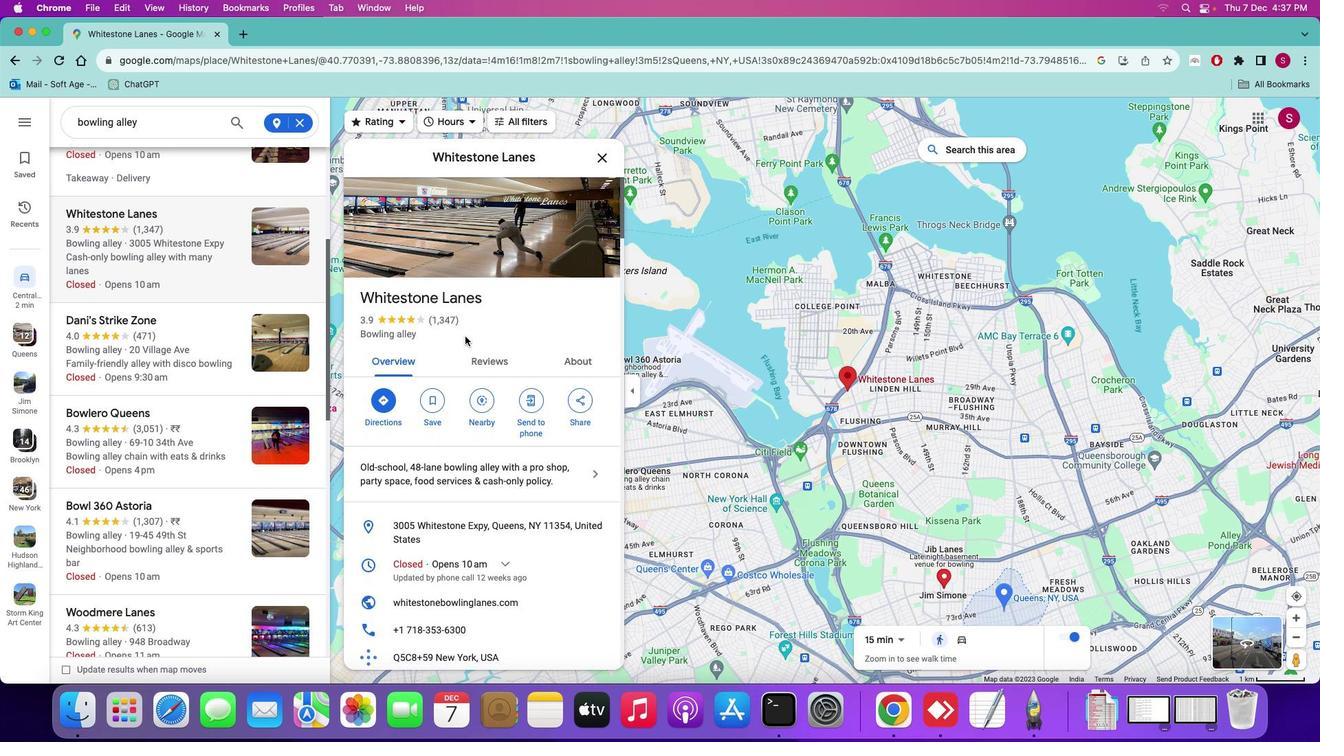 
Action: Mouse scrolled (465, 337) with delta (0, 0)
Screenshot: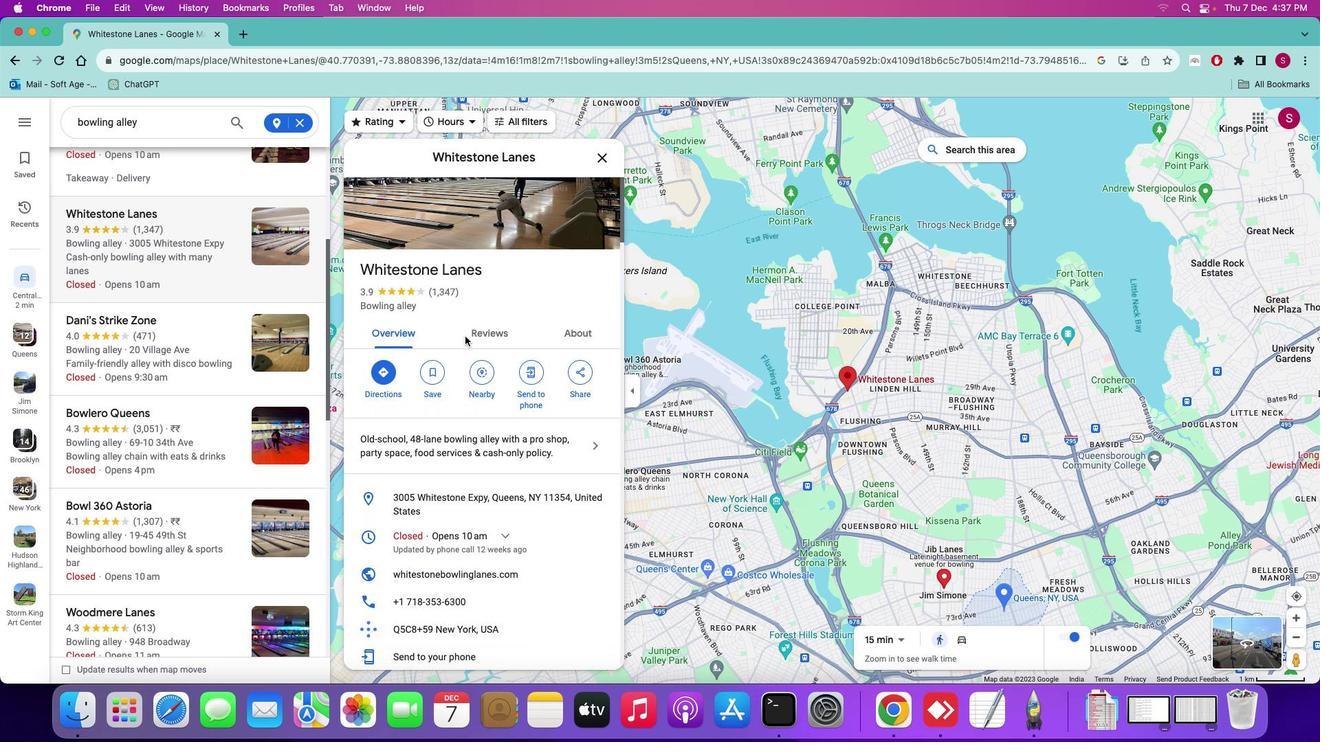 
Action: Mouse moved to (109, 218)
Screenshot: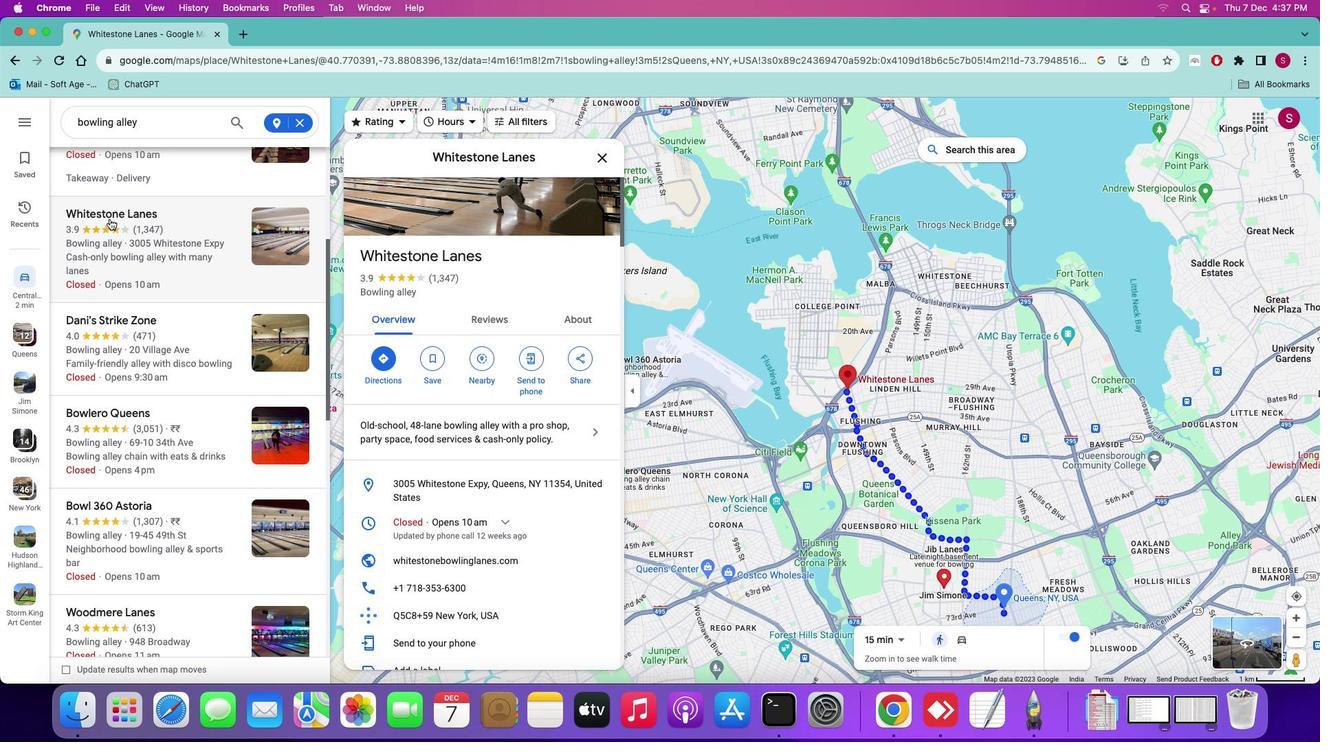 
Action: Mouse pressed left at (109, 218)
Screenshot: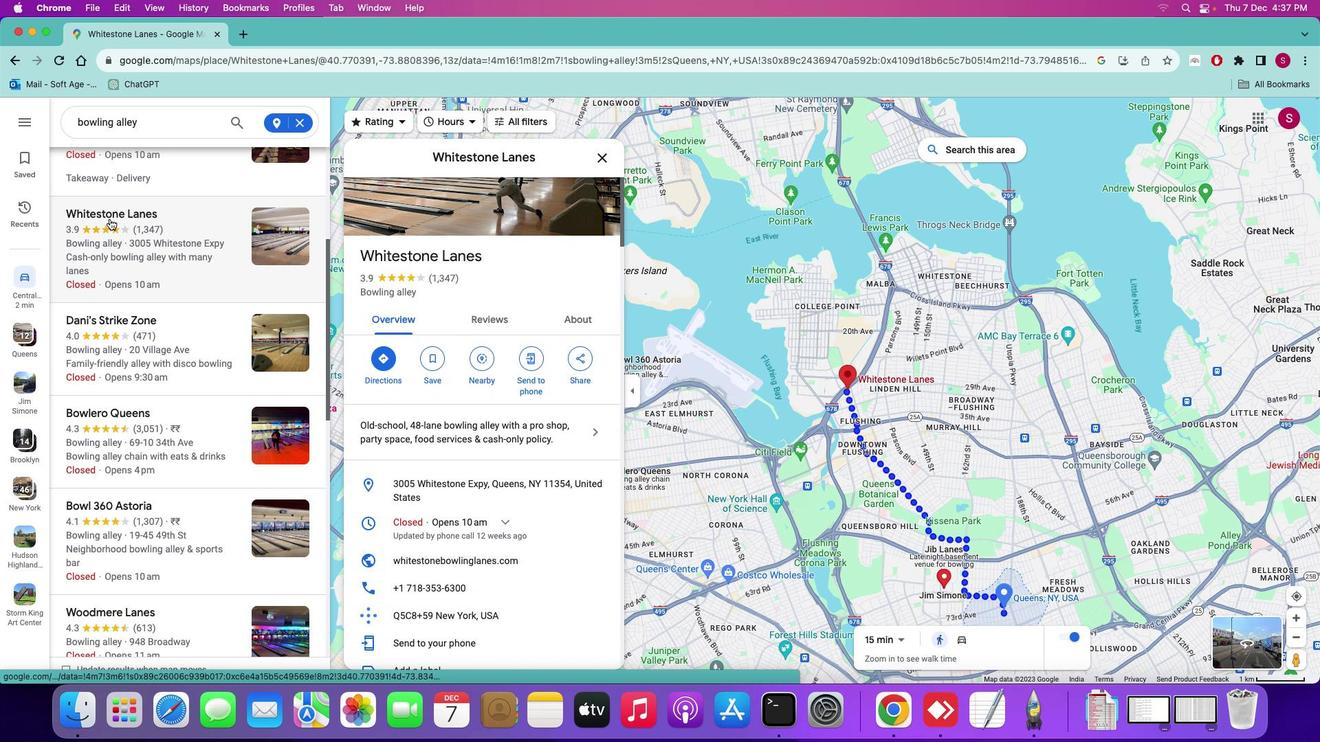 
Action: Mouse moved to (459, 339)
Screenshot: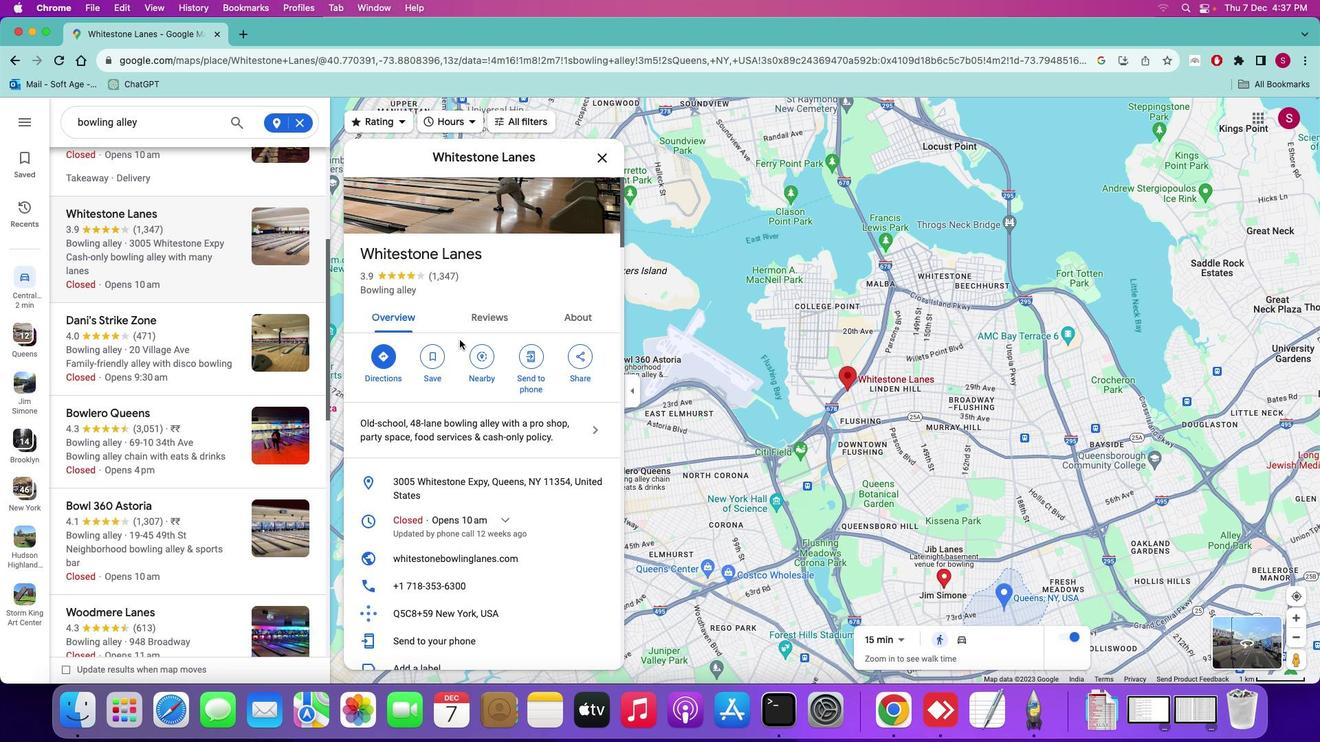 
Action: Mouse scrolled (459, 339) with delta (0, 0)
Screenshot: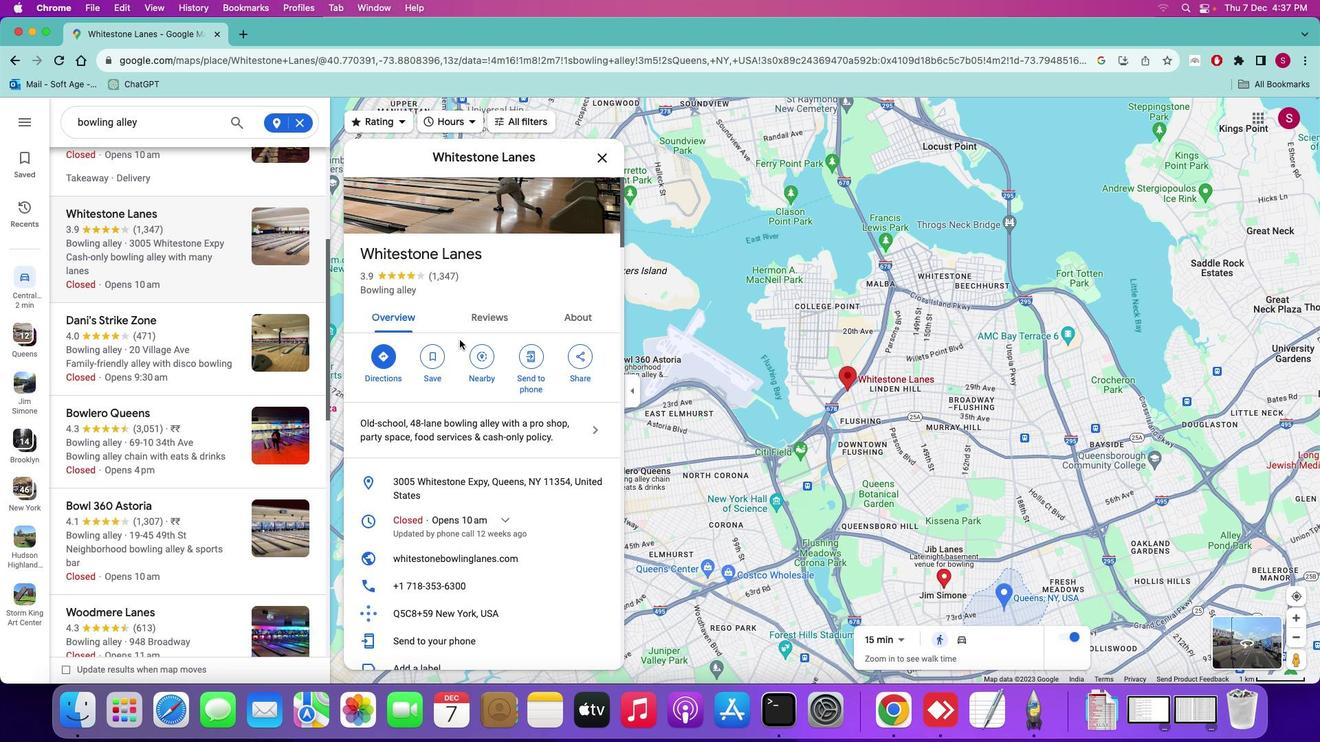 
Action: Mouse scrolled (459, 339) with delta (0, 0)
Screenshot: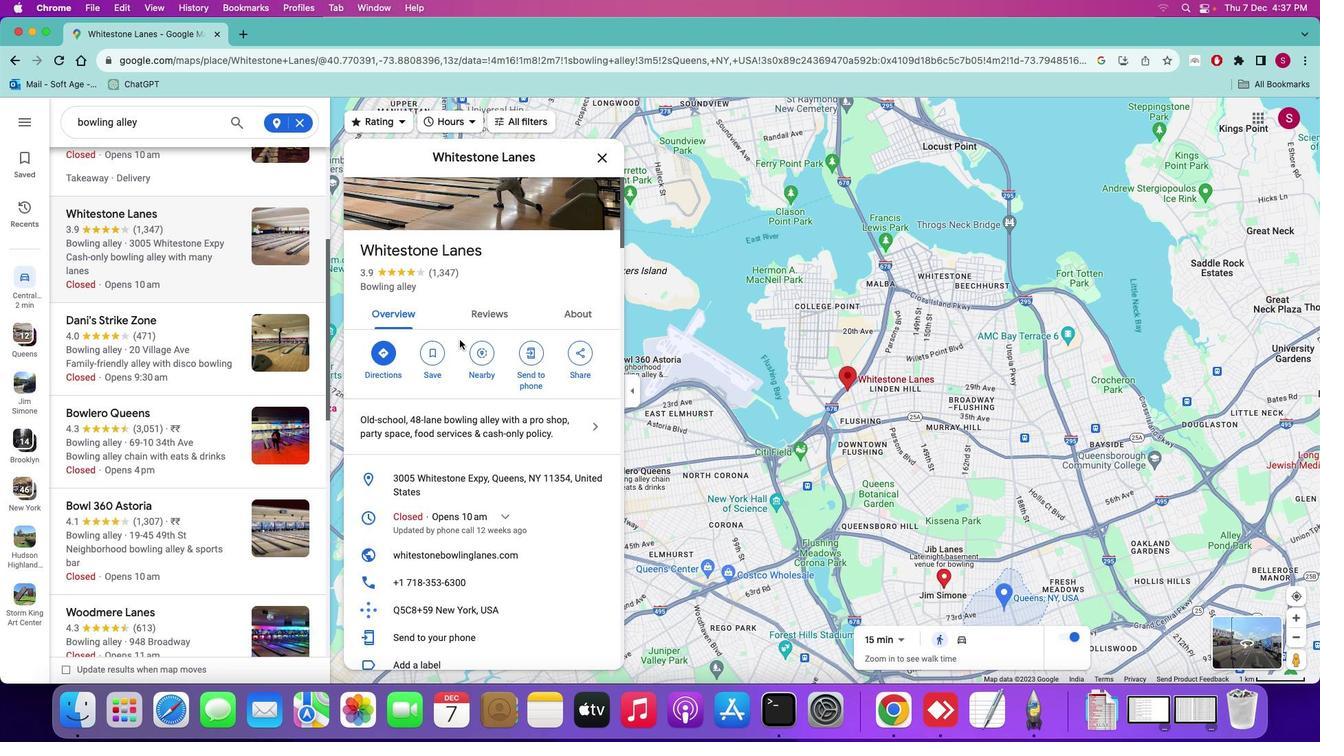 
Action: Mouse scrolled (459, 339) with delta (0, 0)
Screenshot: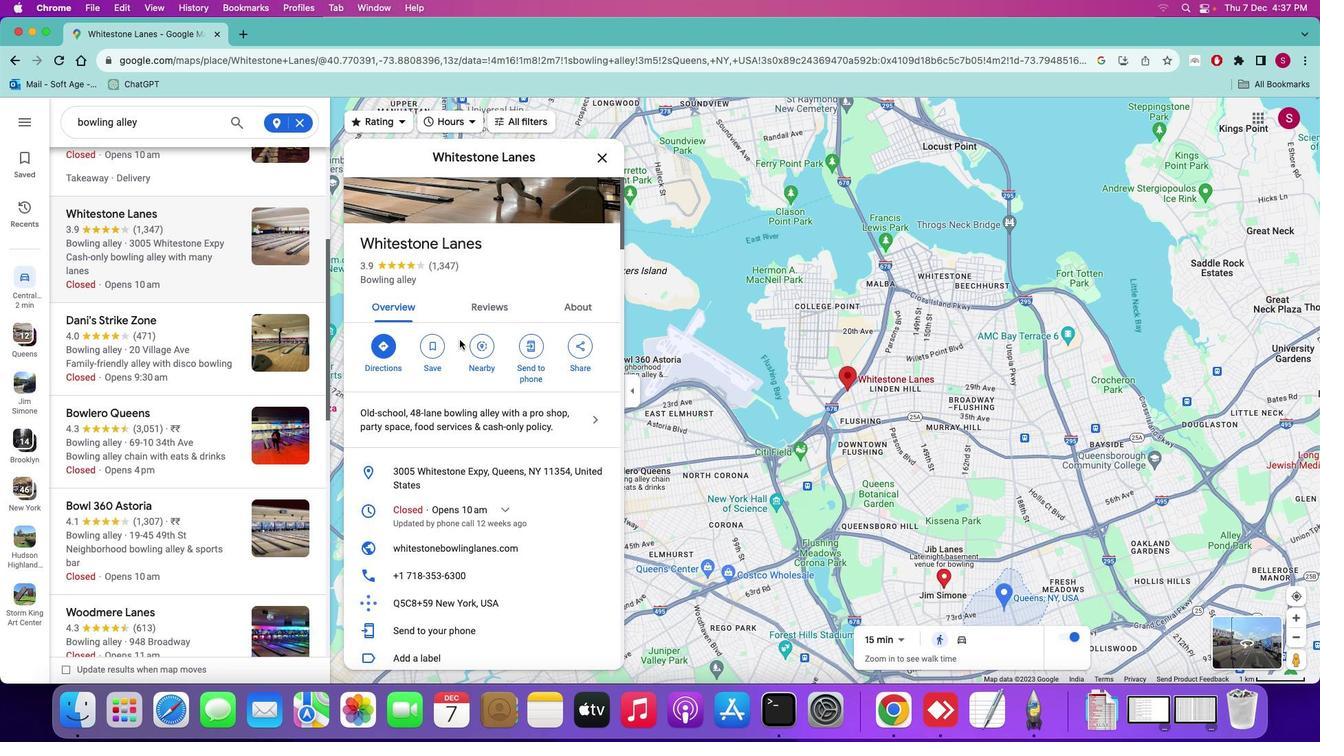
Action: Mouse scrolled (459, 339) with delta (0, 0)
Screenshot: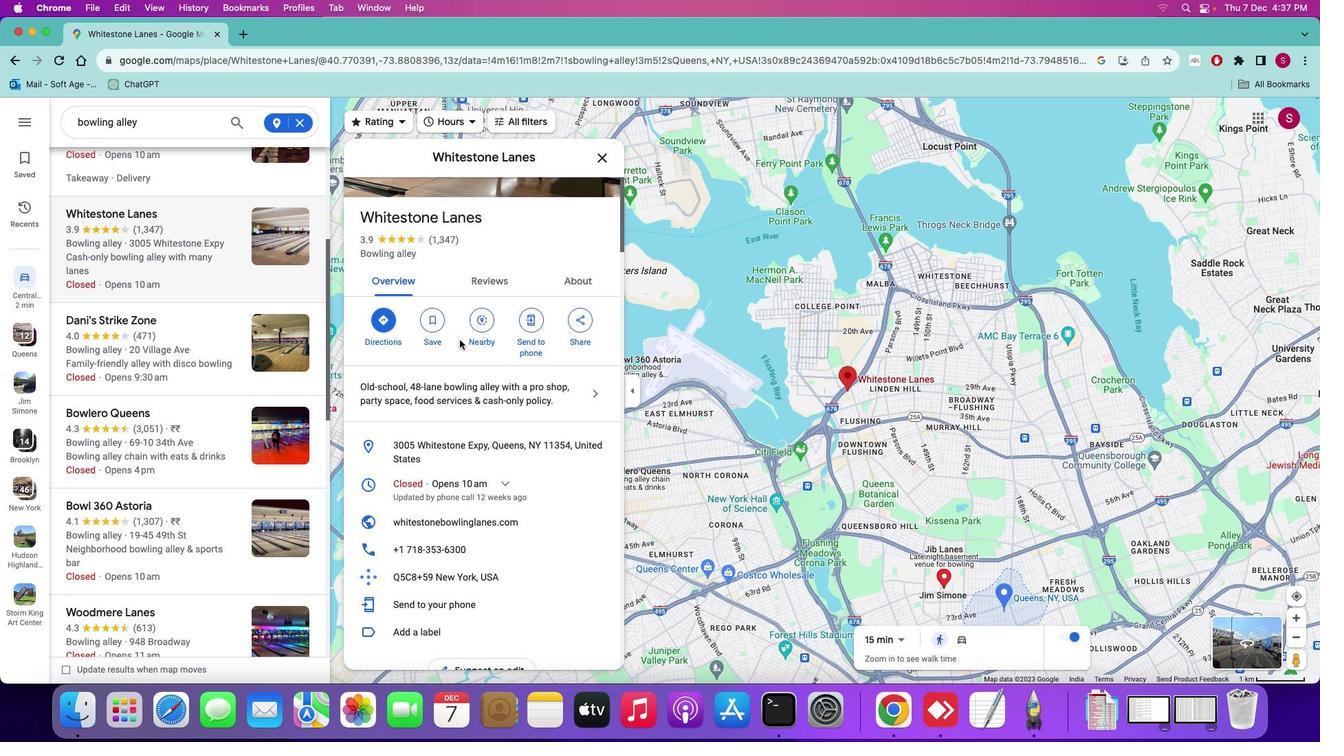 
Action: Mouse scrolled (459, 339) with delta (0, -1)
Screenshot: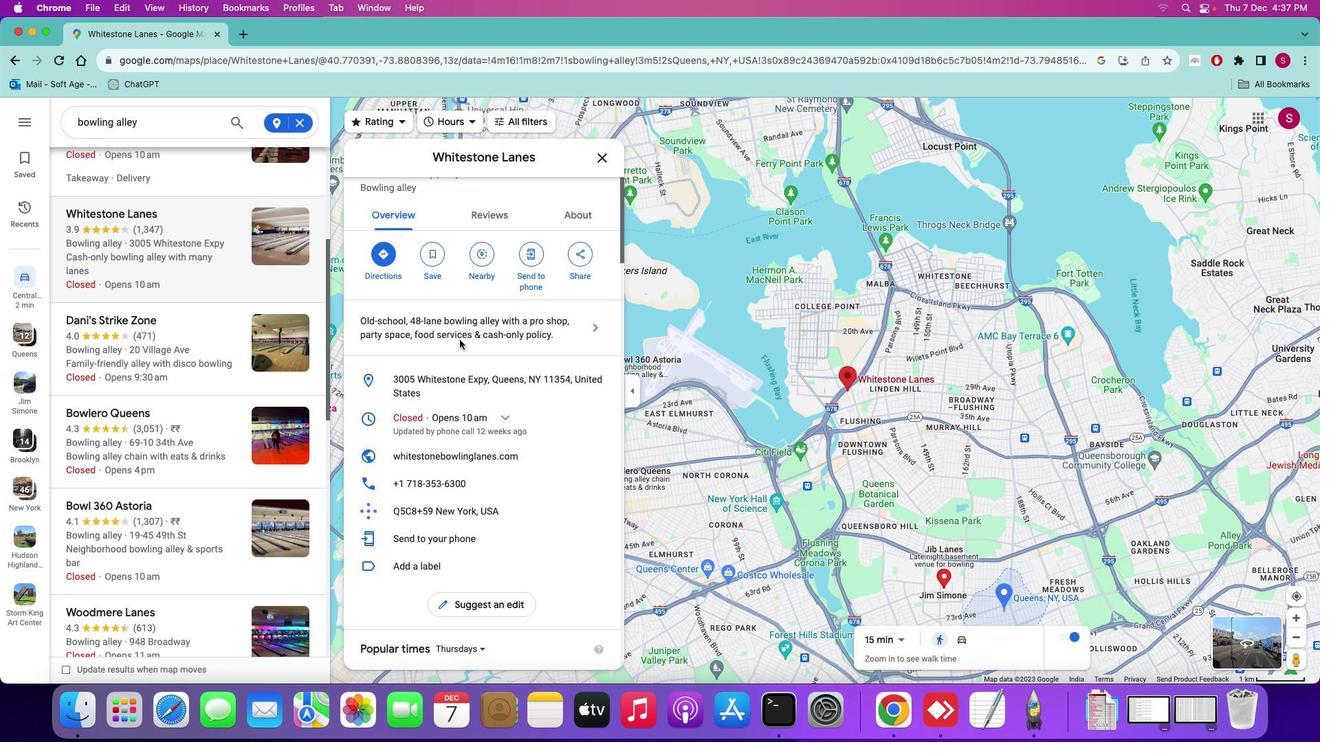 
Action: Mouse scrolled (459, 339) with delta (0, -2)
Screenshot: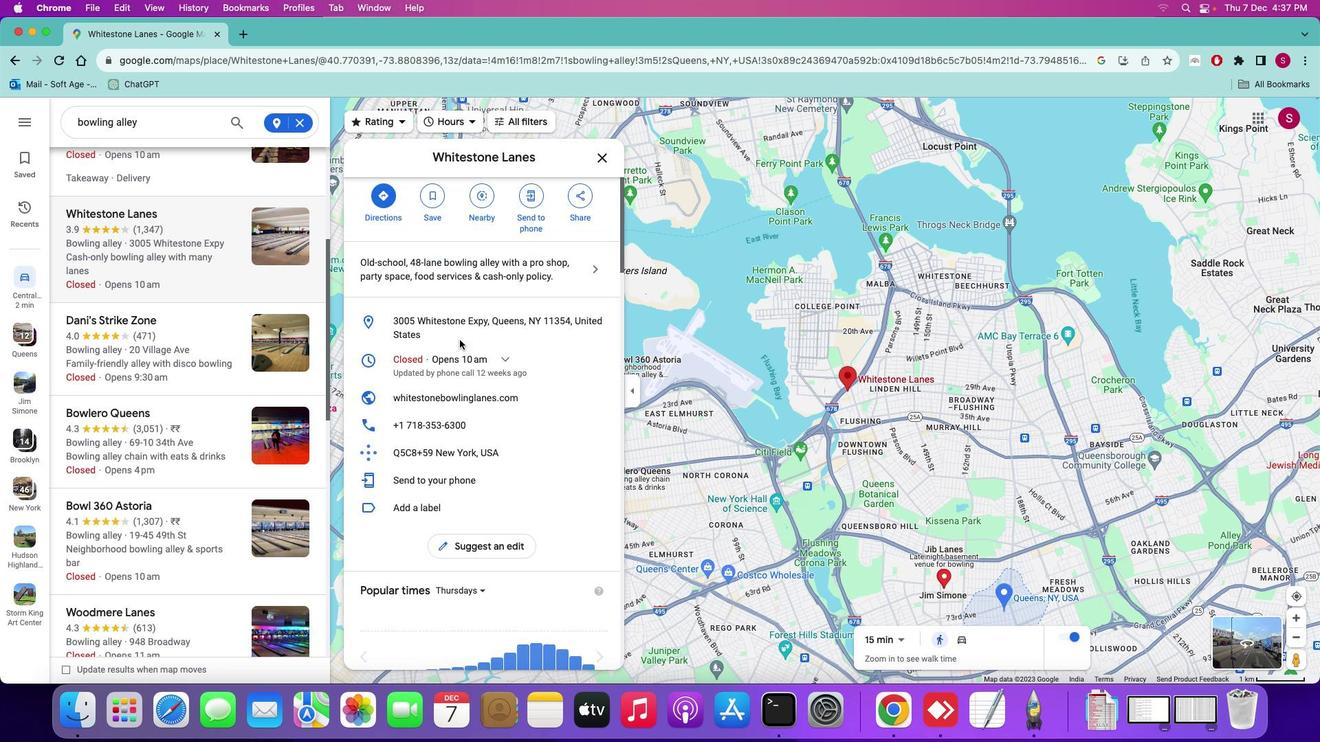 
Action: Mouse scrolled (459, 339) with delta (0, 0)
Screenshot: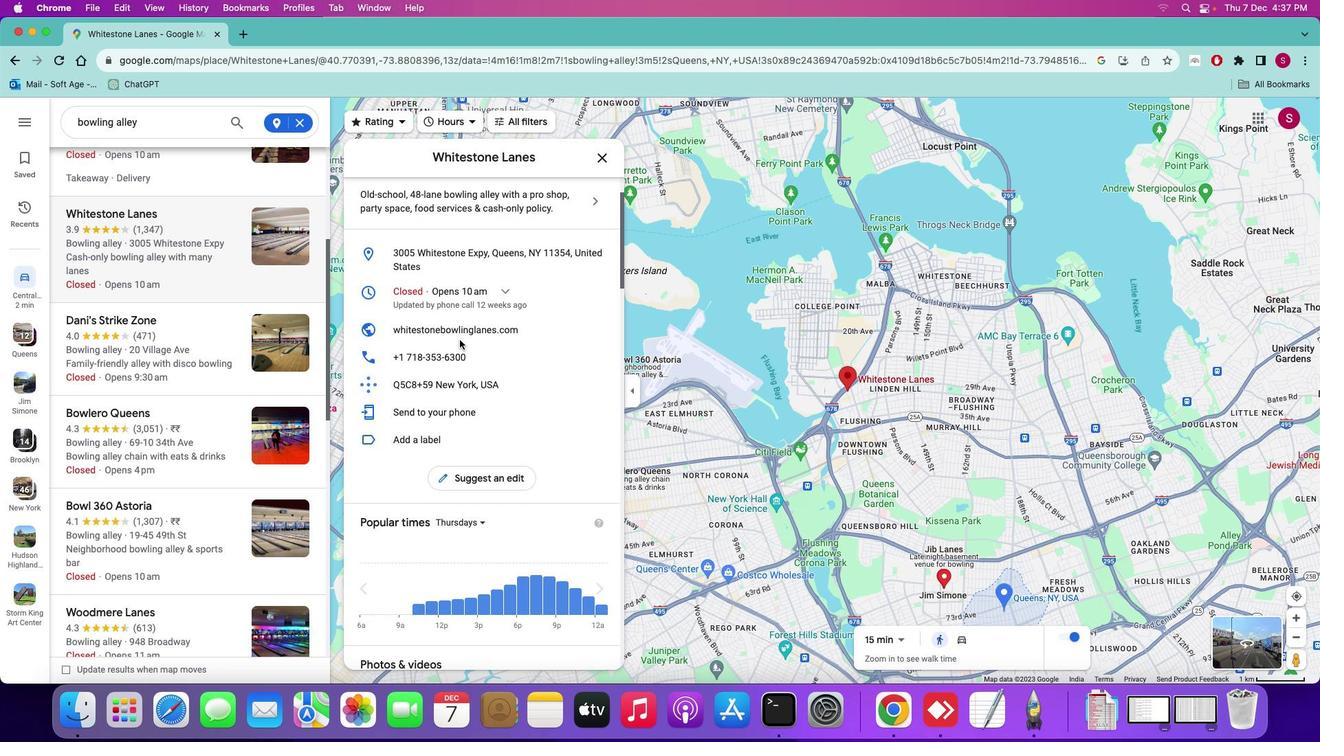 
Action: Mouse scrolled (459, 339) with delta (0, 0)
Screenshot: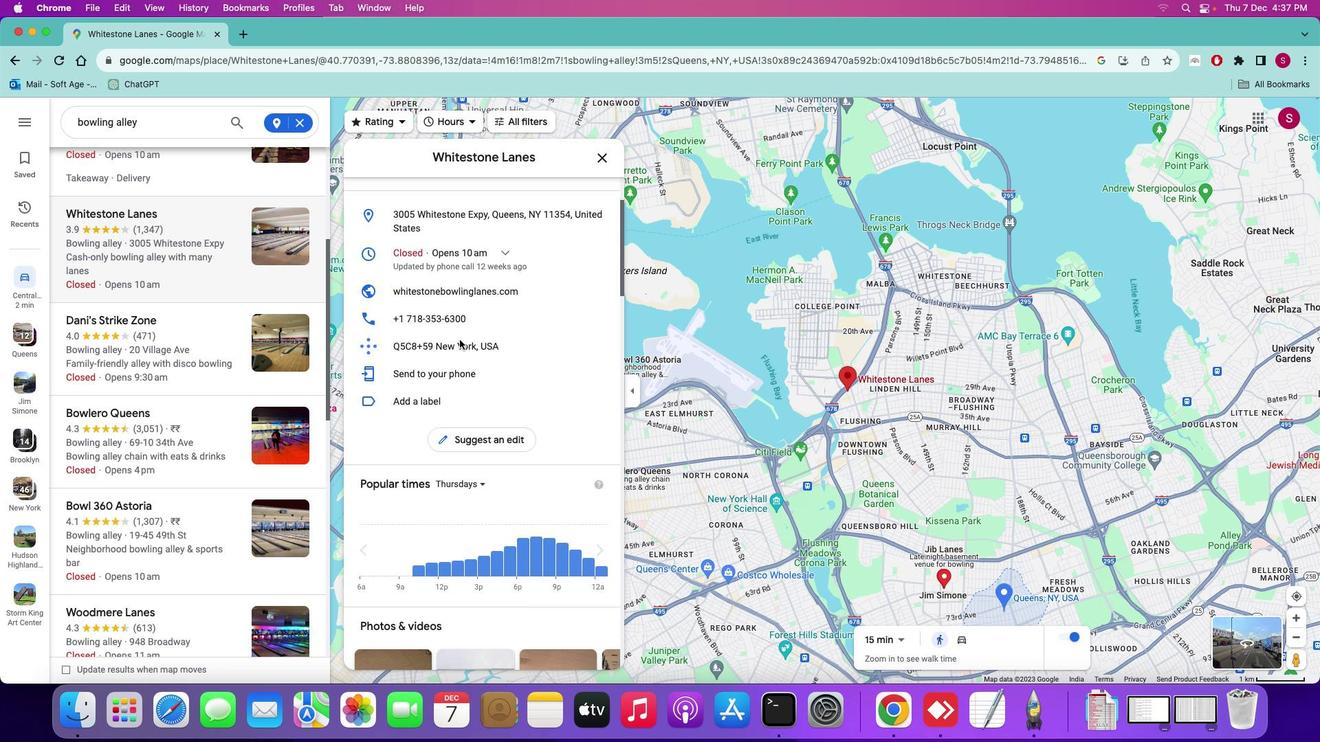 
Action: Mouse scrolled (459, 339) with delta (0, -2)
Screenshot: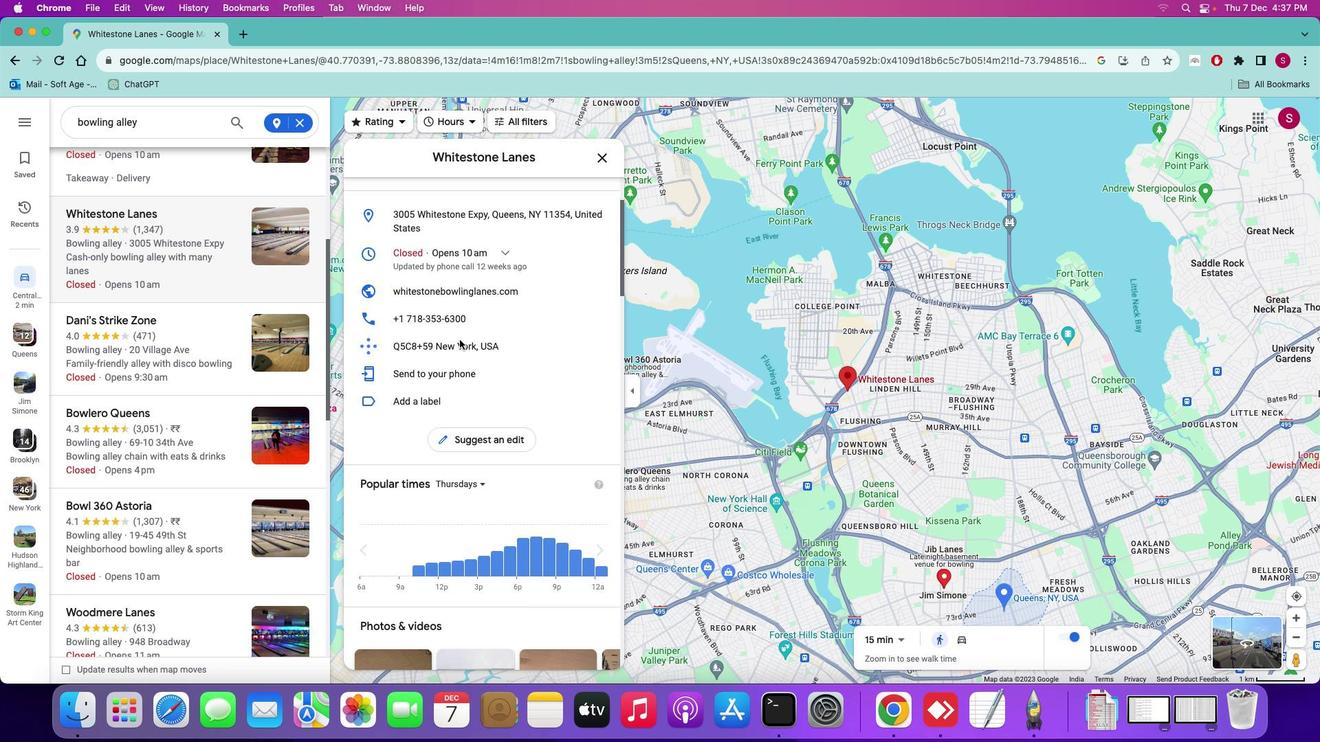 
Action: Mouse scrolled (459, 339) with delta (0, -2)
Screenshot: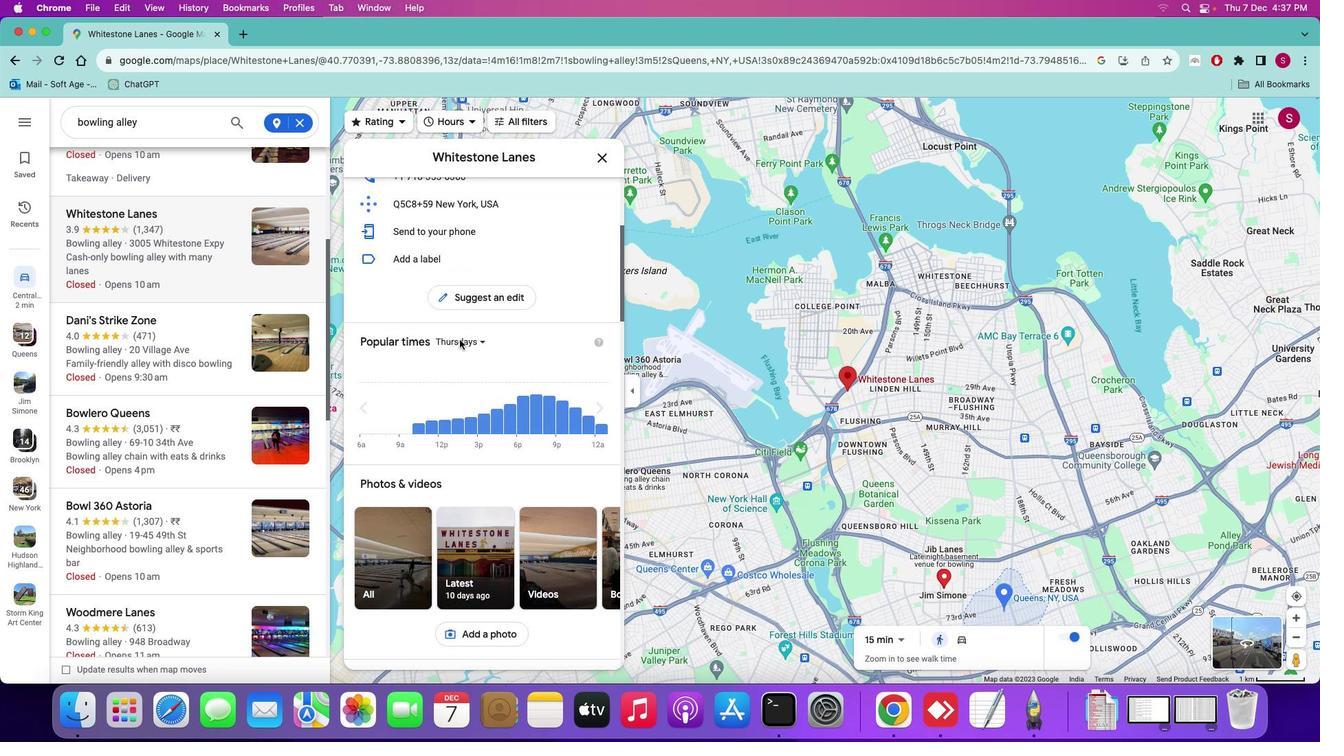 
Action: Mouse scrolled (459, 339) with delta (0, 0)
Screenshot: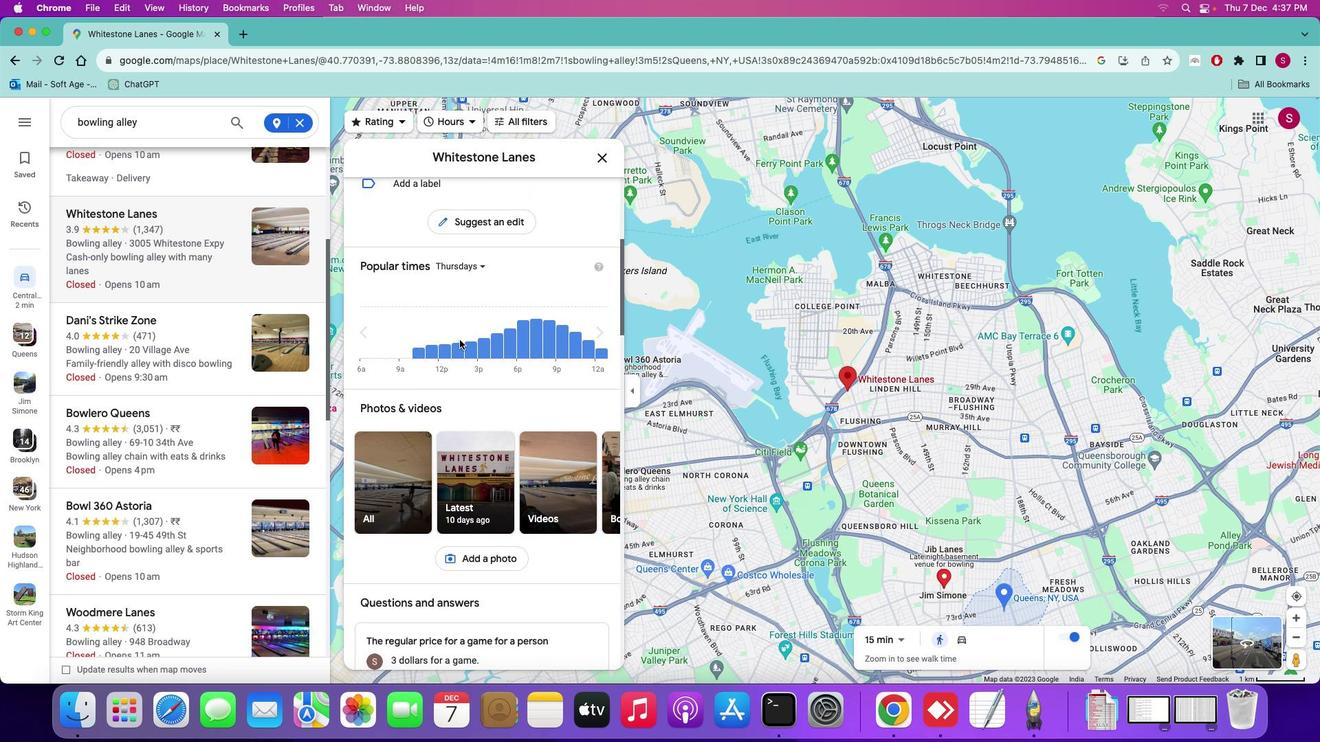 
Action: Mouse scrolled (459, 339) with delta (0, 0)
Screenshot: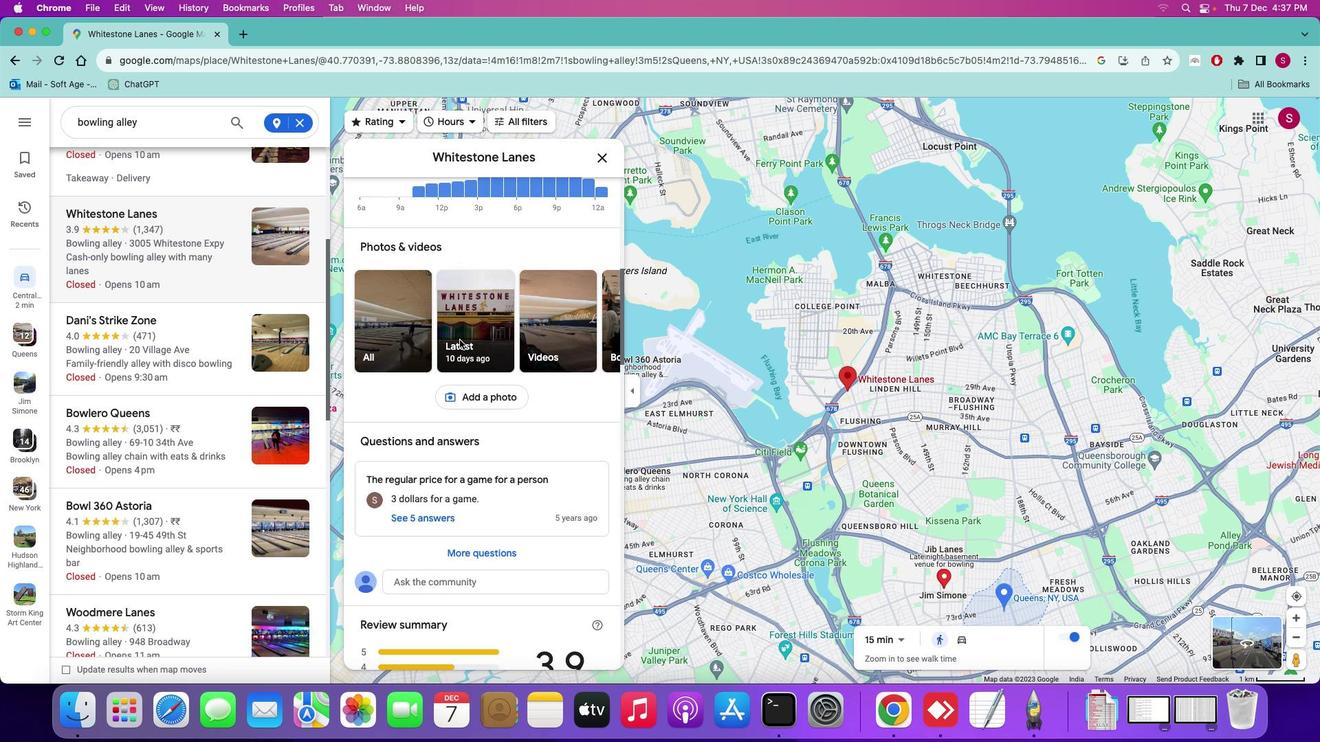 
Action: Mouse scrolled (459, 339) with delta (0, -2)
Screenshot: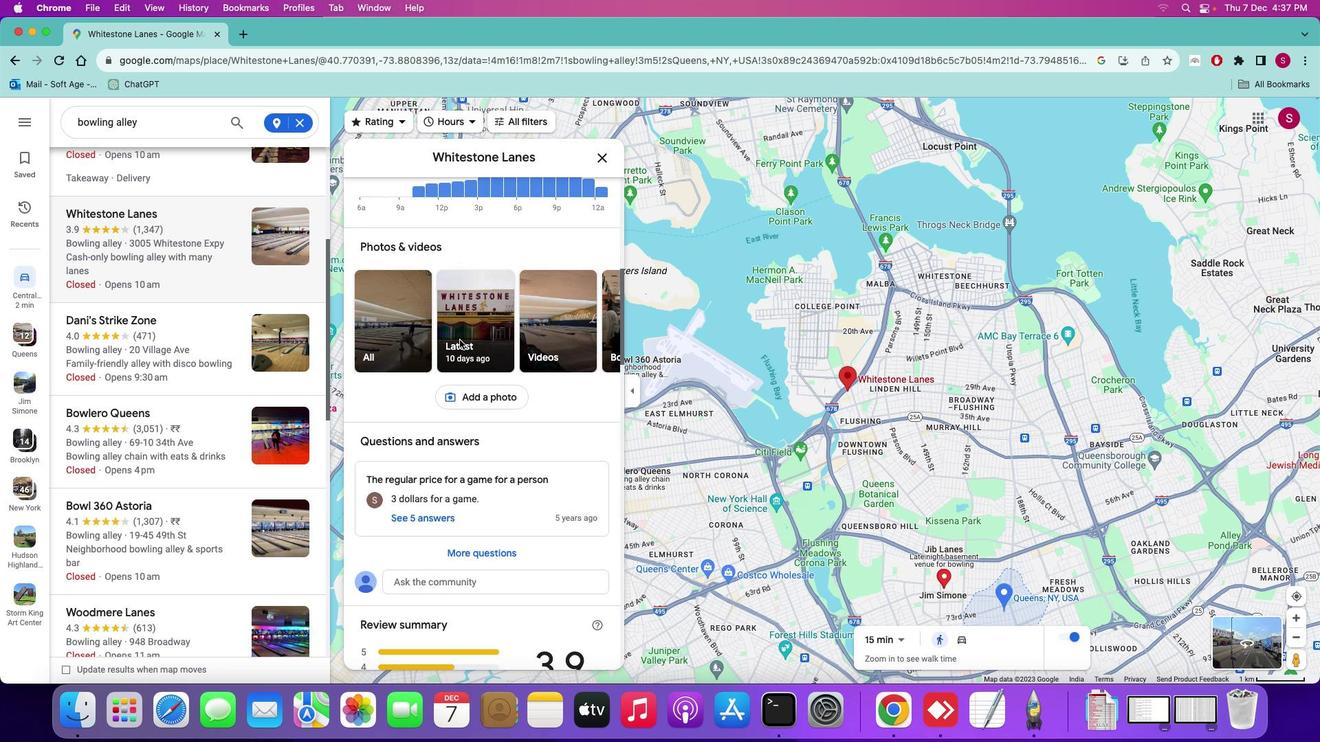 
Action: Mouse scrolled (459, 339) with delta (0, -3)
Screenshot: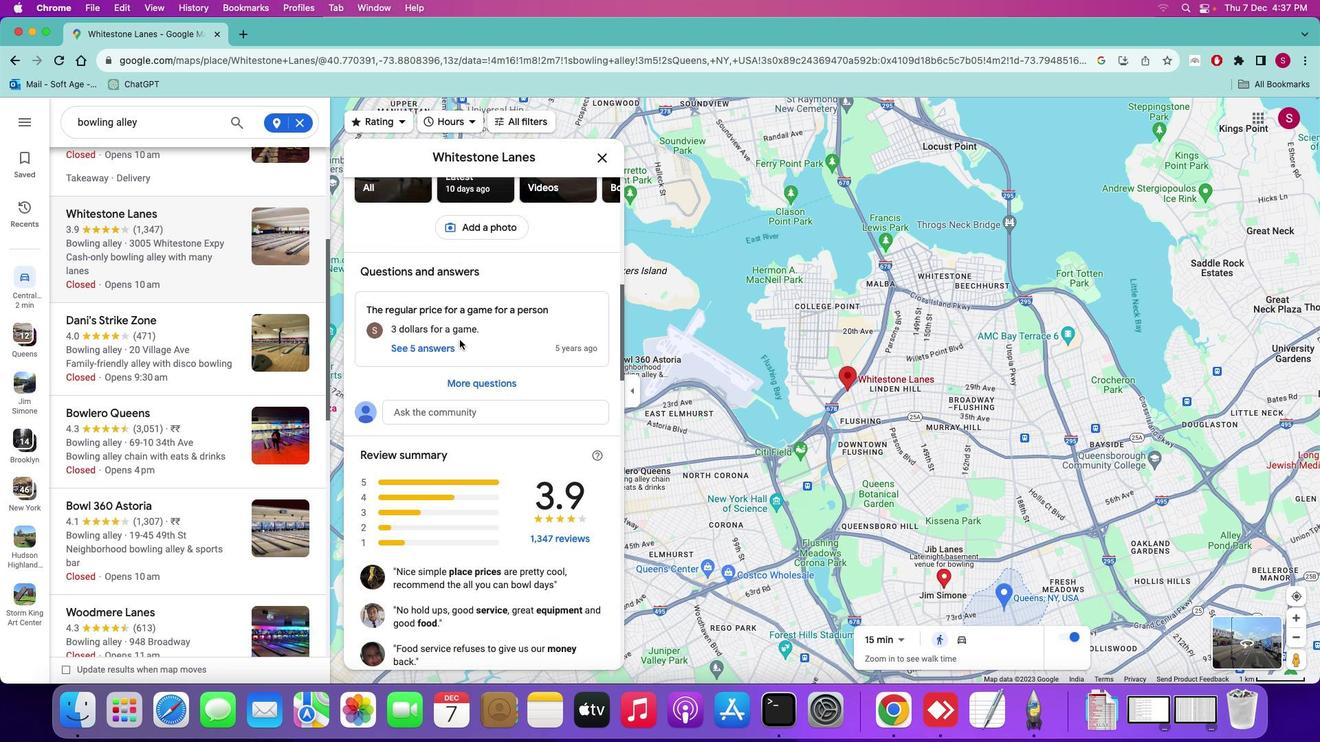 
Action: Mouse scrolled (459, 339) with delta (0, -3)
Screenshot: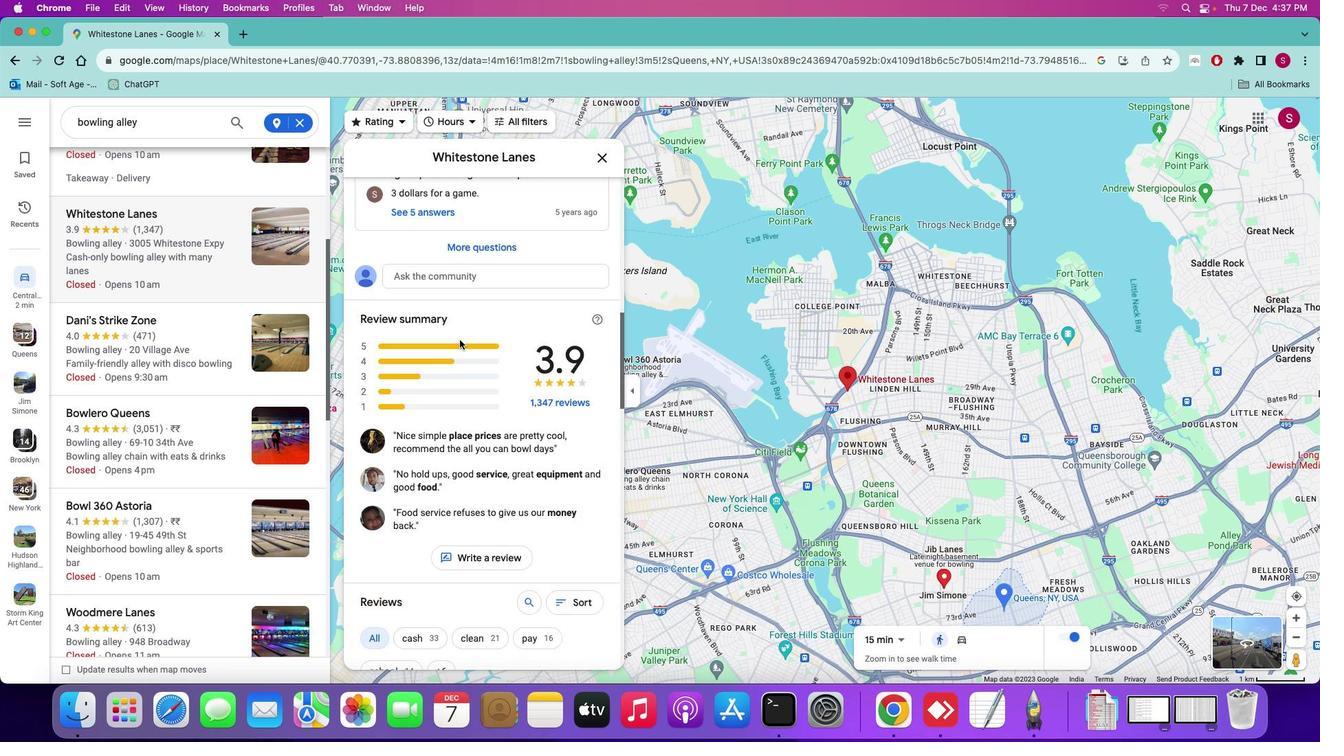 
Action: Mouse scrolled (459, 339) with delta (0, -4)
Screenshot: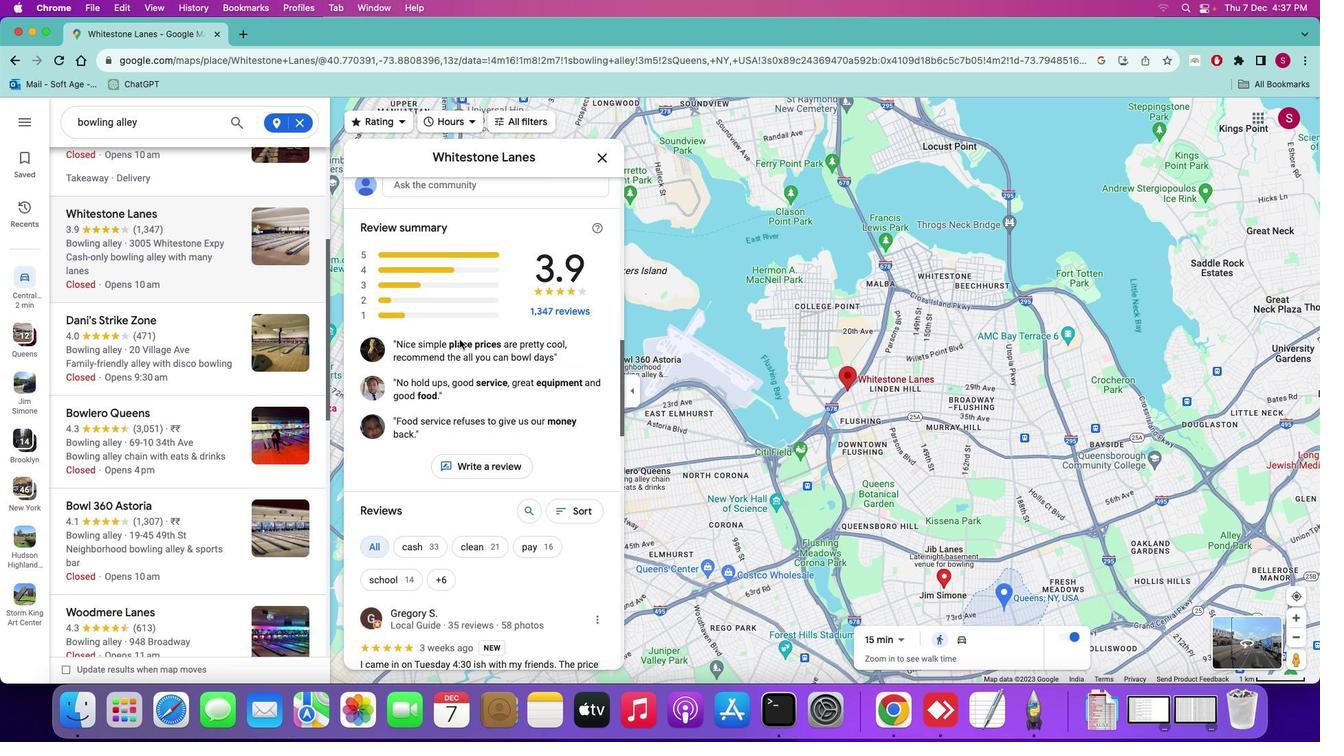 
Action: Mouse scrolled (459, 339) with delta (0, 0)
Screenshot: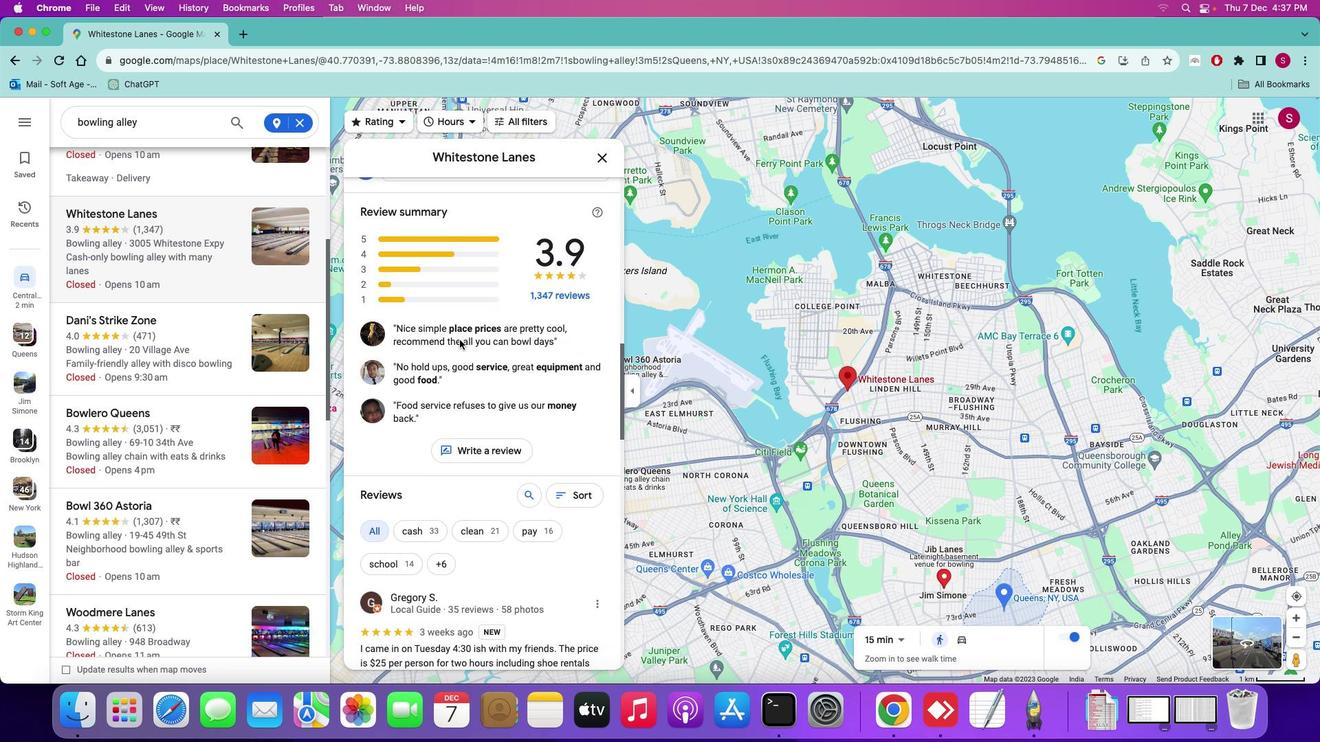 
Action: Mouse scrolled (459, 339) with delta (0, 0)
Screenshot: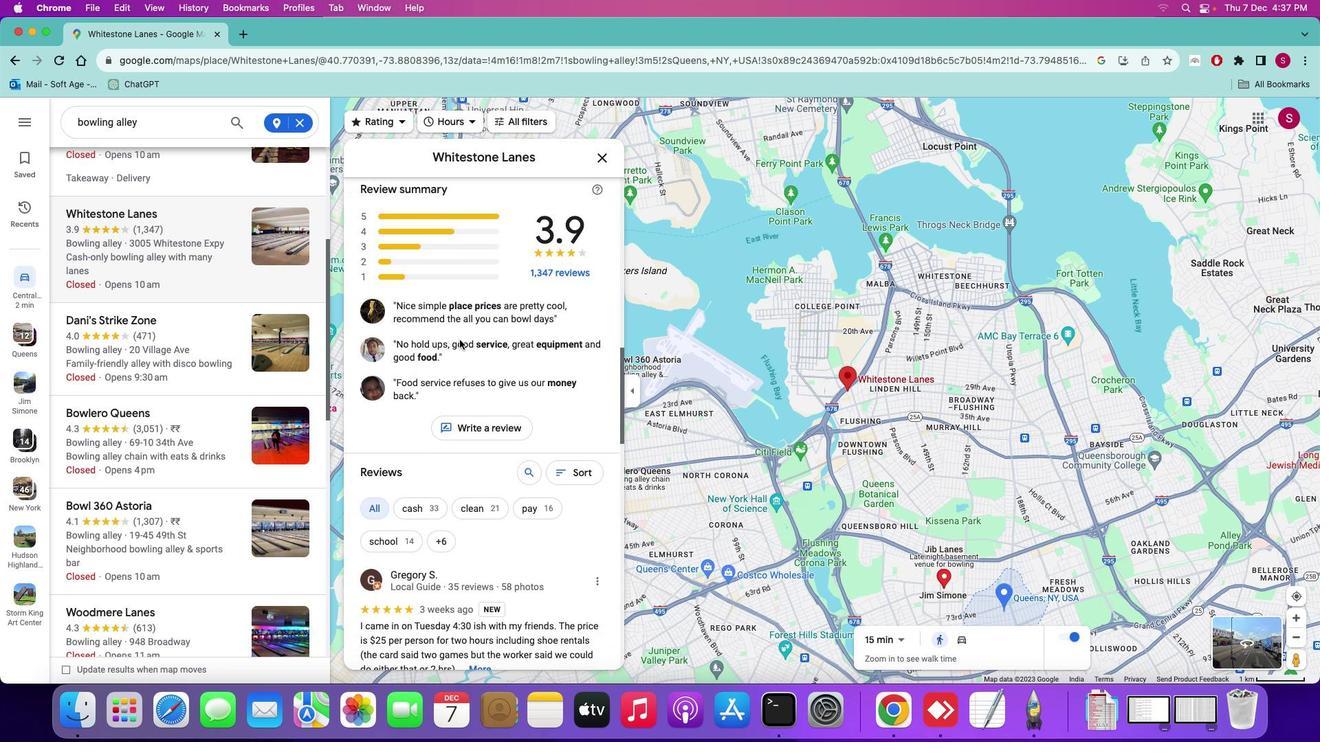 
Action: Mouse scrolled (459, 339) with delta (0, -1)
Screenshot: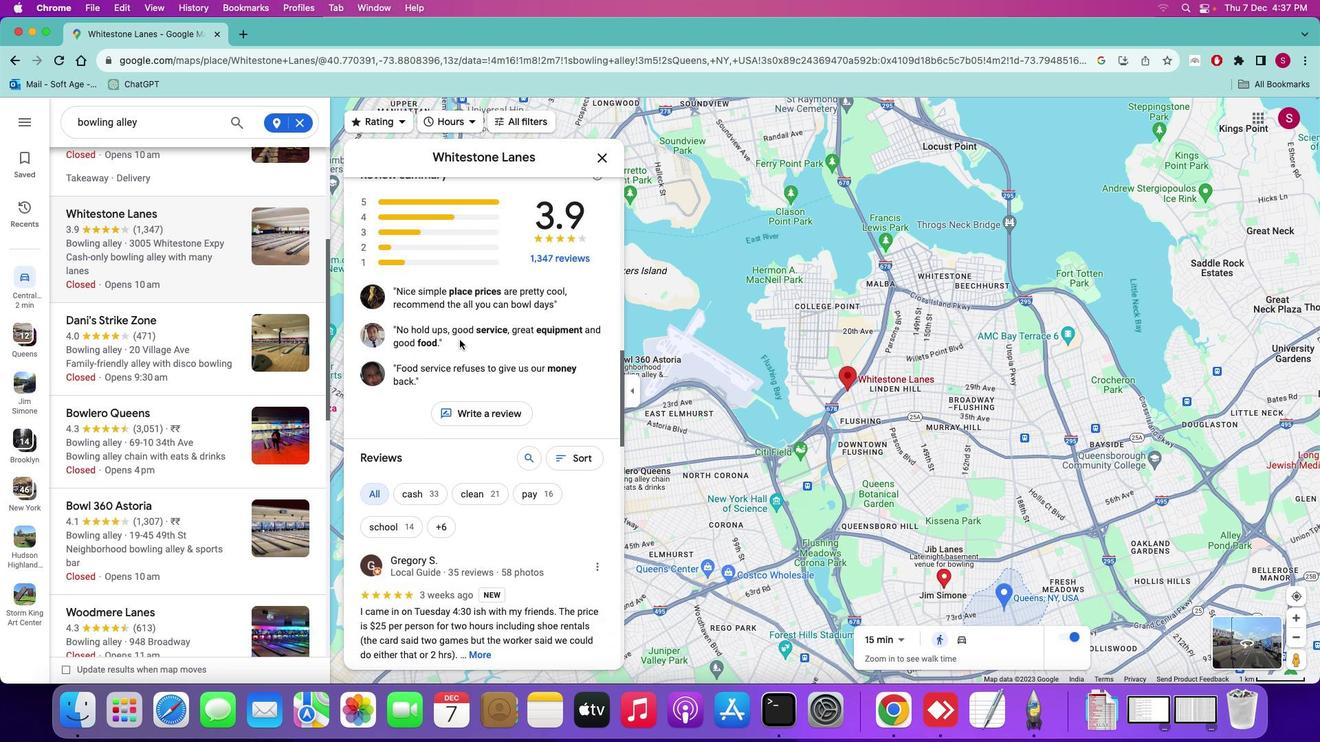 
Action: Mouse moved to (113, 211)
Screenshot: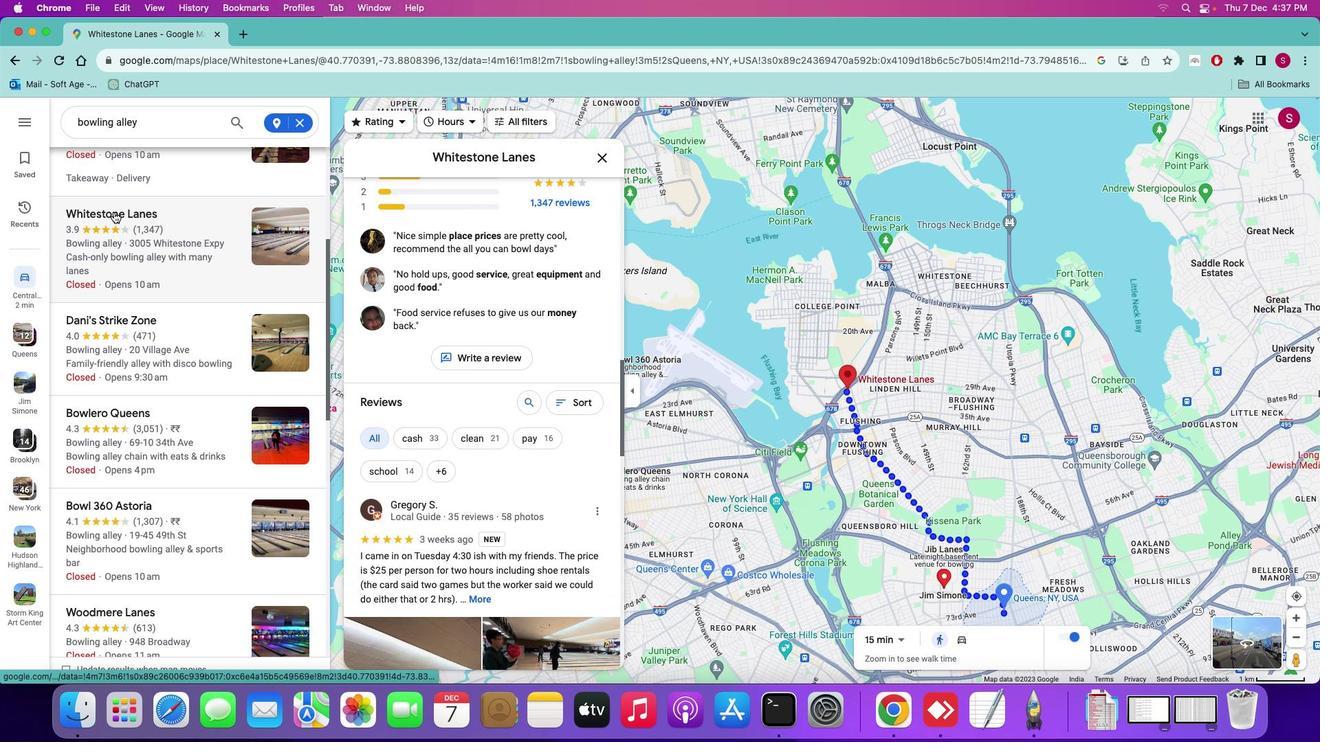 
Action: Mouse pressed left at (113, 211)
Screenshot: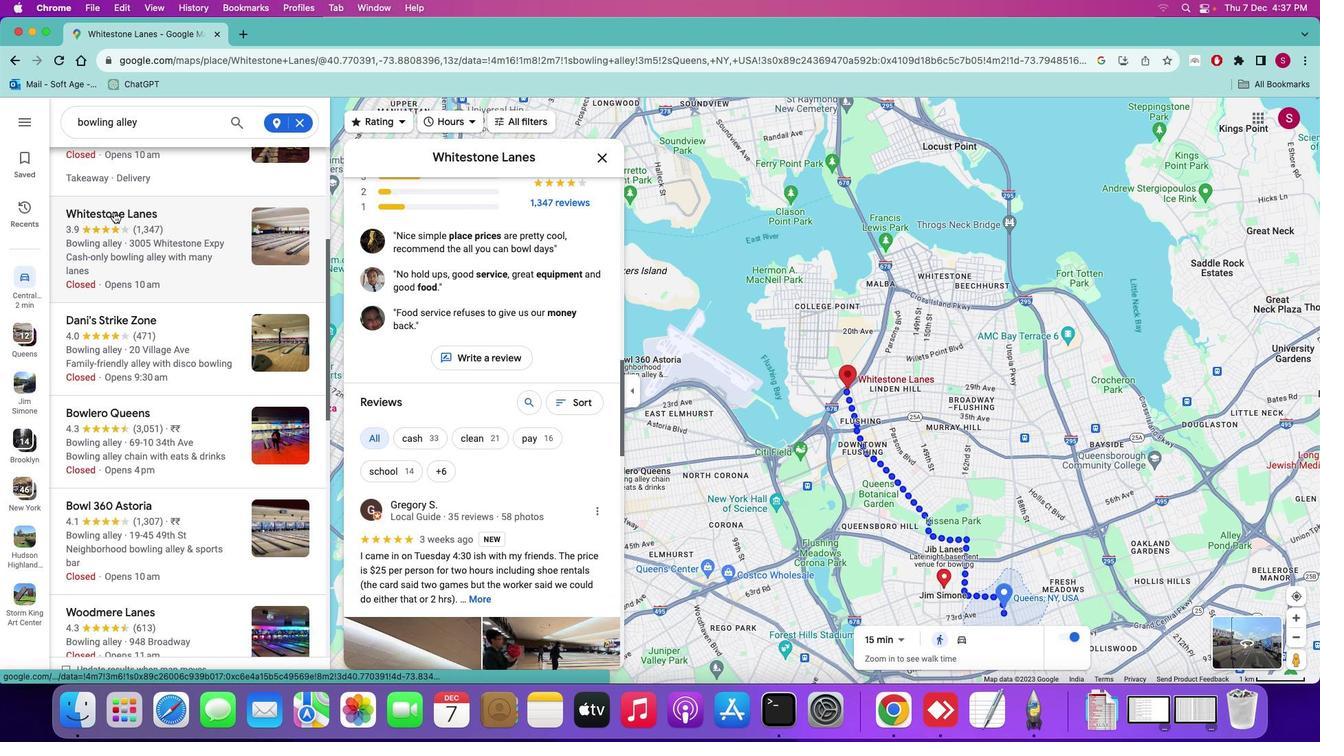 
Action: Mouse moved to (148, 317)
Screenshot: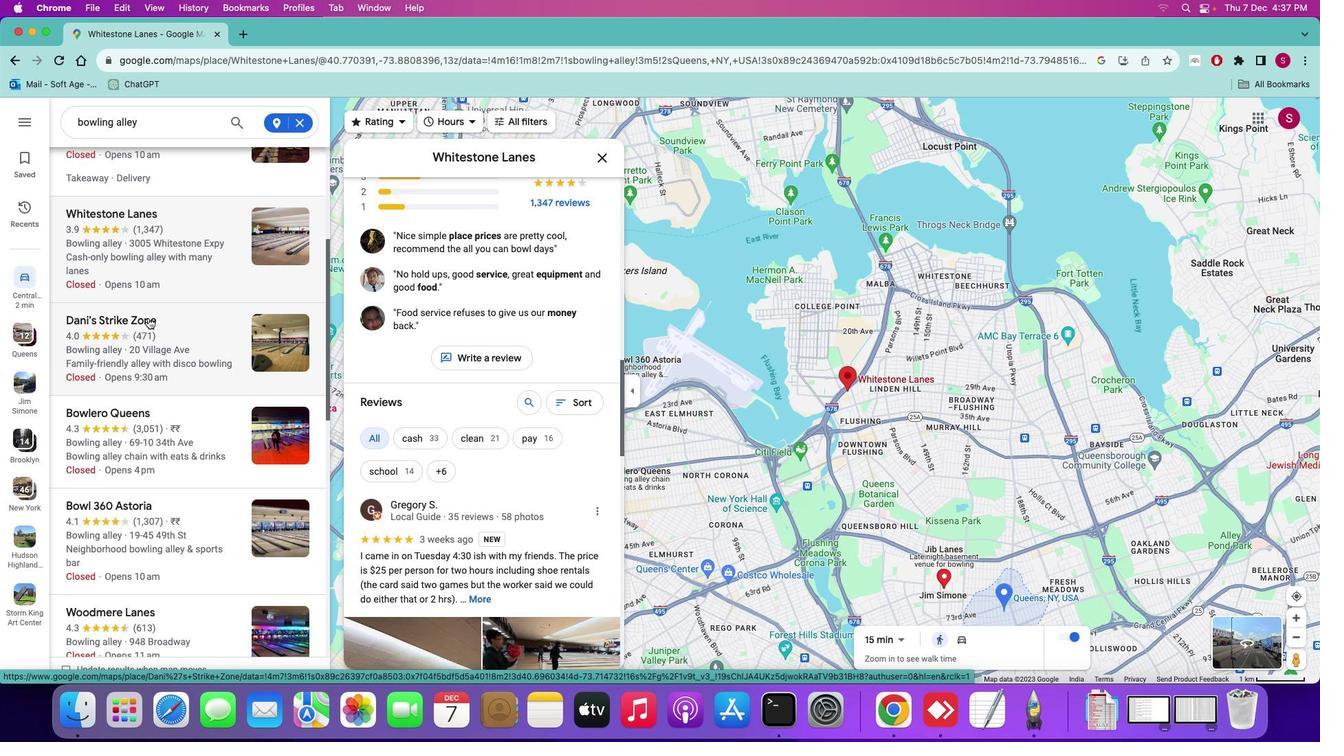 
Action: Mouse pressed left at (148, 317)
Screenshot: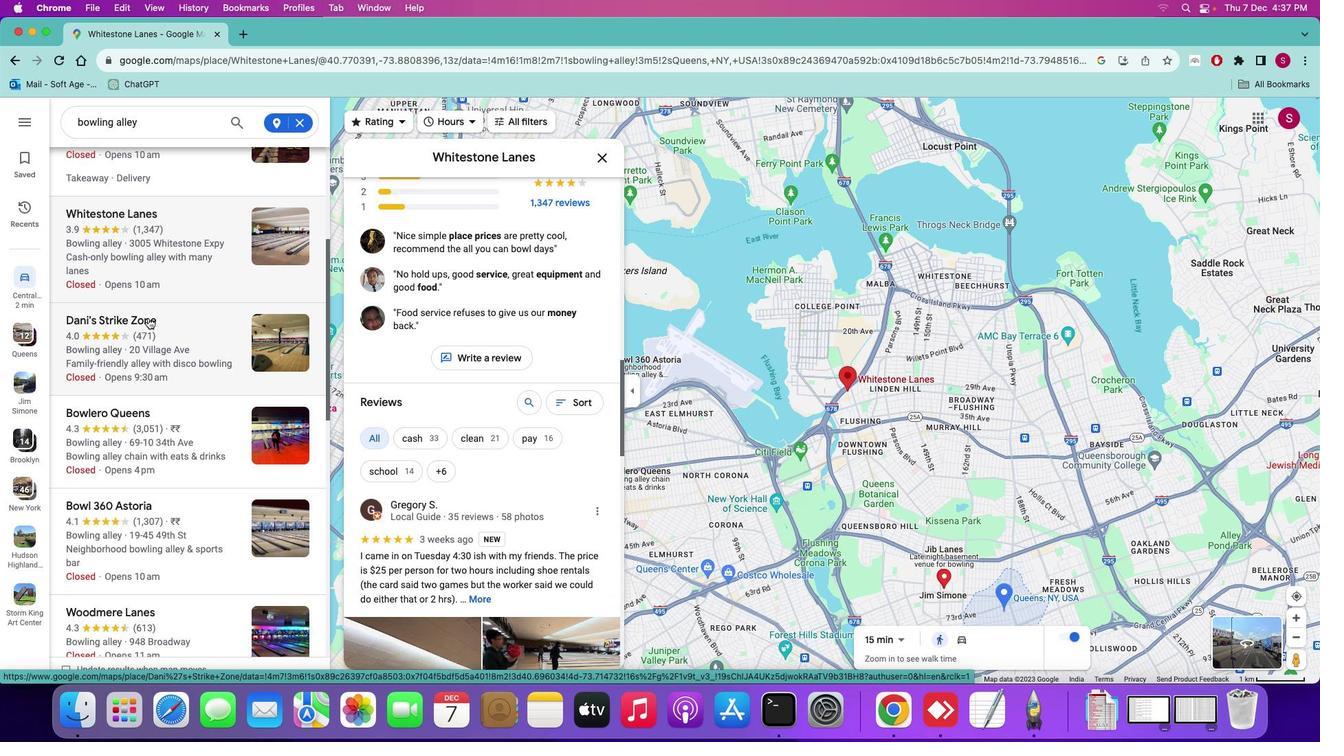 
Action: Mouse moved to (110, 323)
Screenshot: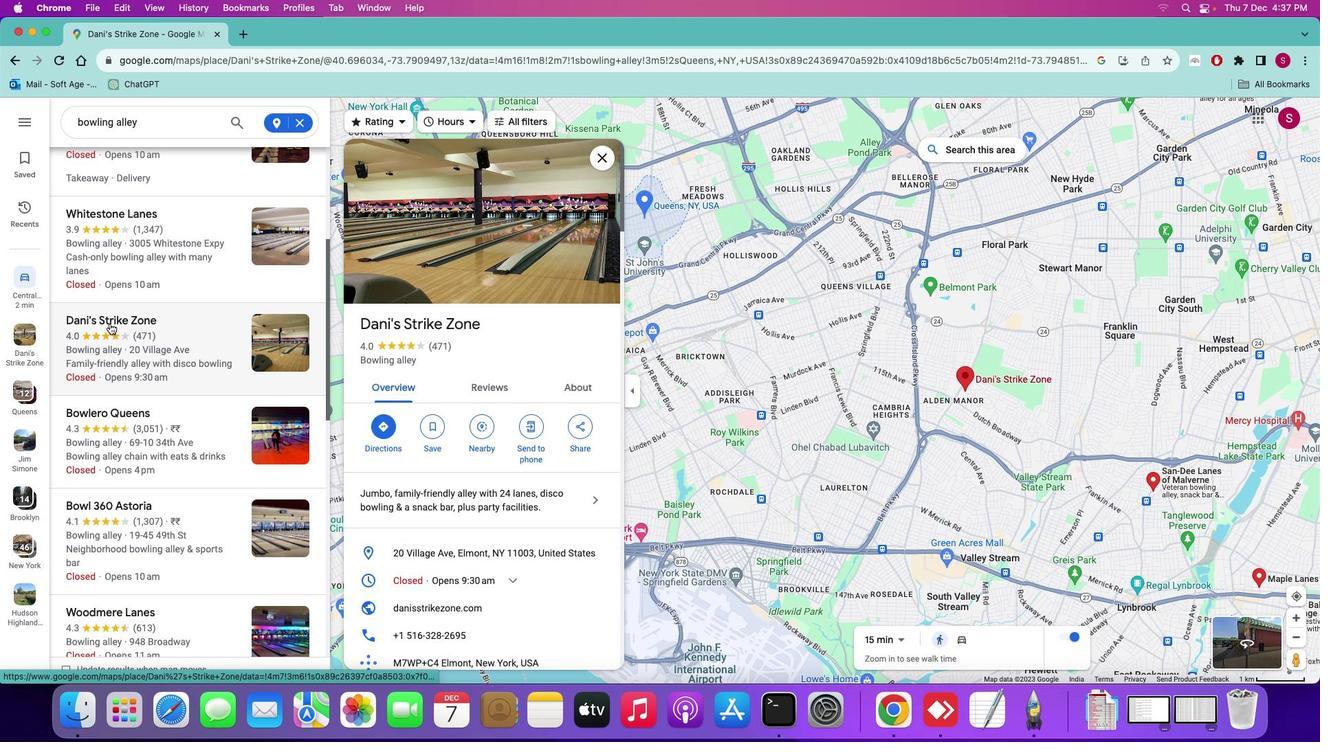 
Action: Mouse scrolled (110, 323) with delta (0, 0)
Screenshot: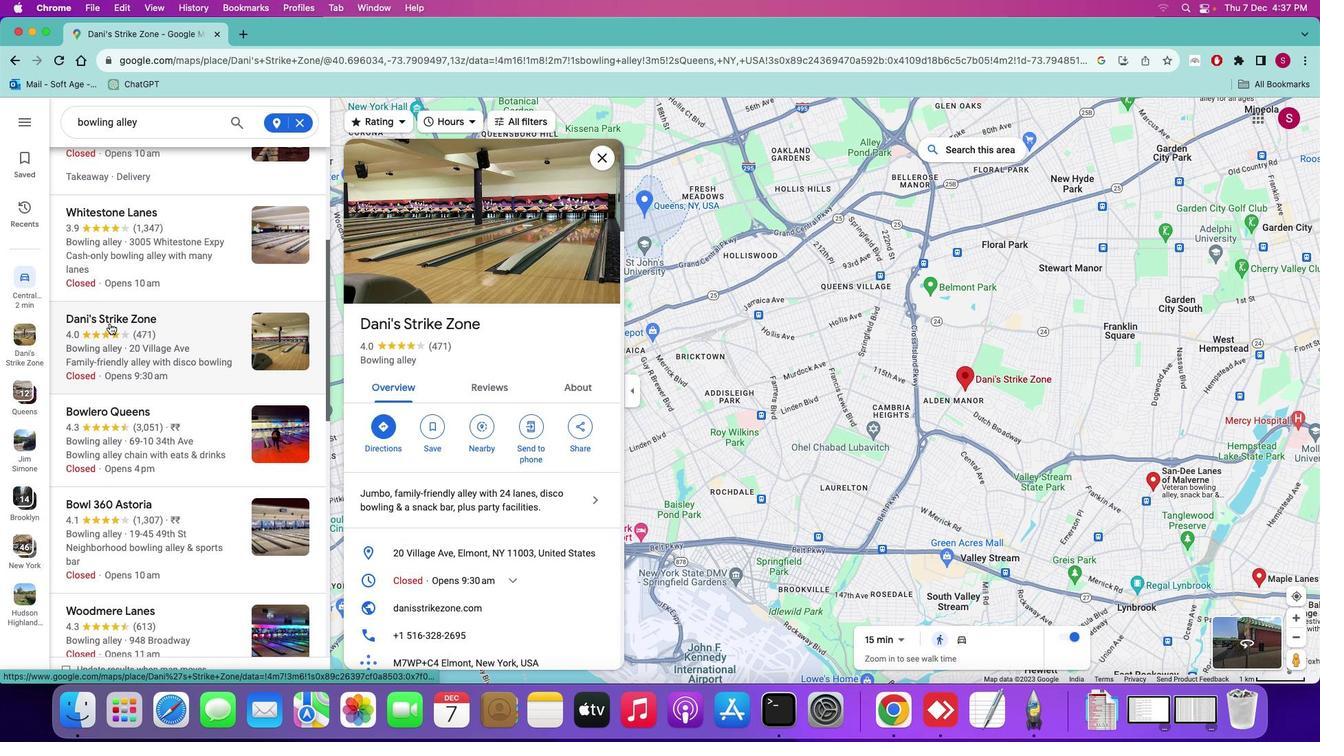 
Action: Mouse scrolled (110, 323) with delta (0, 0)
Screenshot: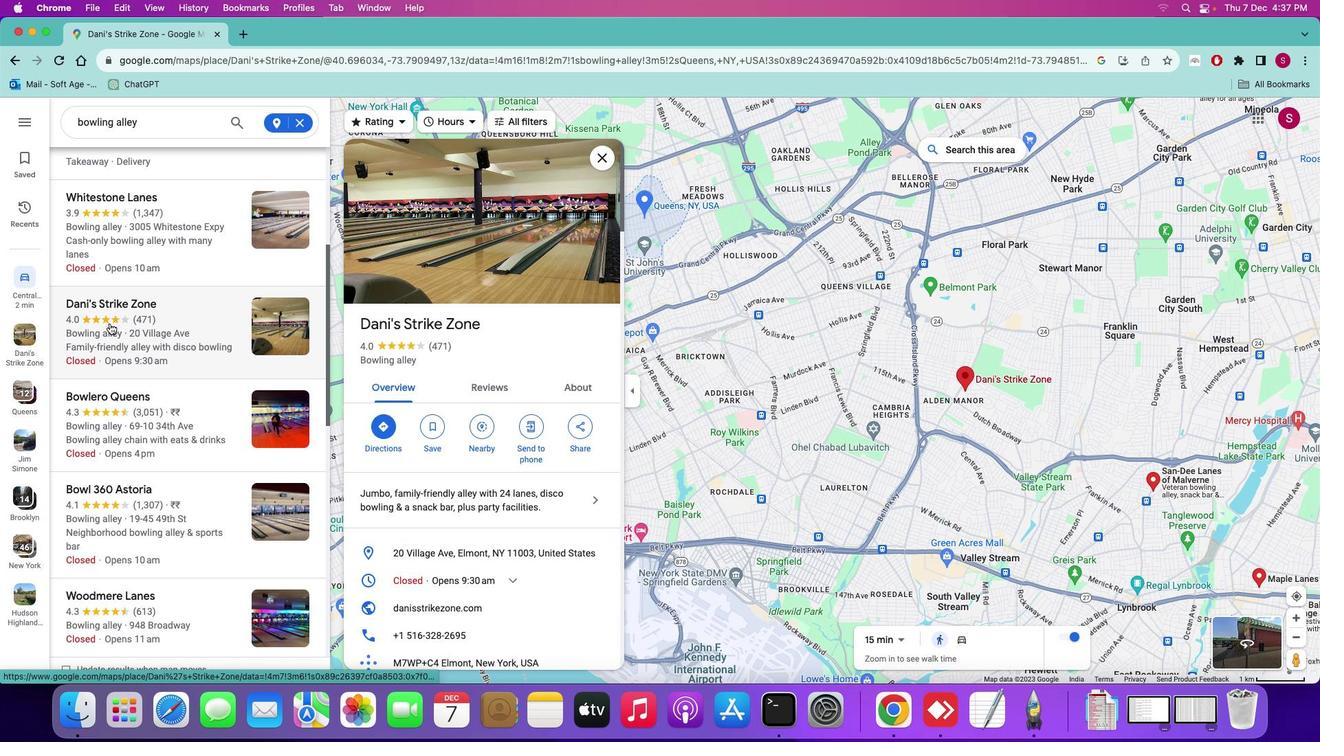 
Action: Mouse scrolled (110, 323) with delta (0, 0)
Screenshot: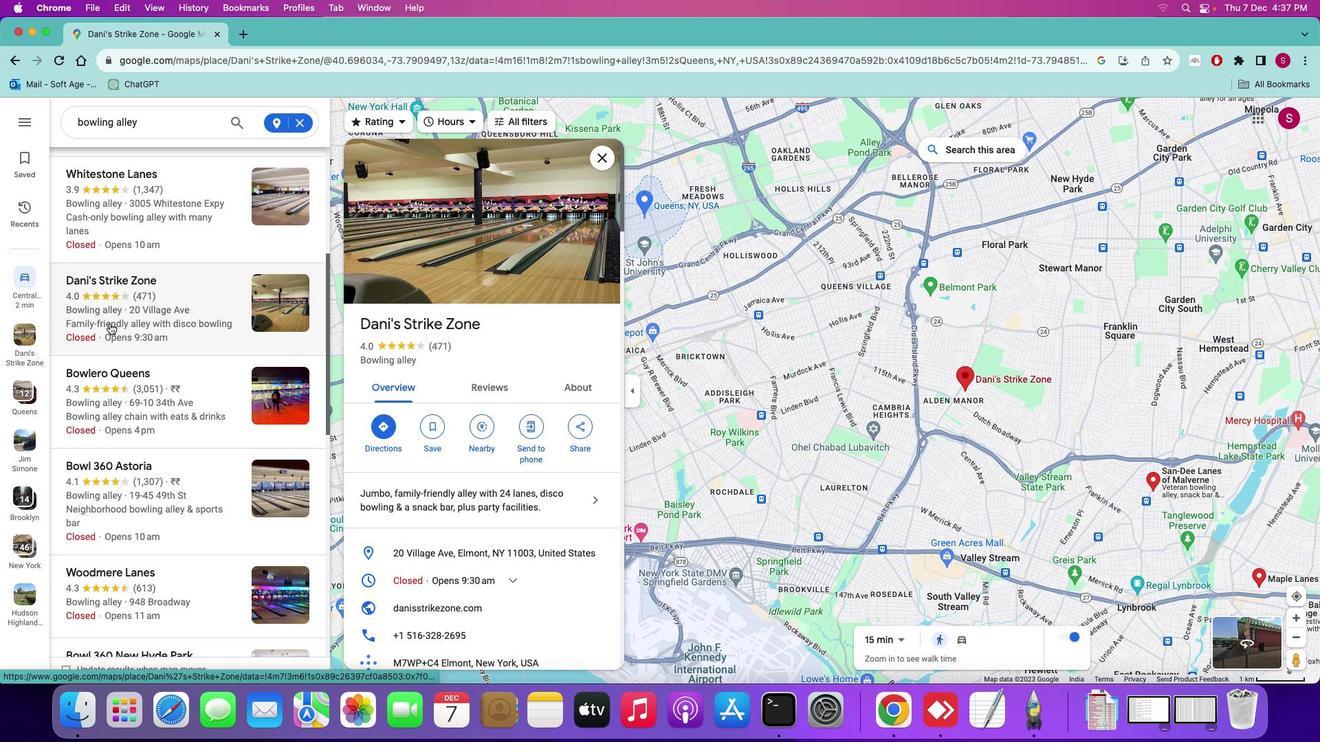 
Action: Mouse scrolled (110, 323) with delta (0, 0)
Screenshot: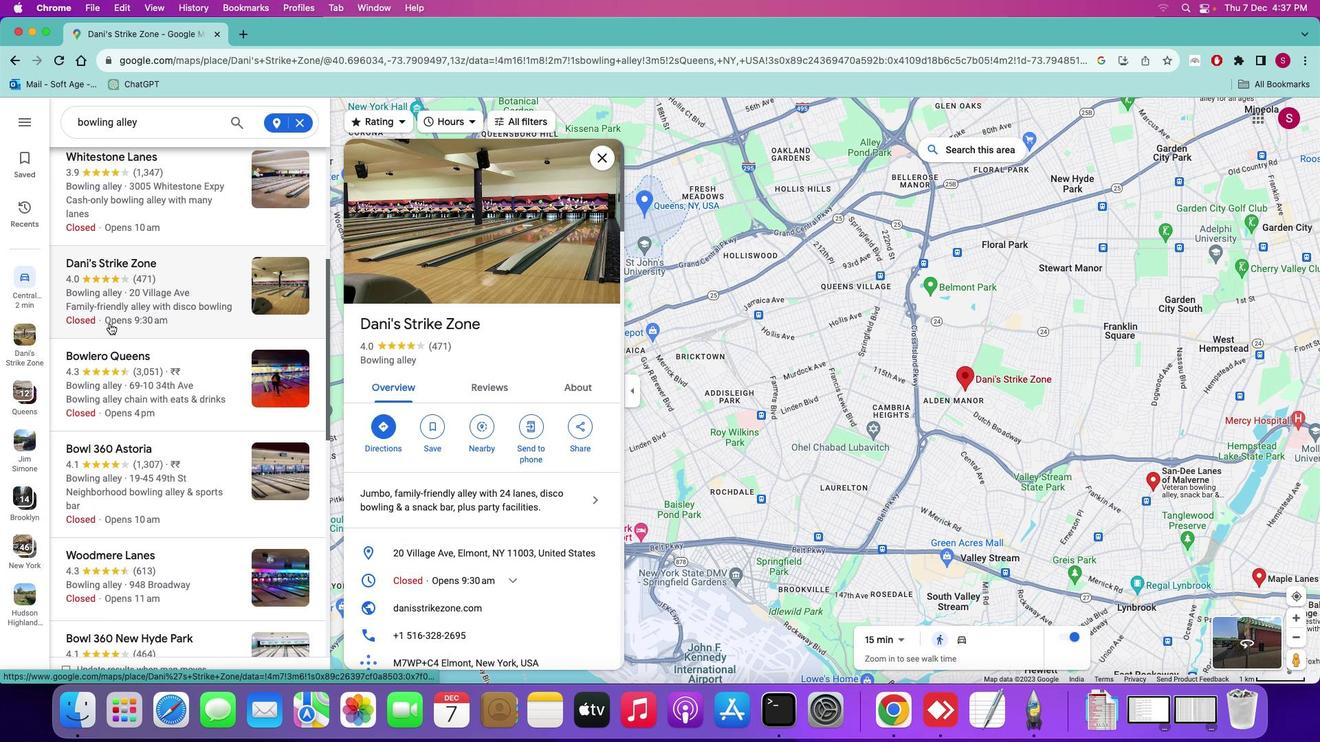 
Action: Mouse scrolled (110, 323) with delta (0, 0)
Screenshot: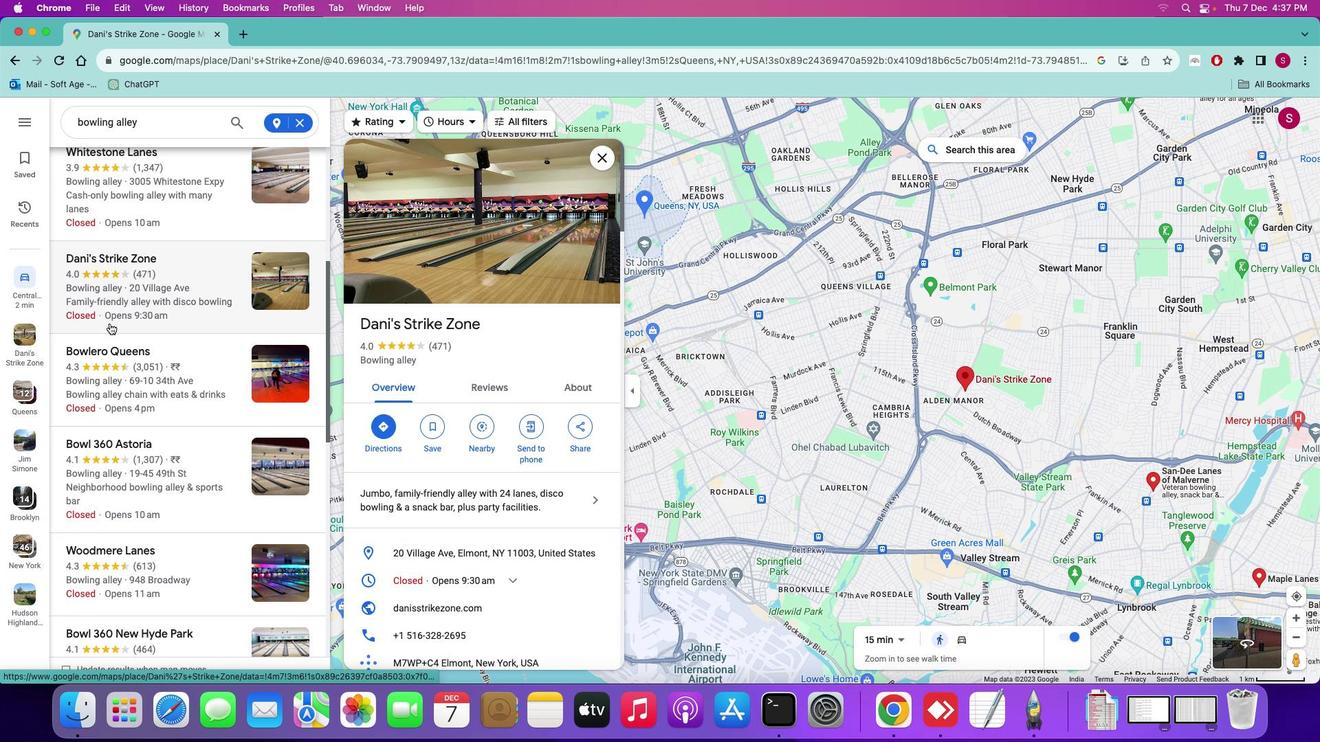 
Action: Mouse moved to (105, 345)
Screenshot: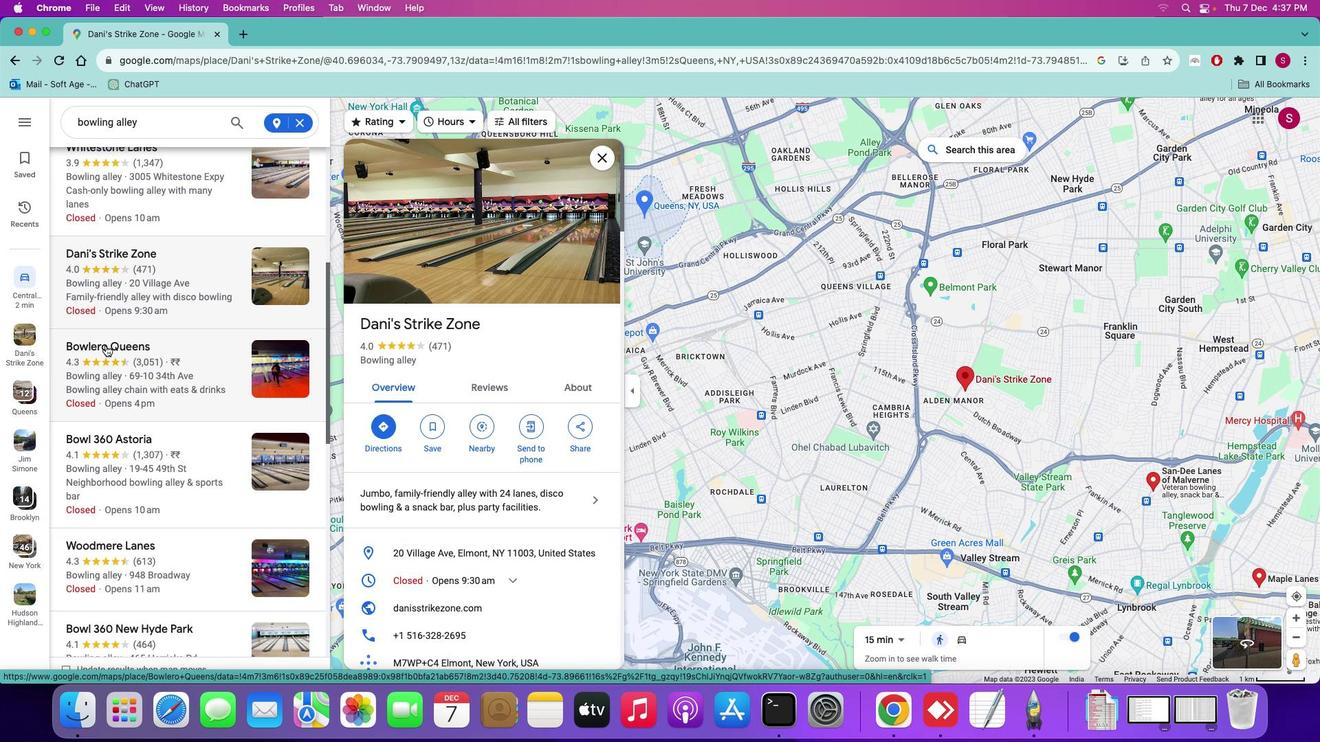 
Action: Mouse pressed left at (105, 345)
Screenshot: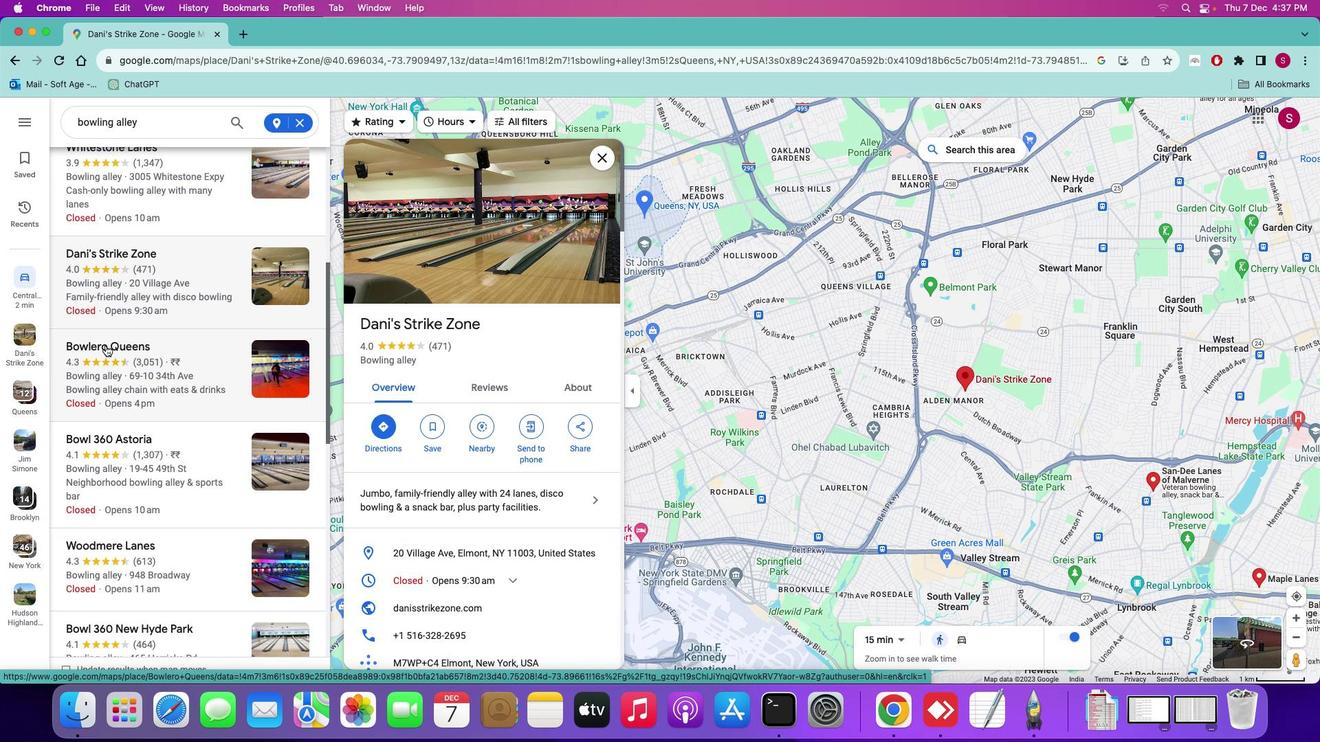 
Action: Mouse moved to (133, 313)
Screenshot: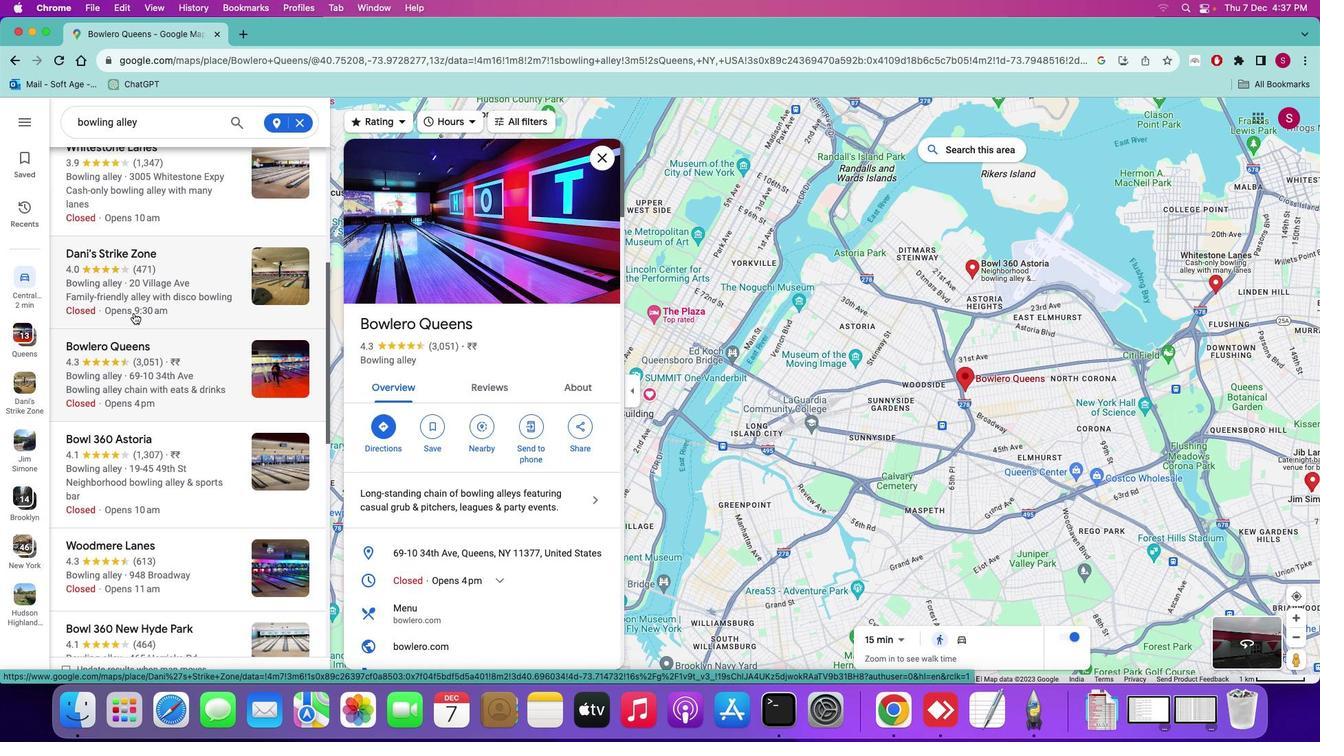 
Action: Mouse scrolled (133, 313) with delta (0, 0)
Screenshot: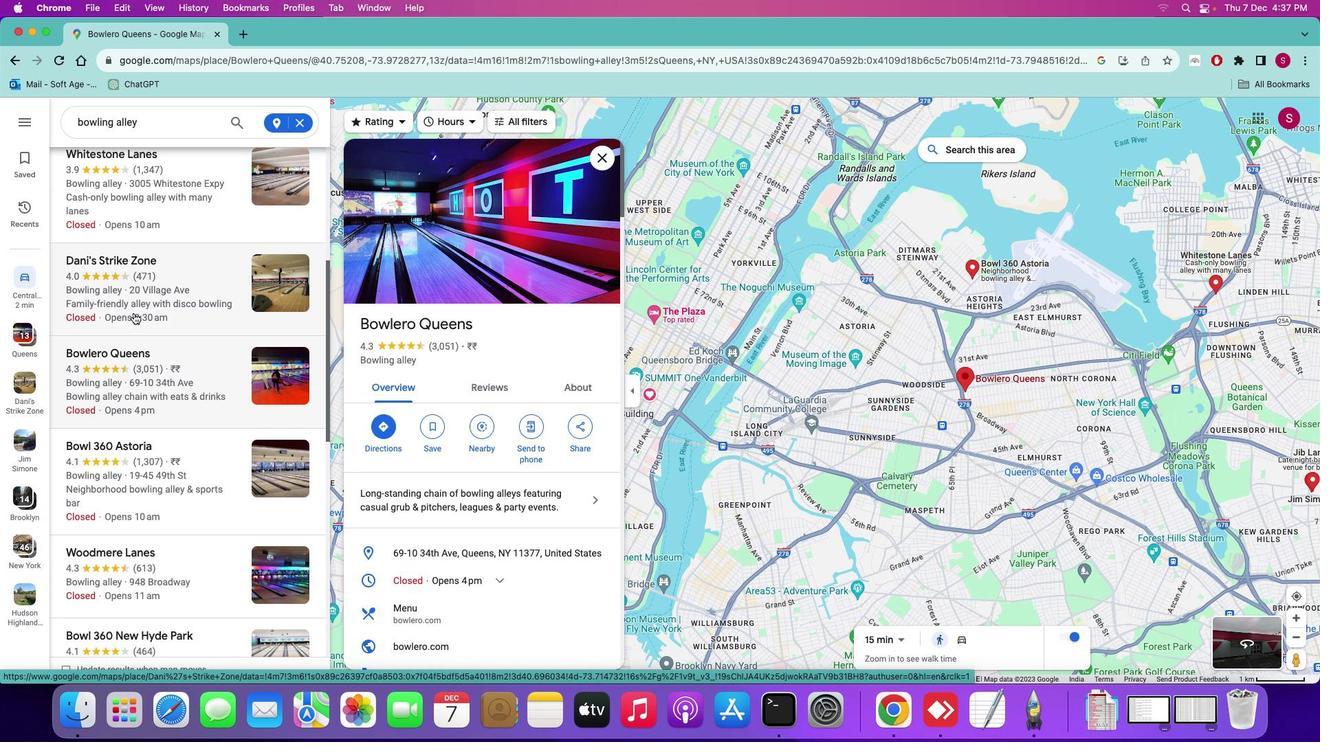
Action: Mouse scrolled (133, 313) with delta (0, 0)
Screenshot: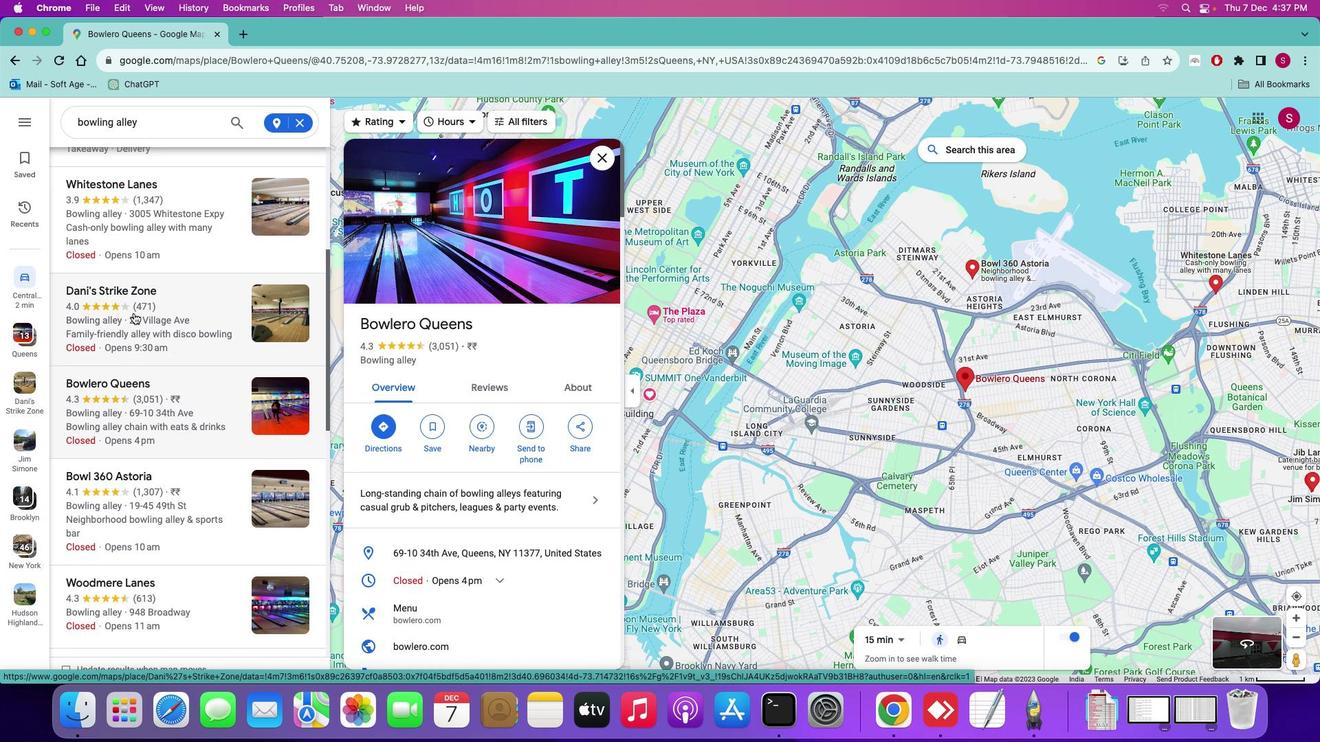 
Action: Mouse scrolled (133, 313) with delta (0, 1)
Screenshot: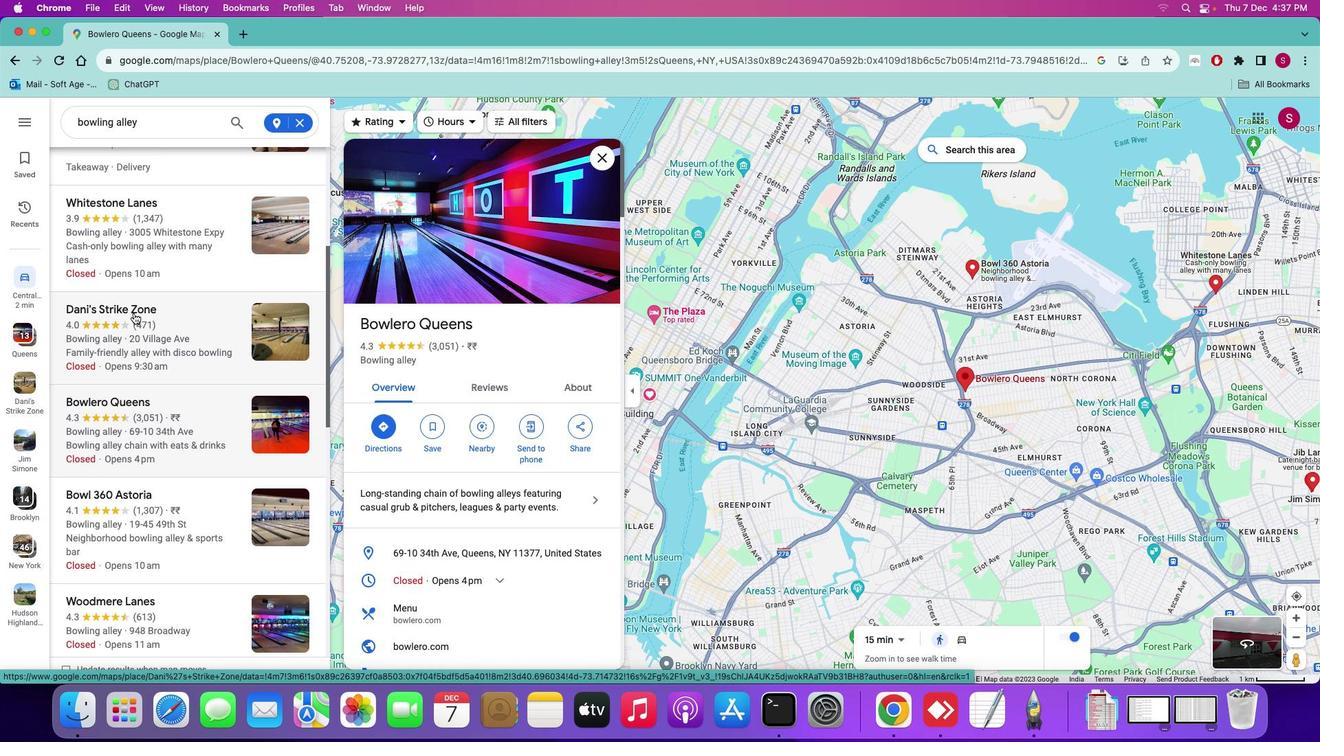 
Action: Mouse scrolled (133, 313) with delta (0, 0)
Screenshot: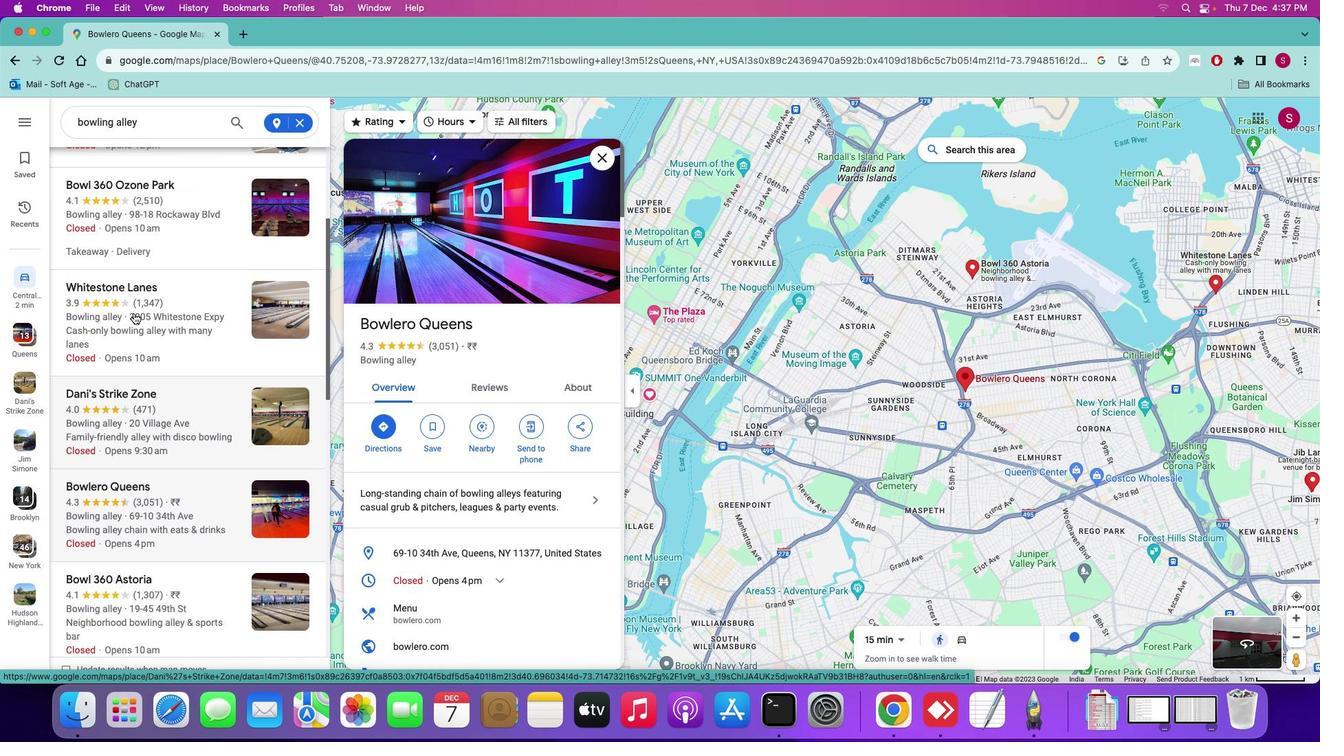 
Action: Mouse scrolled (133, 313) with delta (0, 2)
Screenshot: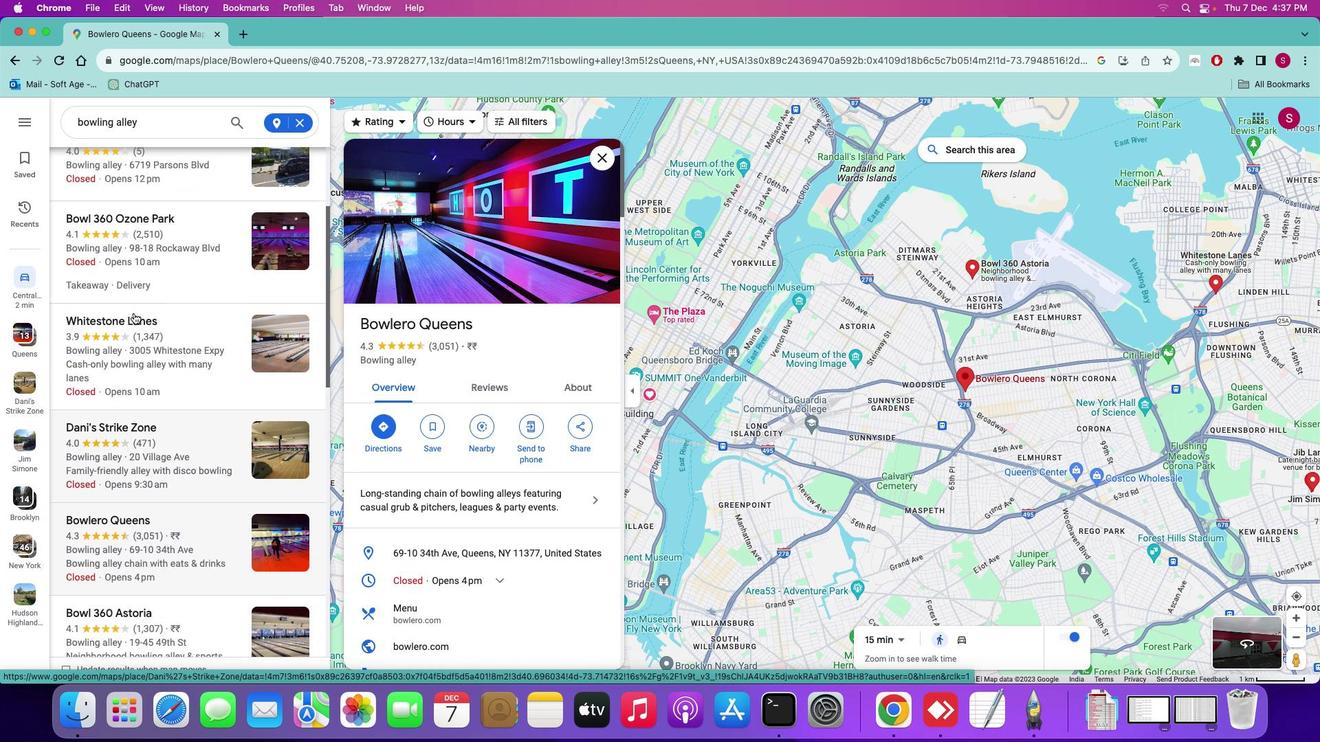 
Action: Mouse moved to (133, 349)
Screenshot: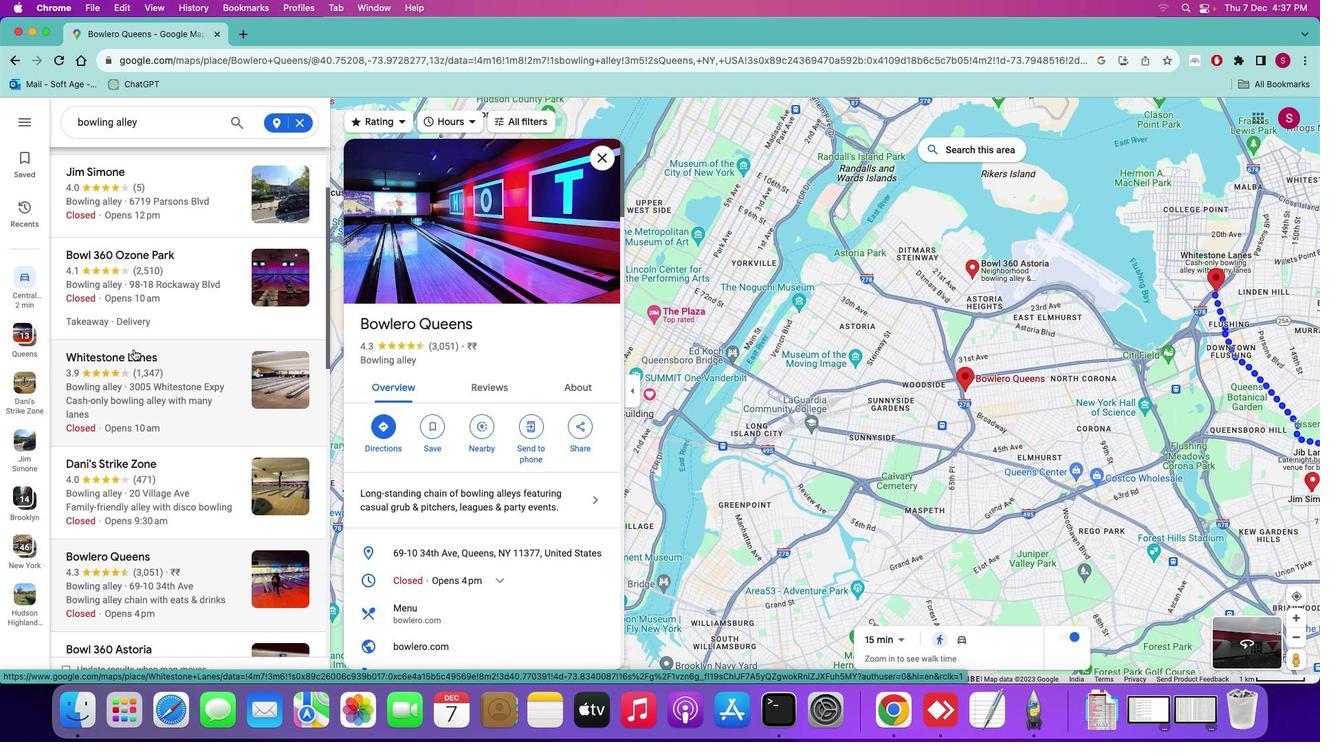
Action: Mouse pressed left at (133, 349)
Screenshot: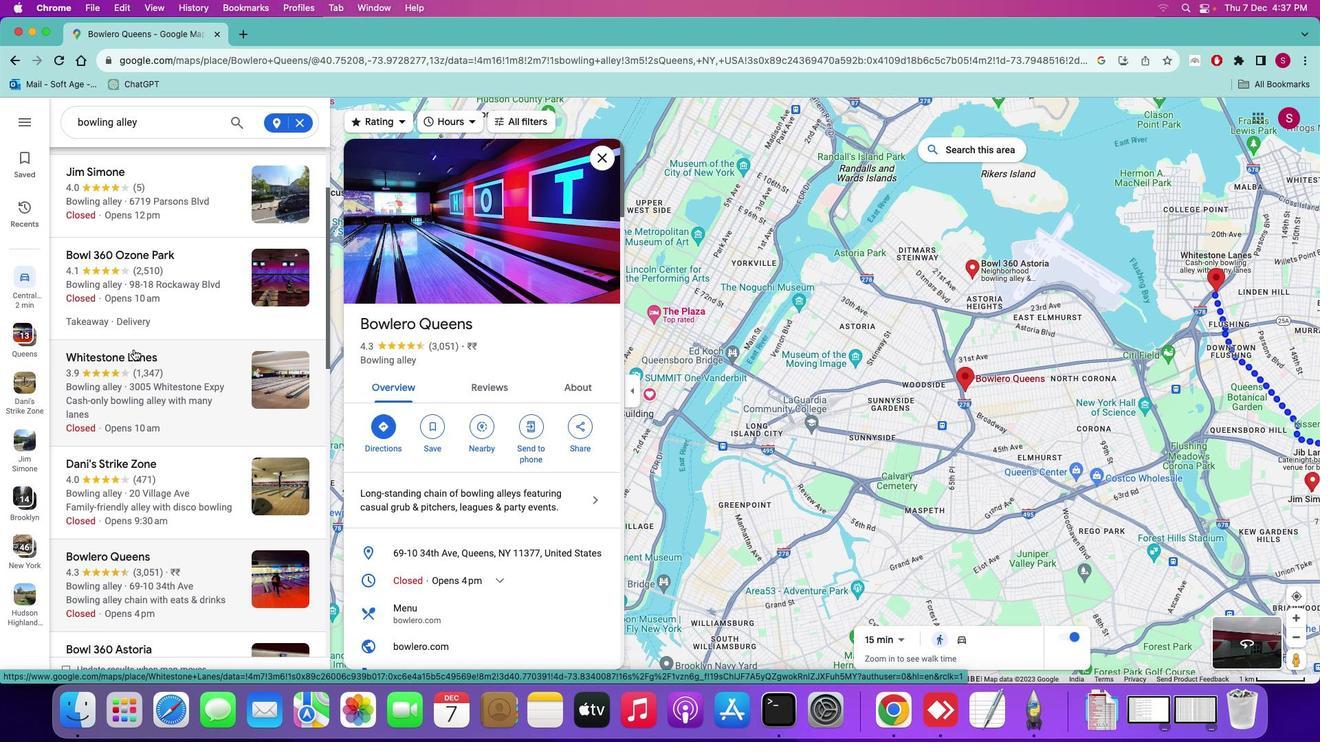 
Action: Mouse moved to (899, 386)
Screenshot: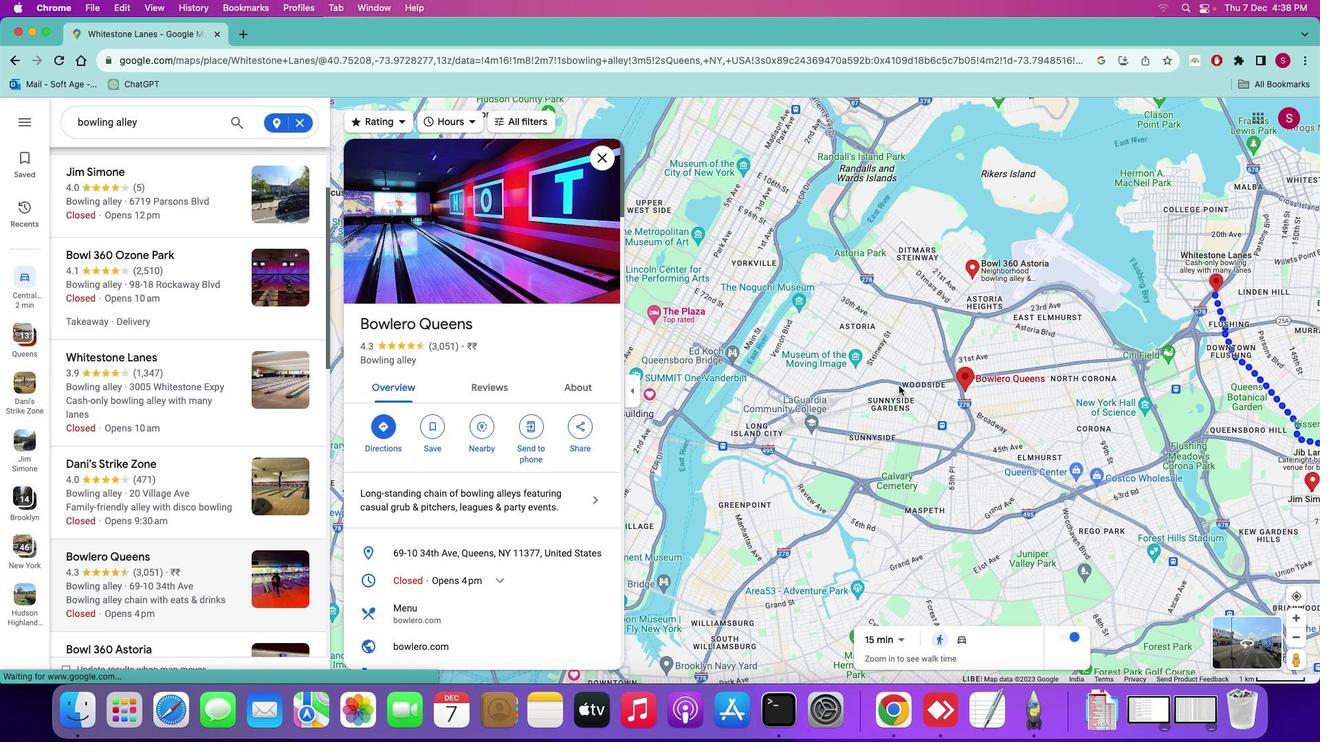 
Action: Mouse pressed left at (899, 386)
Screenshot: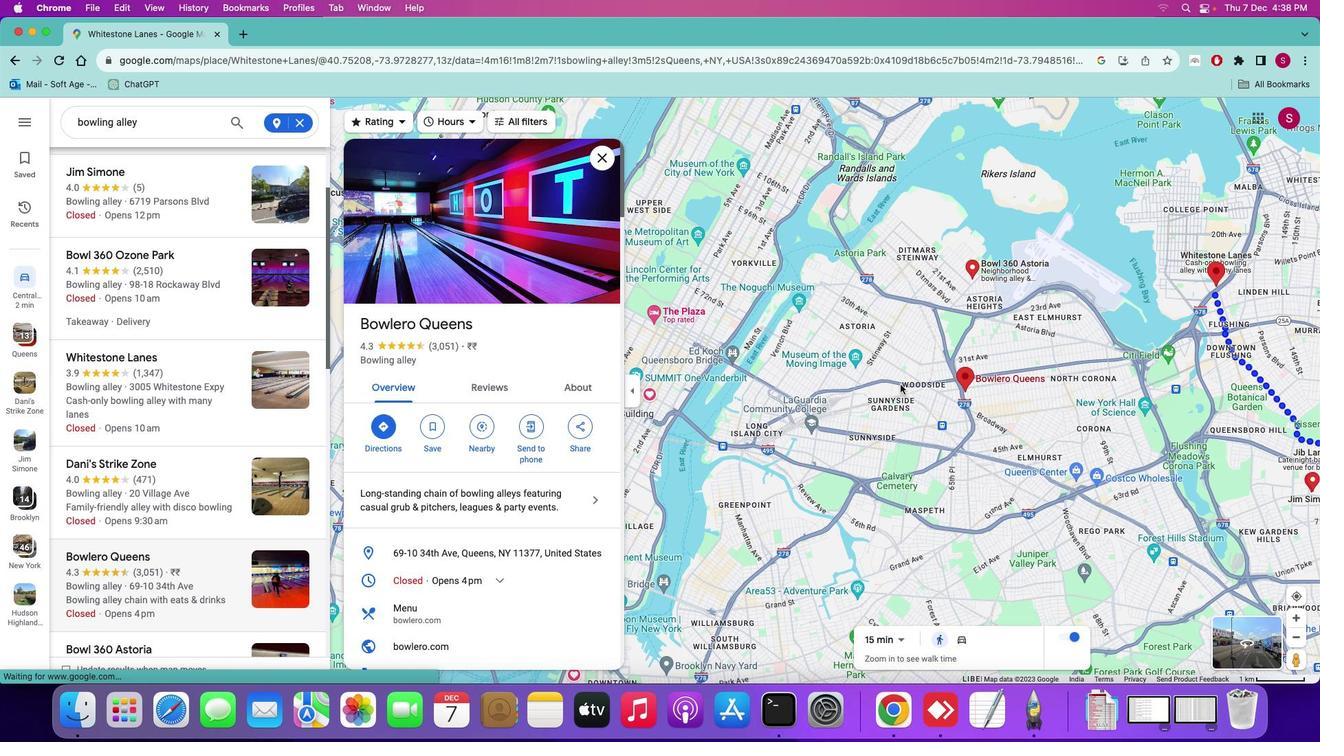 
Action: Mouse moved to (601, 166)
Screenshot: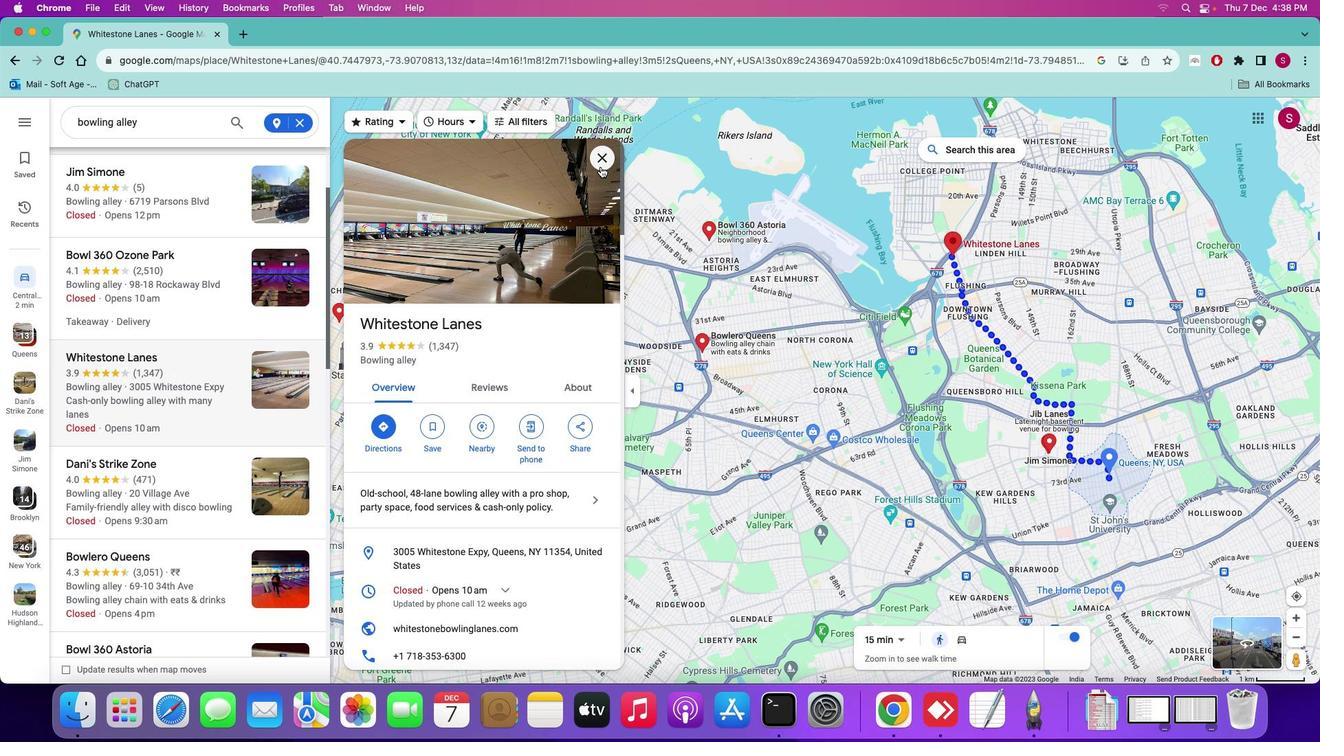 
Action: Mouse pressed left at (601, 166)
Screenshot: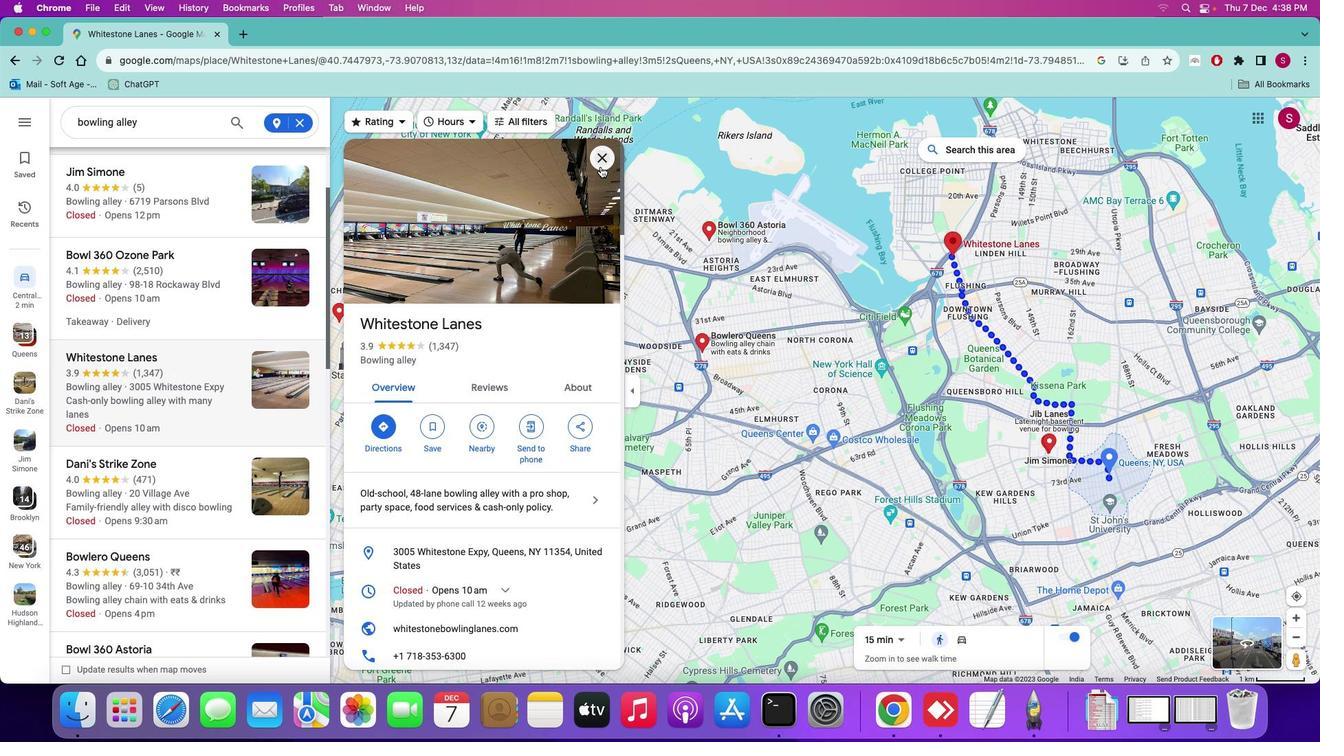 
Action: Mouse moved to (112, 175)
Screenshot: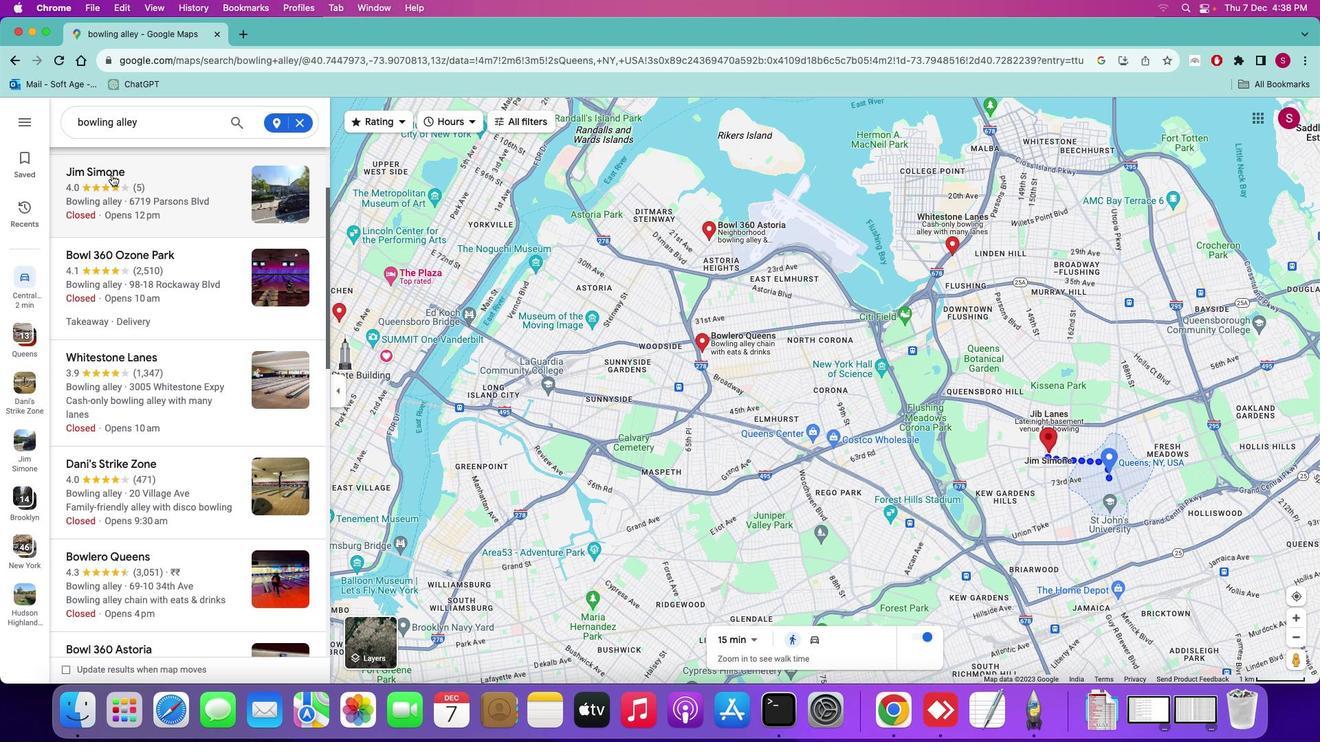 
Action: Mouse pressed left at (112, 175)
Screenshot: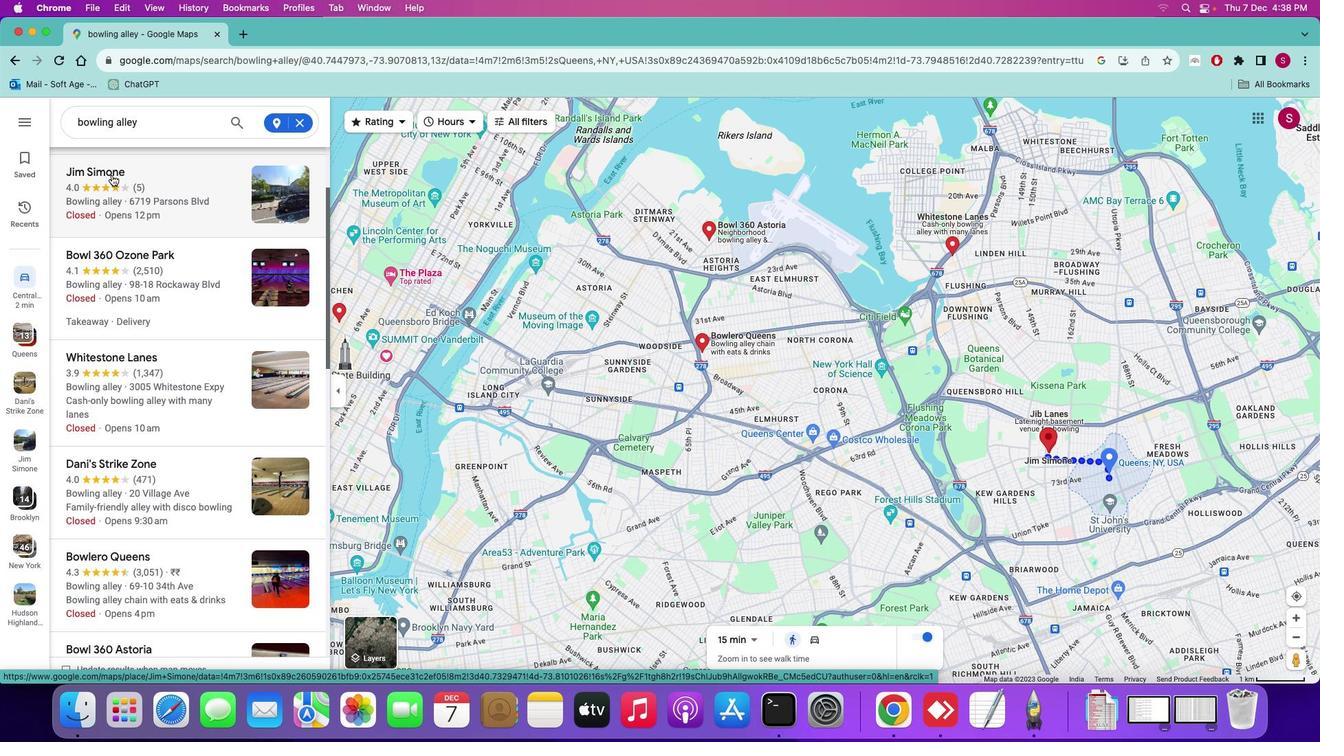 
Action: Mouse moved to (597, 160)
Screenshot: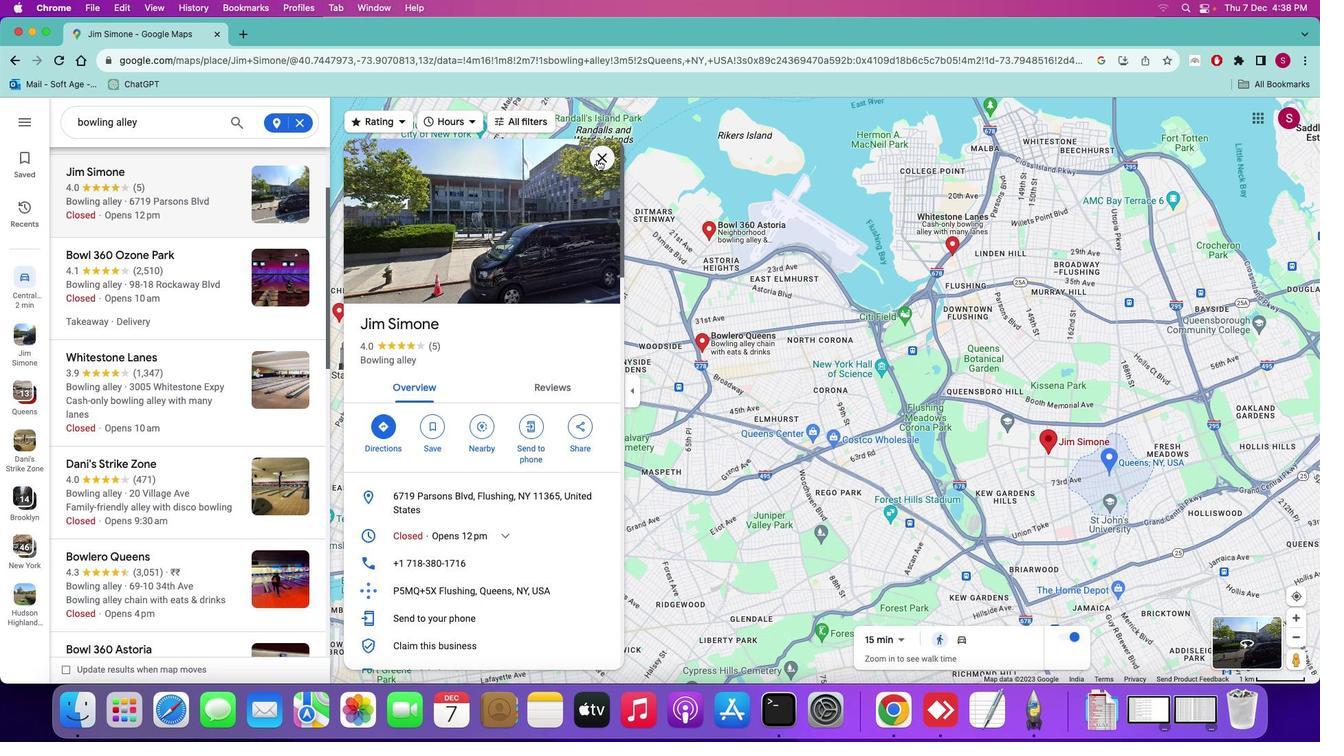 
Action: Mouse pressed left at (597, 160)
Screenshot: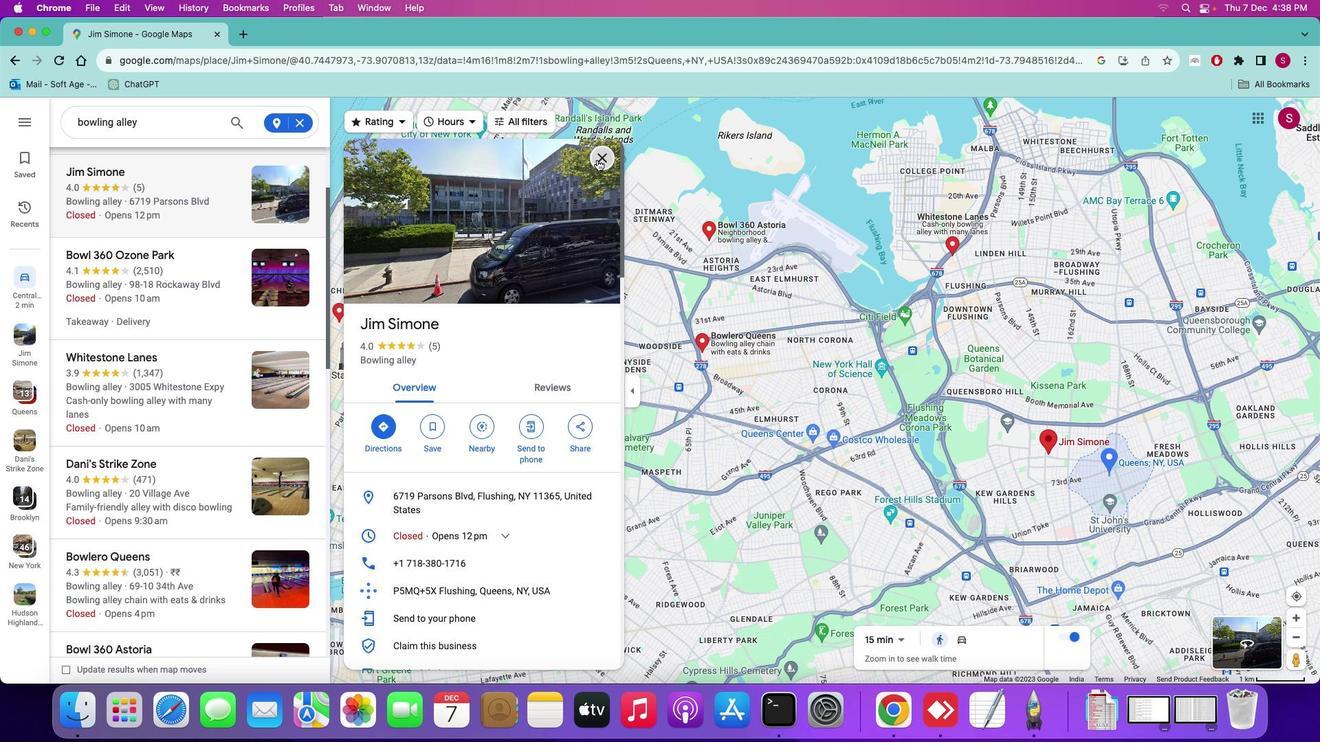 
Action: Mouse moved to (617, 200)
Screenshot: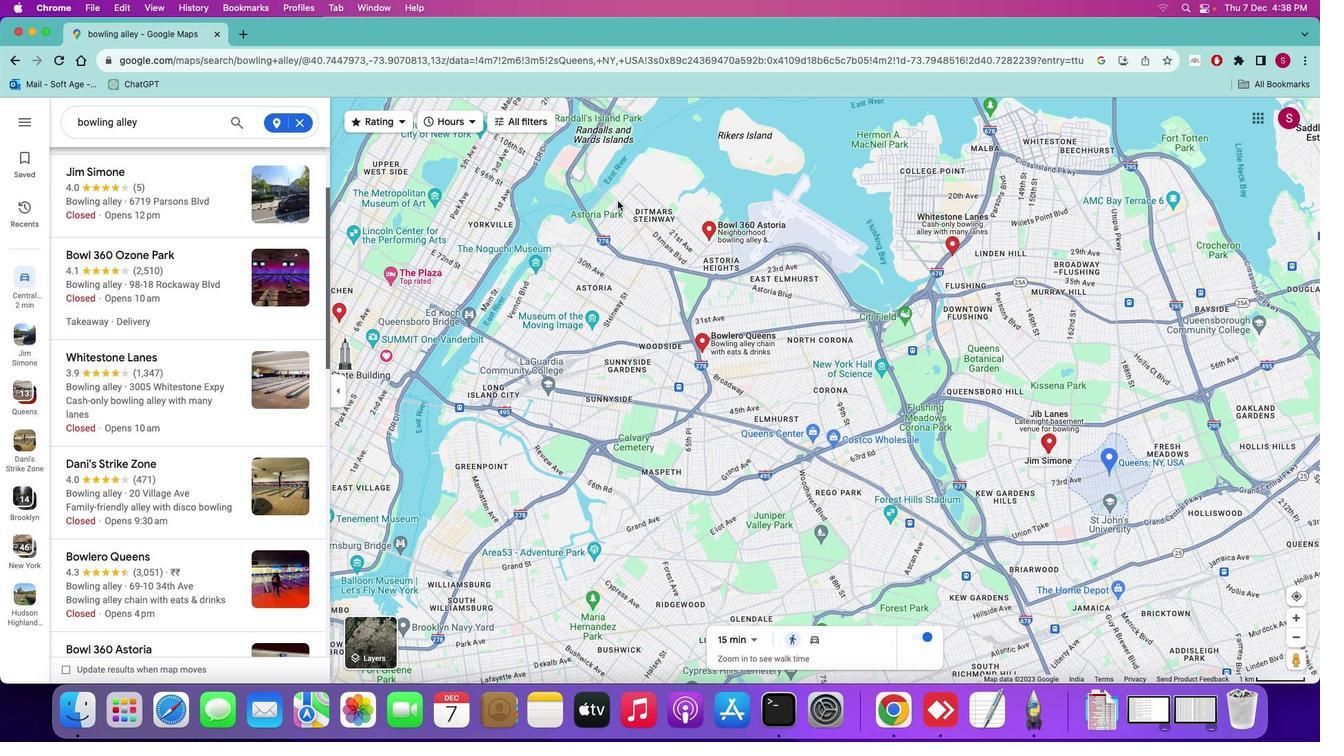 
